Task: Create a due date automation trigger when advanced on, on the monday before a card is due add fields with custom field "Resume" set to a date less than 1 days from now at 11:00 AM.
Action: Mouse moved to (1094, 328)
Screenshot: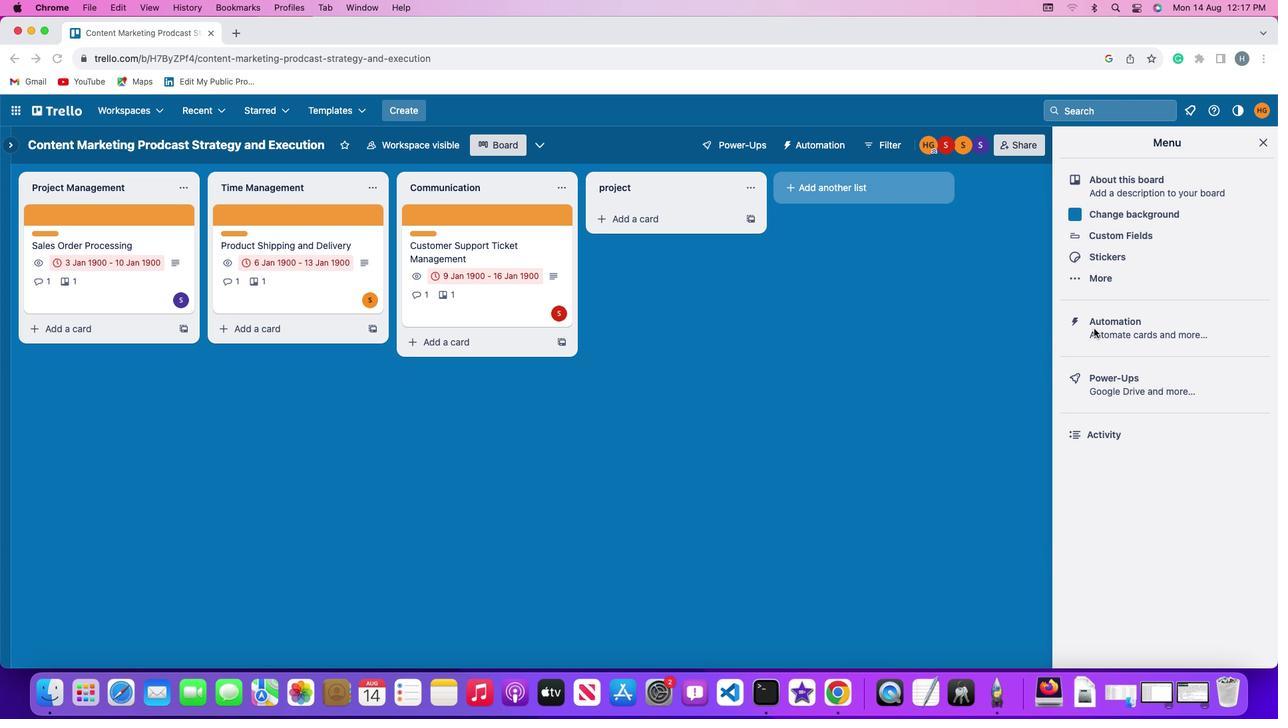 
Action: Mouse pressed left at (1094, 328)
Screenshot: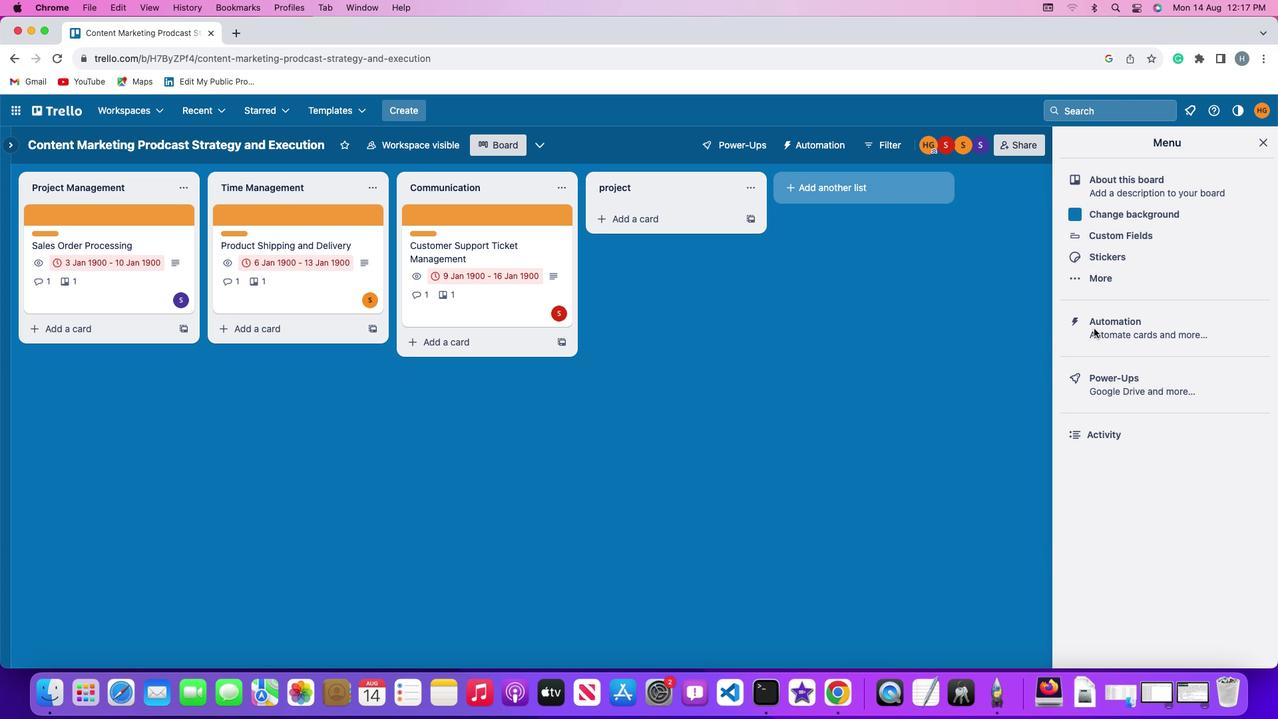 
Action: Mouse pressed left at (1094, 328)
Screenshot: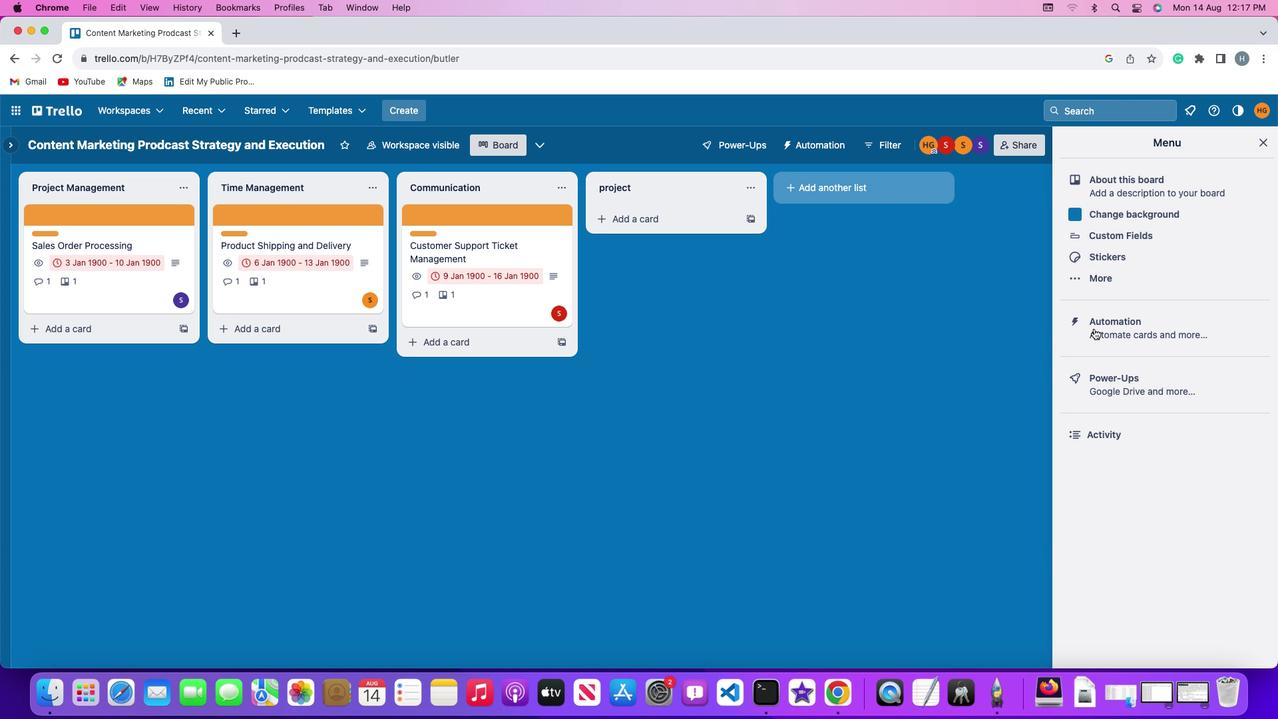 
Action: Mouse moved to (83, 316)
Screenshot: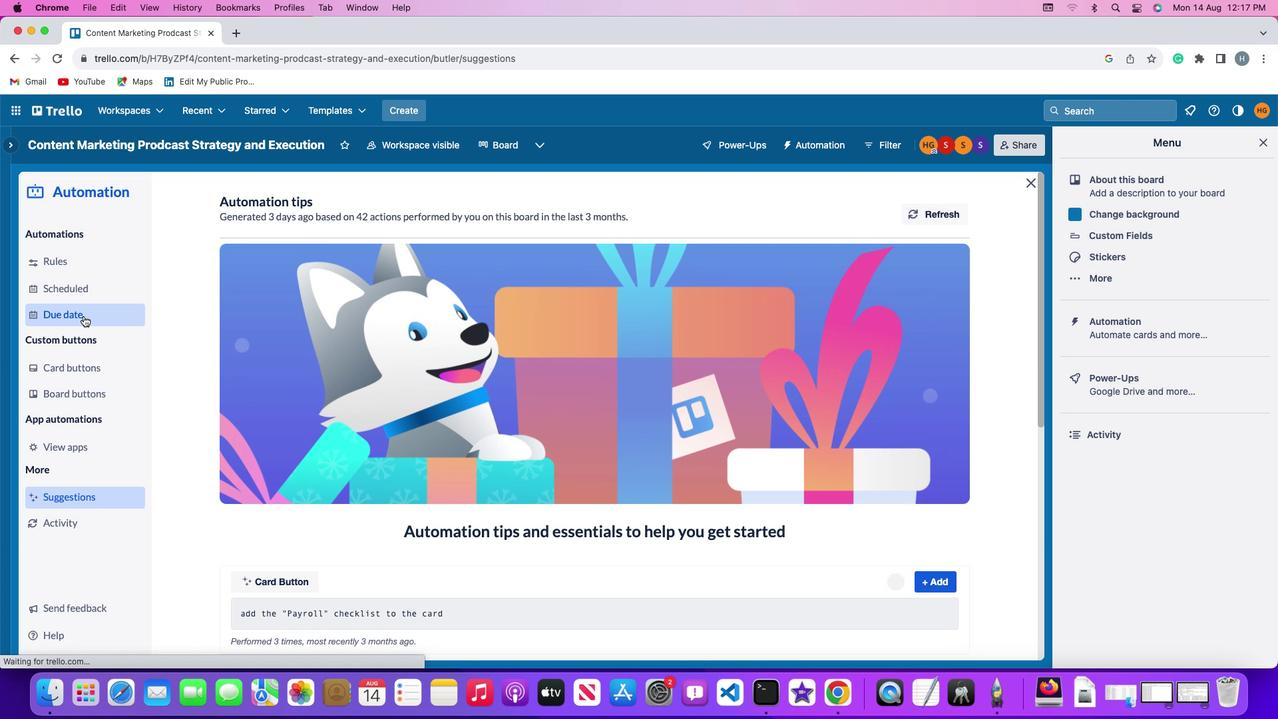 
Action: Mouse pressed left at (83, 316)
Screenshot: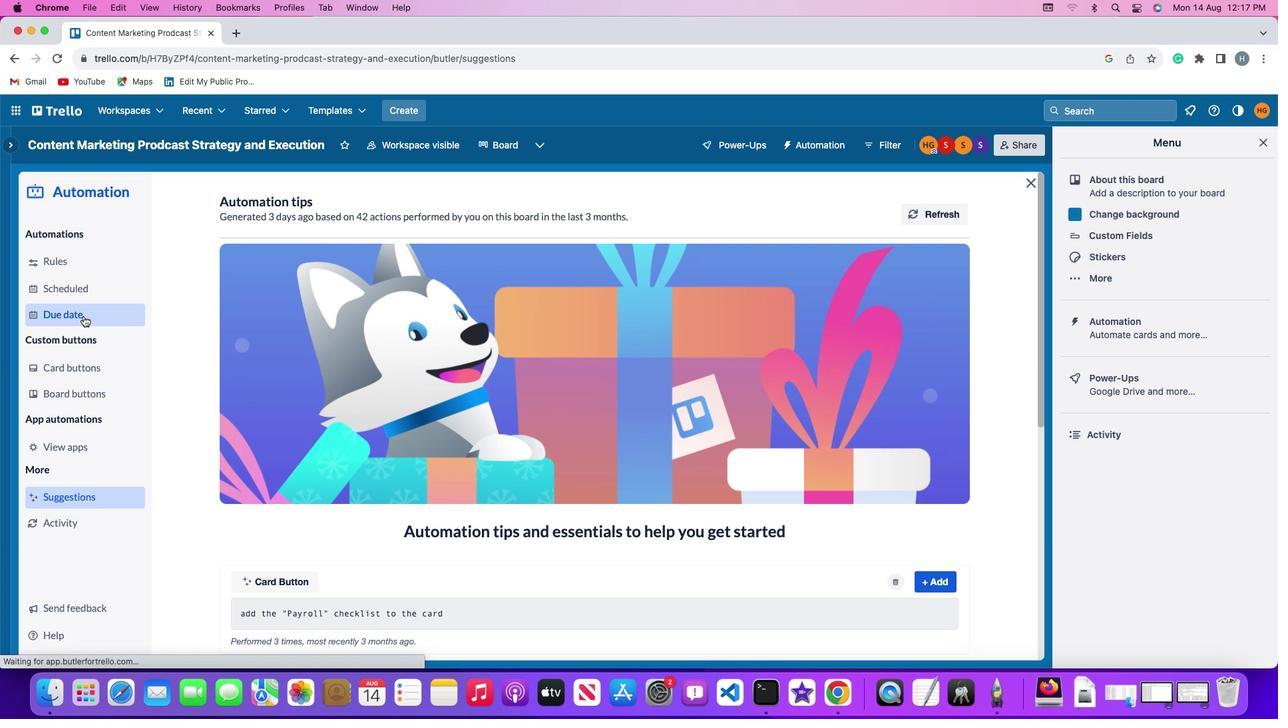 
Action: Mouse moved to (911, 204)
Screenshot: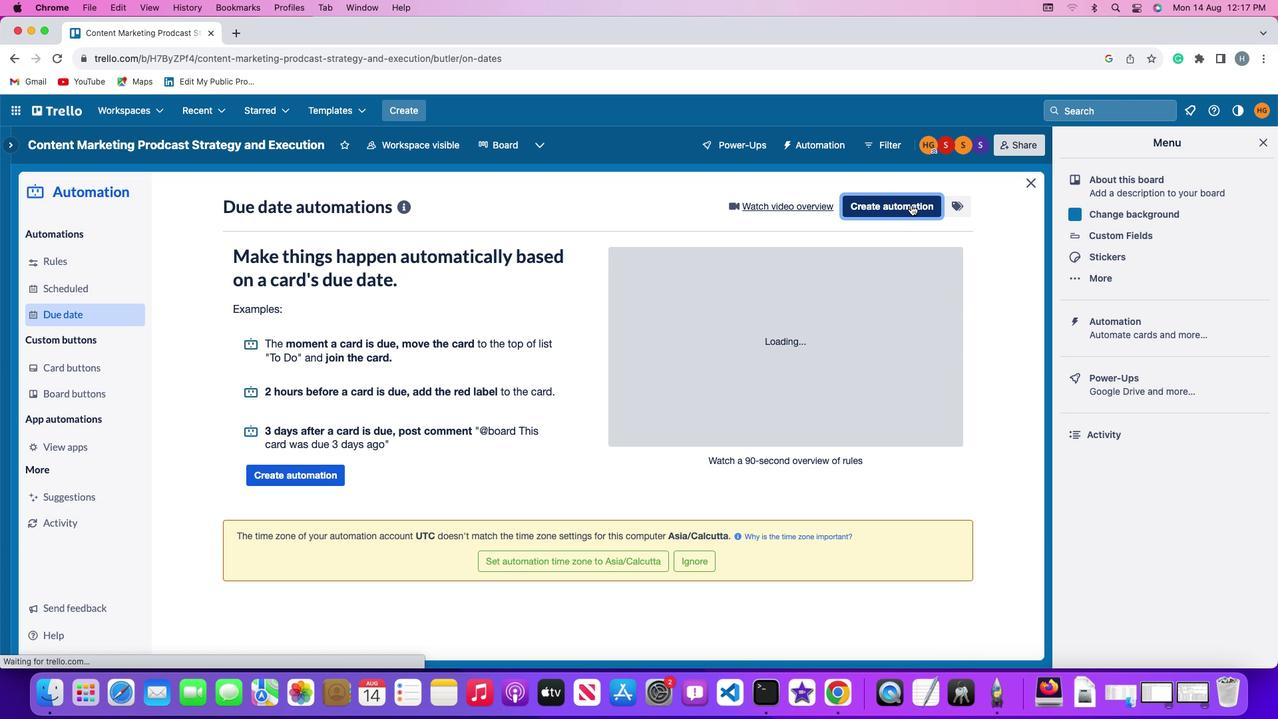 
Action: Mouse pressed left at (911, 204)
Screenshot: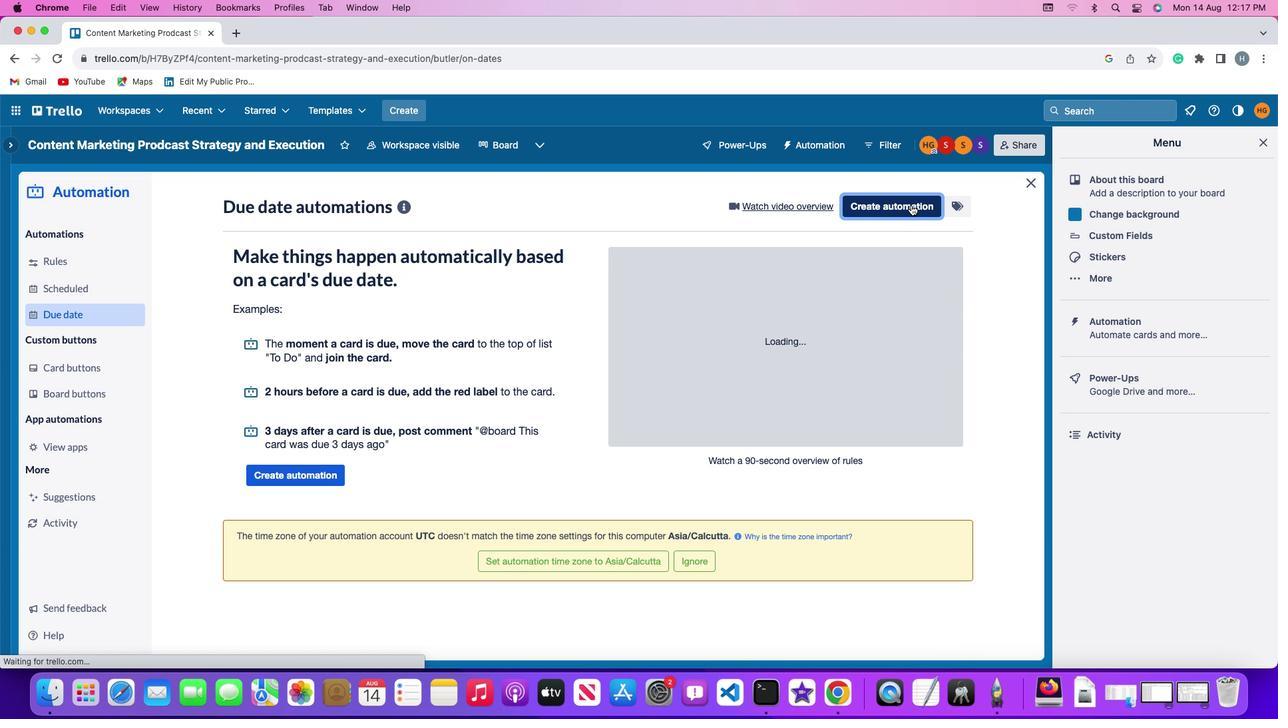 
Action: Mouse moved to (261, 334)
Screenshot: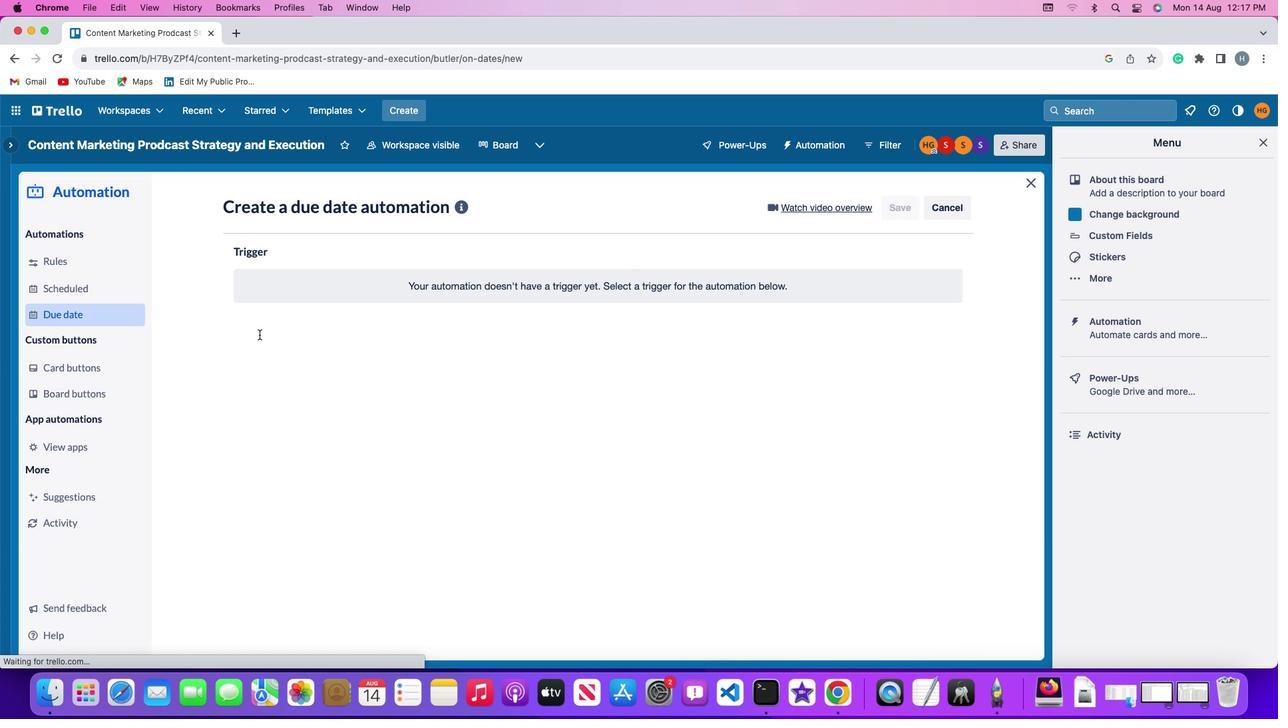 
Action: Mouse pressed left at (261, 334)
Screenshot: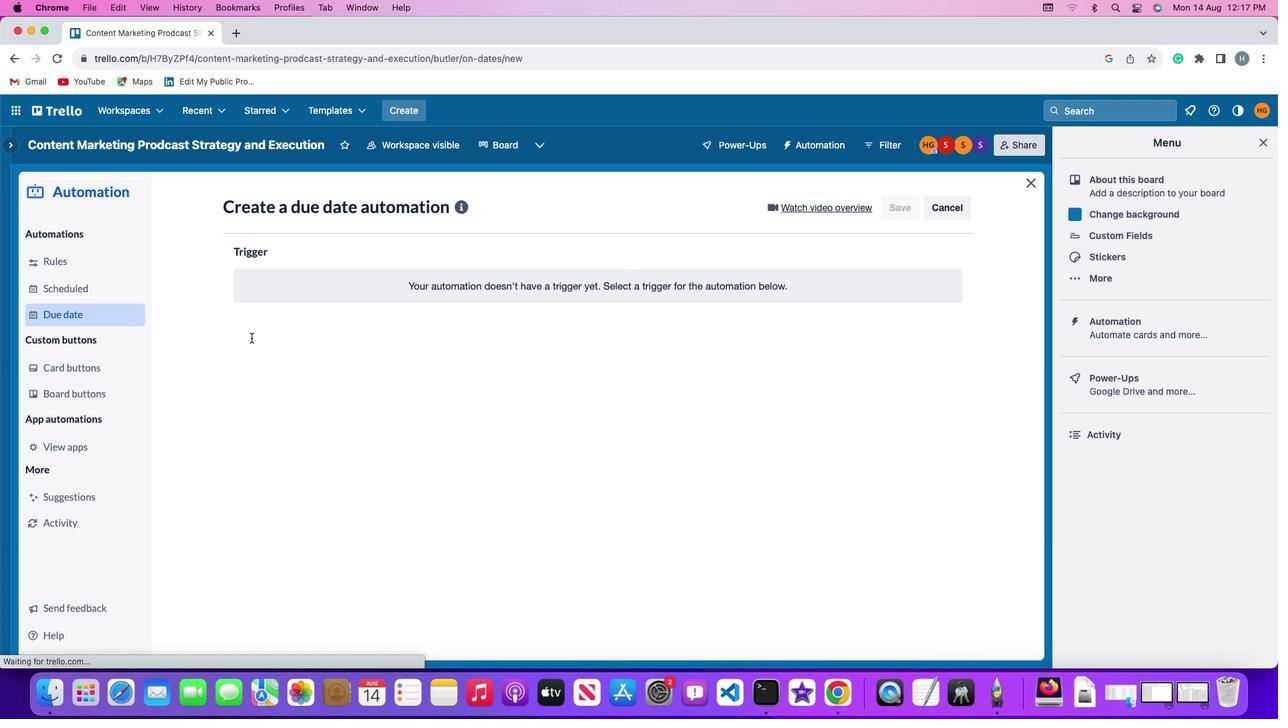 
Action: Mouse moved to (277, 582)
Screenshot: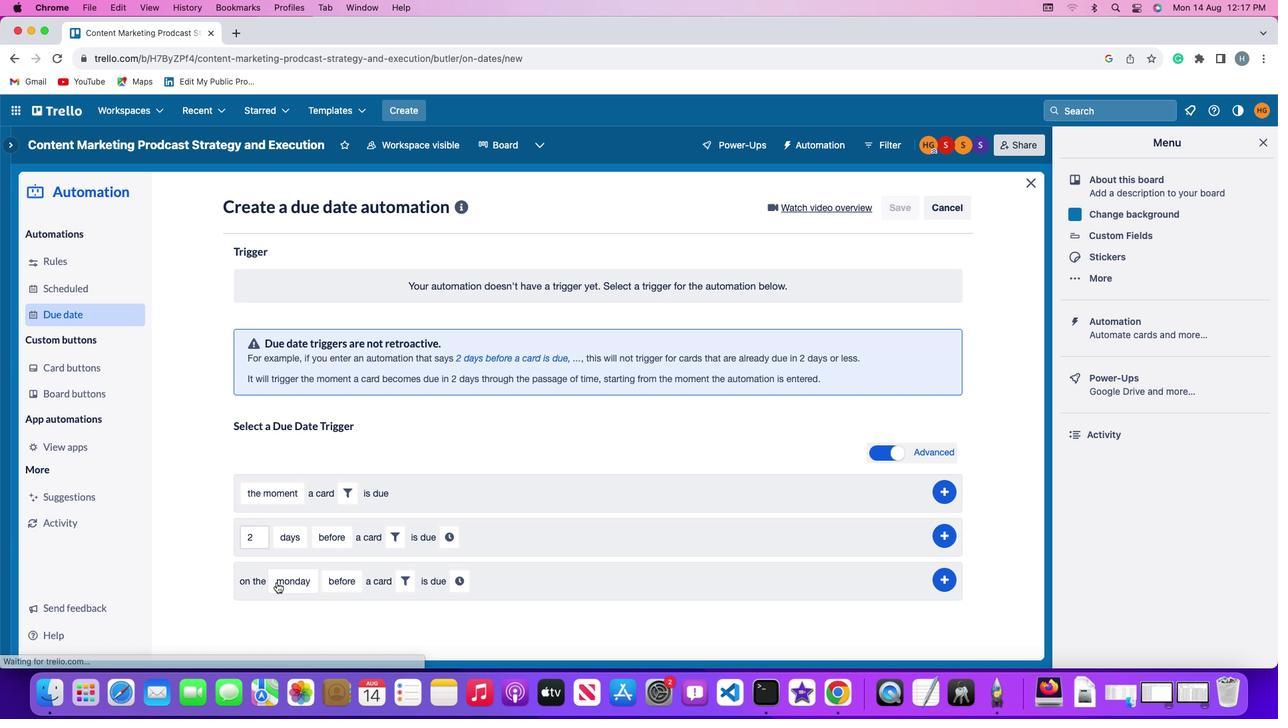 
Action: Mouse pressed left at (277, 582)
Screenshot: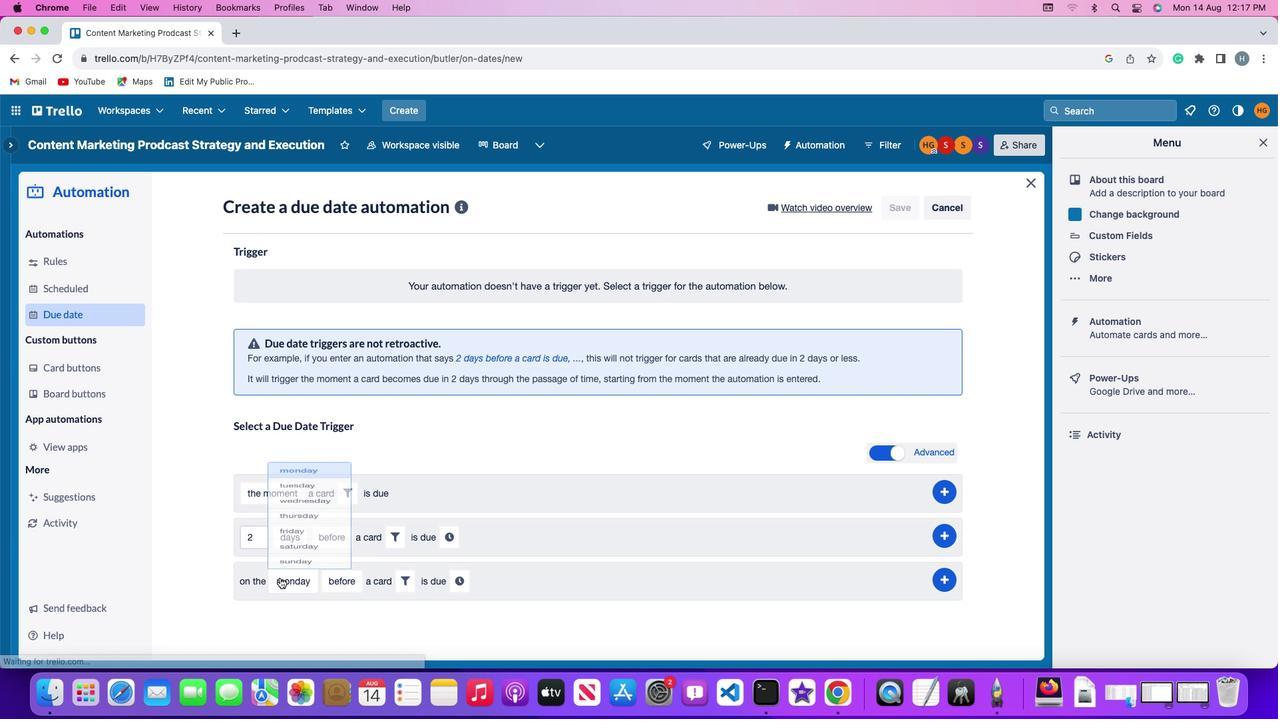 
Action: Mouse moved to (297, 399)
Screenshot: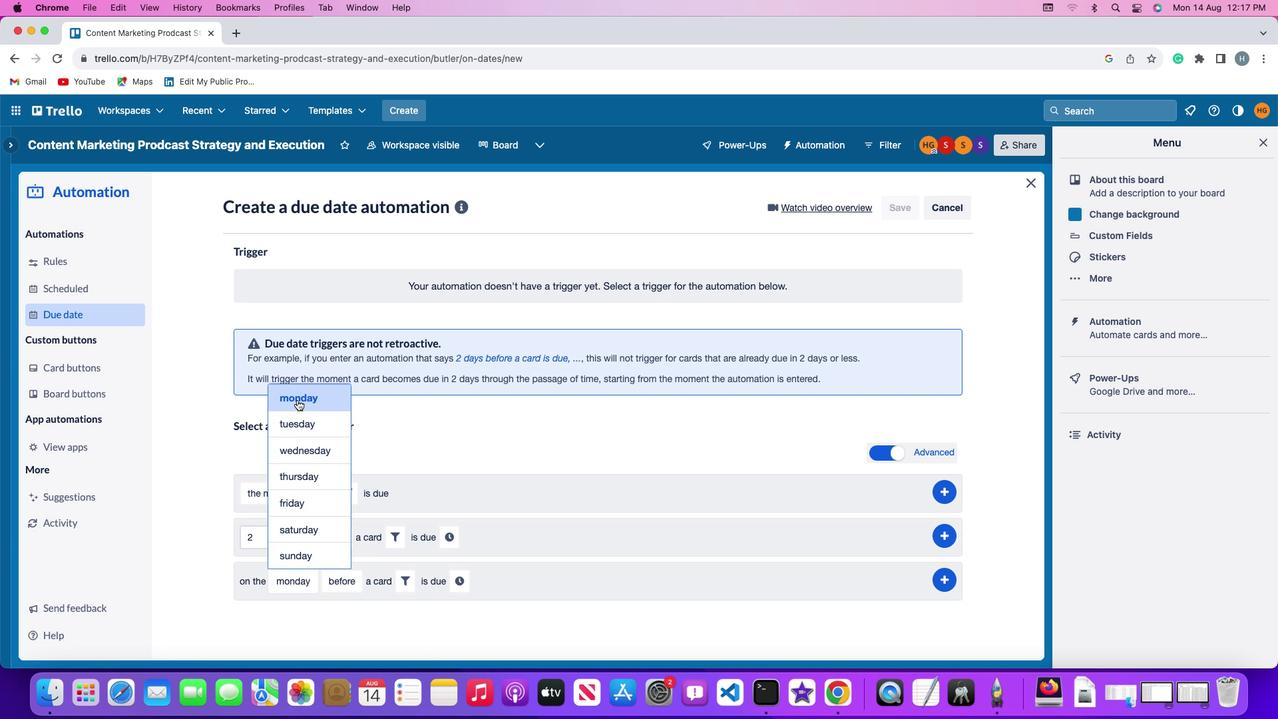 
Action: Mouse pressed left at (297, 399)
Screenshot: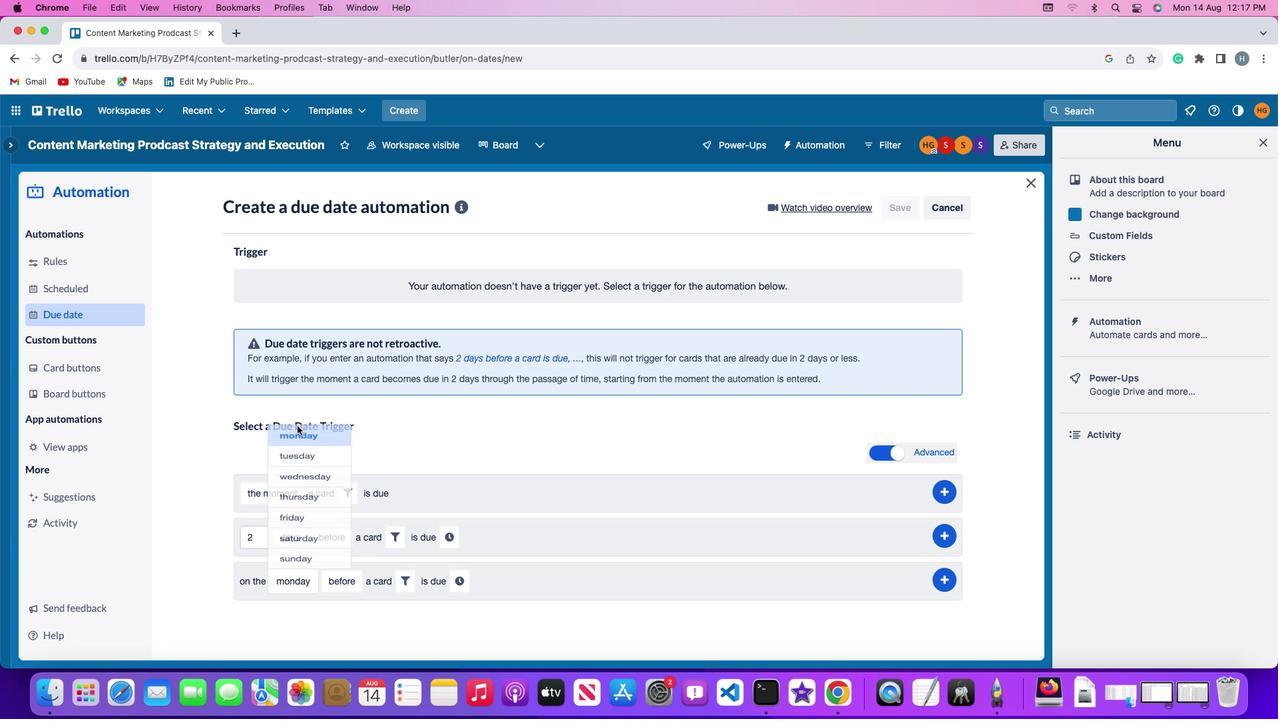 
Action: Mouse moved to (342, 585)
Screenshot: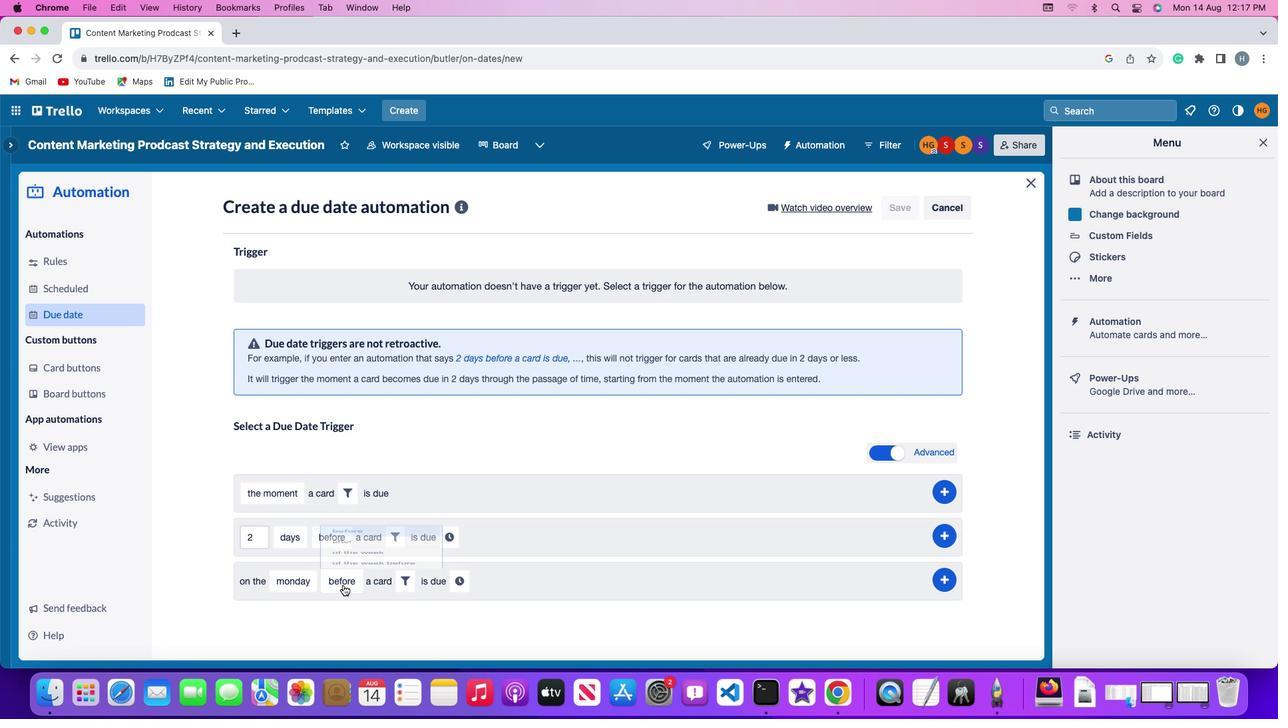 
Action: Mouse pressed left at (342, 585)
Screenshot: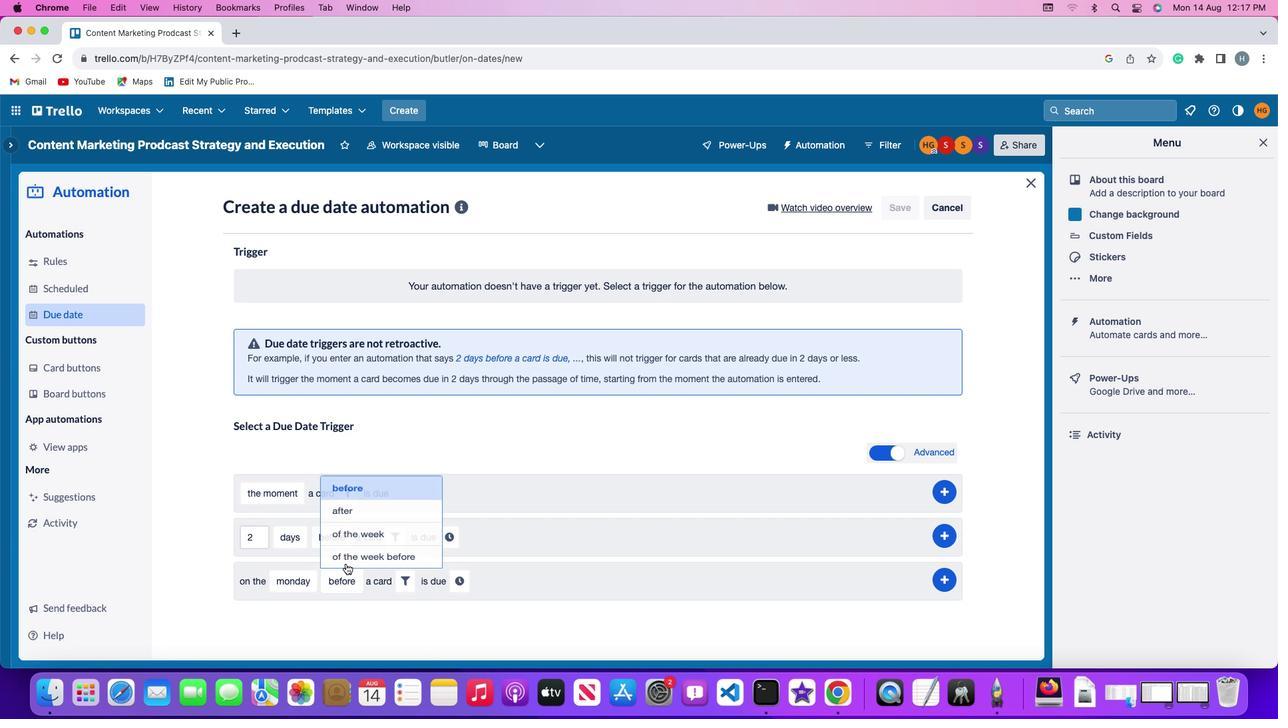 
Action: Mouse moved to (360, 472)
Screenshot: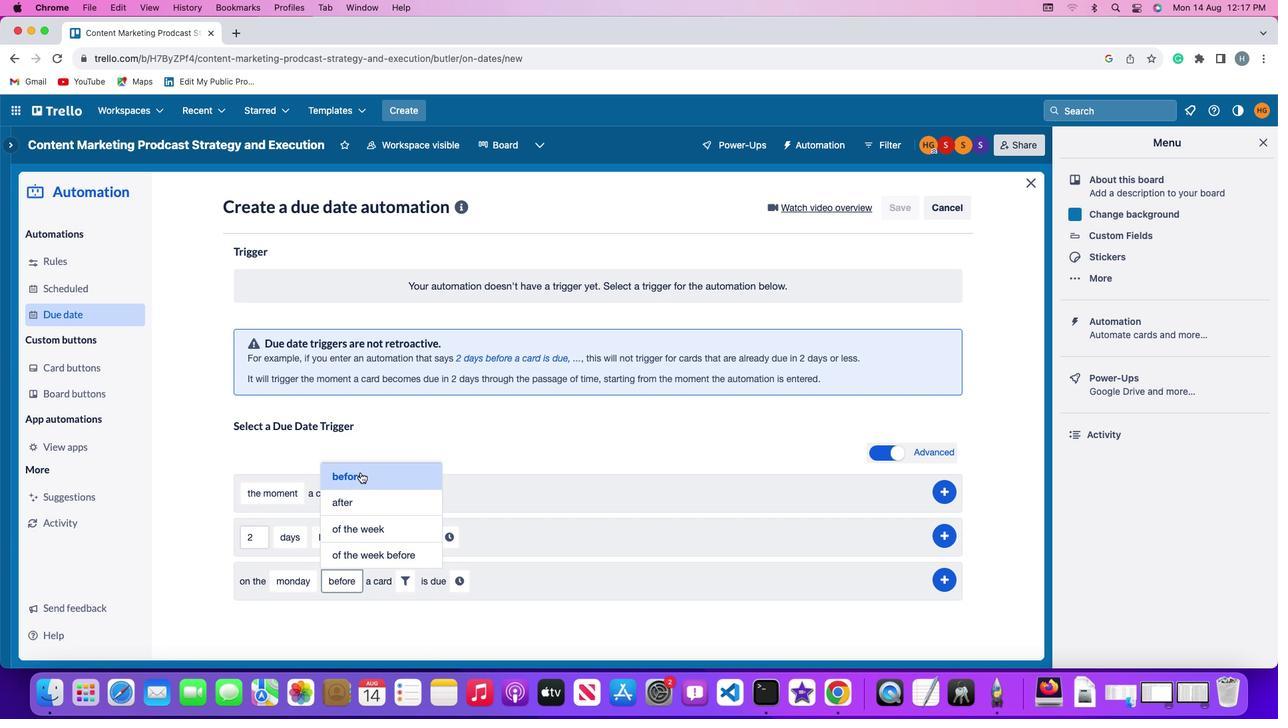 
Action: Mouse pressed left at (360, 472)
Screenshot: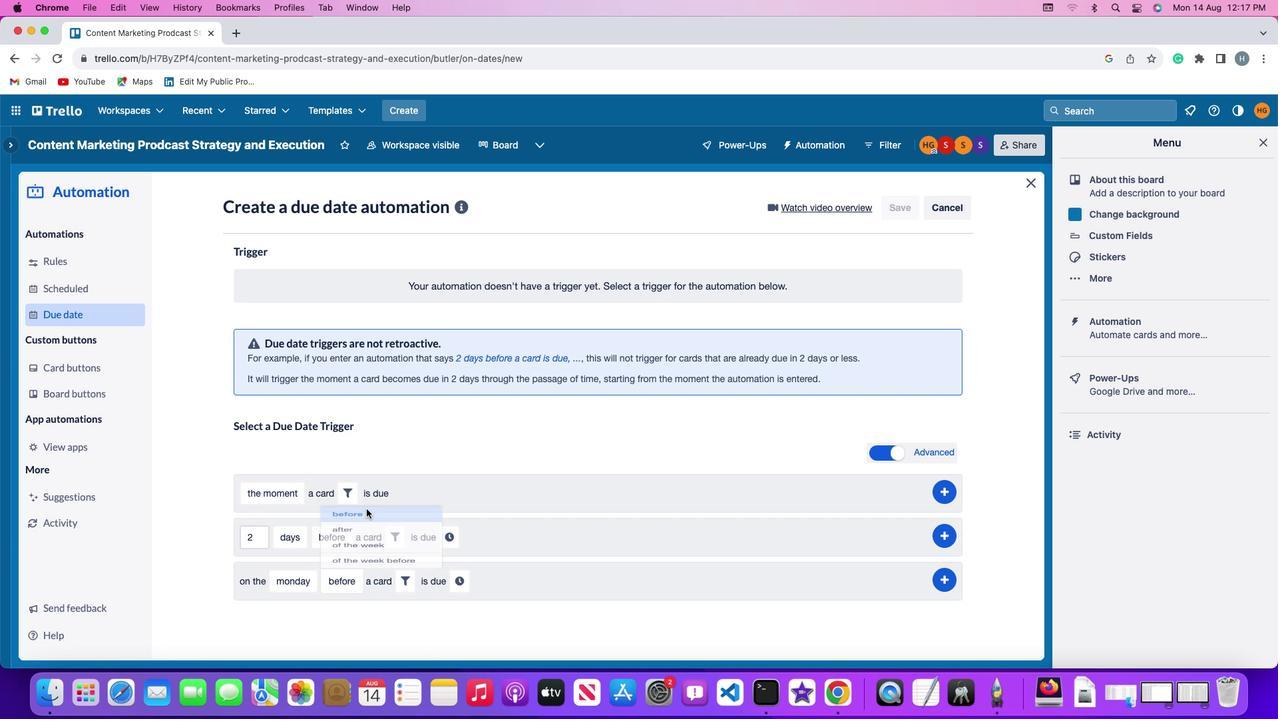 
Action: Mouse moved to (407, 577)
Screenshot: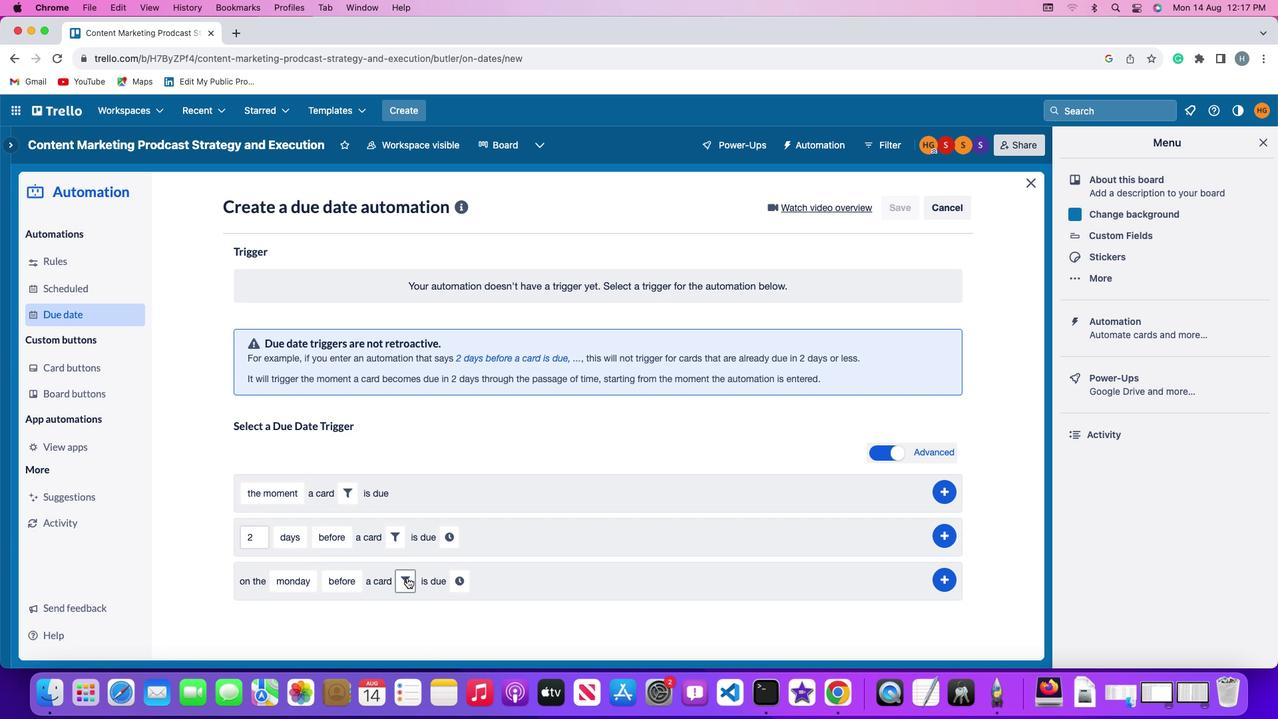 
Action: Mouse pressed left at (407, 577)
Screenshot: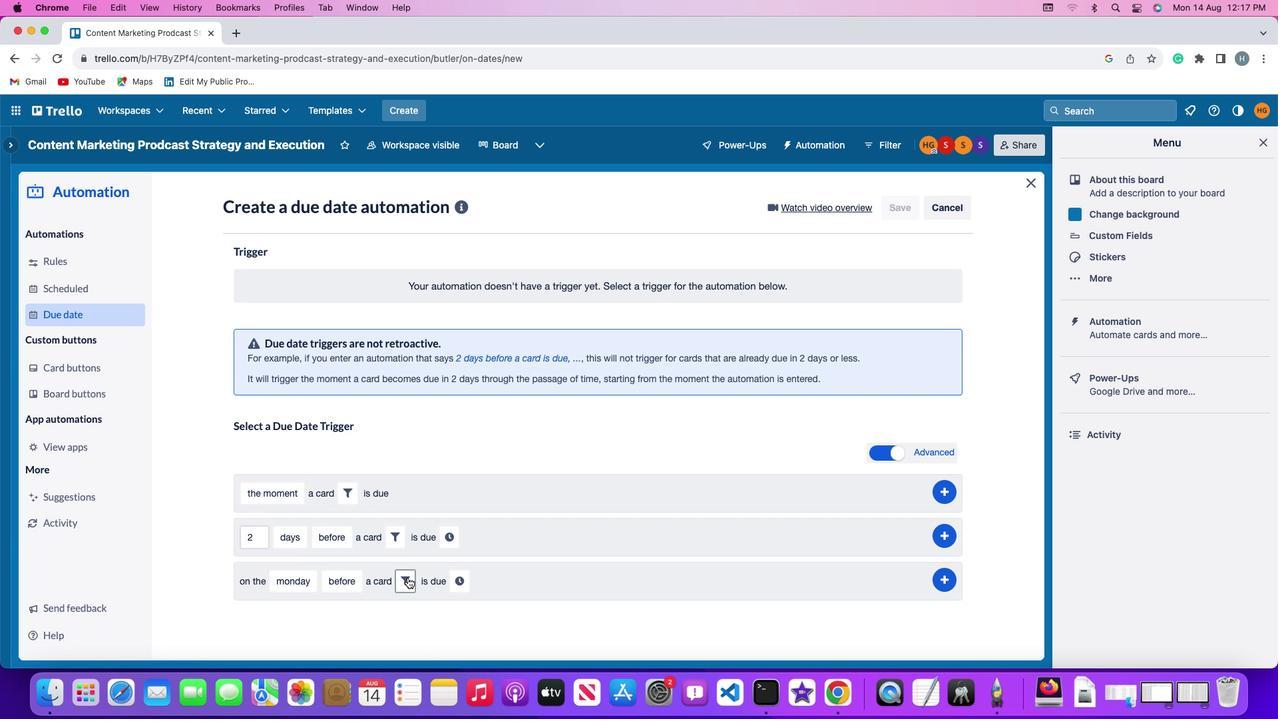 
Action: Mouse moved to (629, 619)
Screenshot: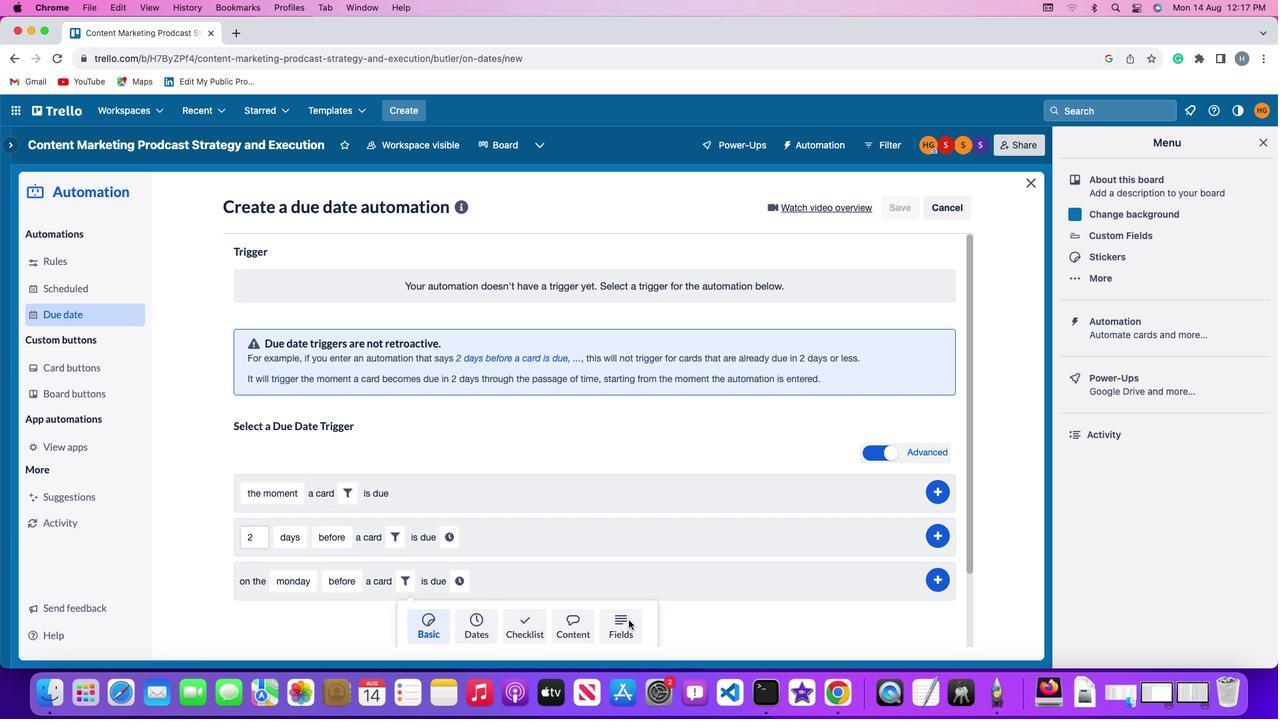 
Action: Mouse pressed left at (629, 619)
Screenshot: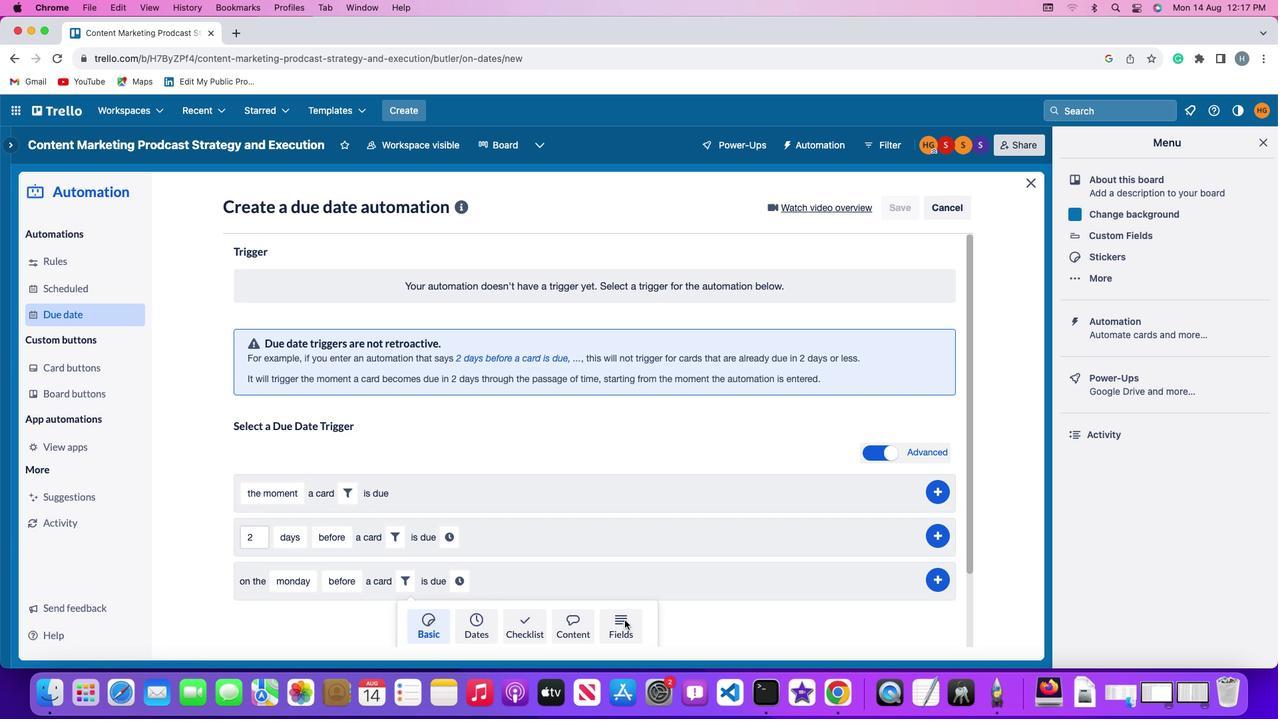 
Action: Mouse moved to (334, 618)
Screenshot: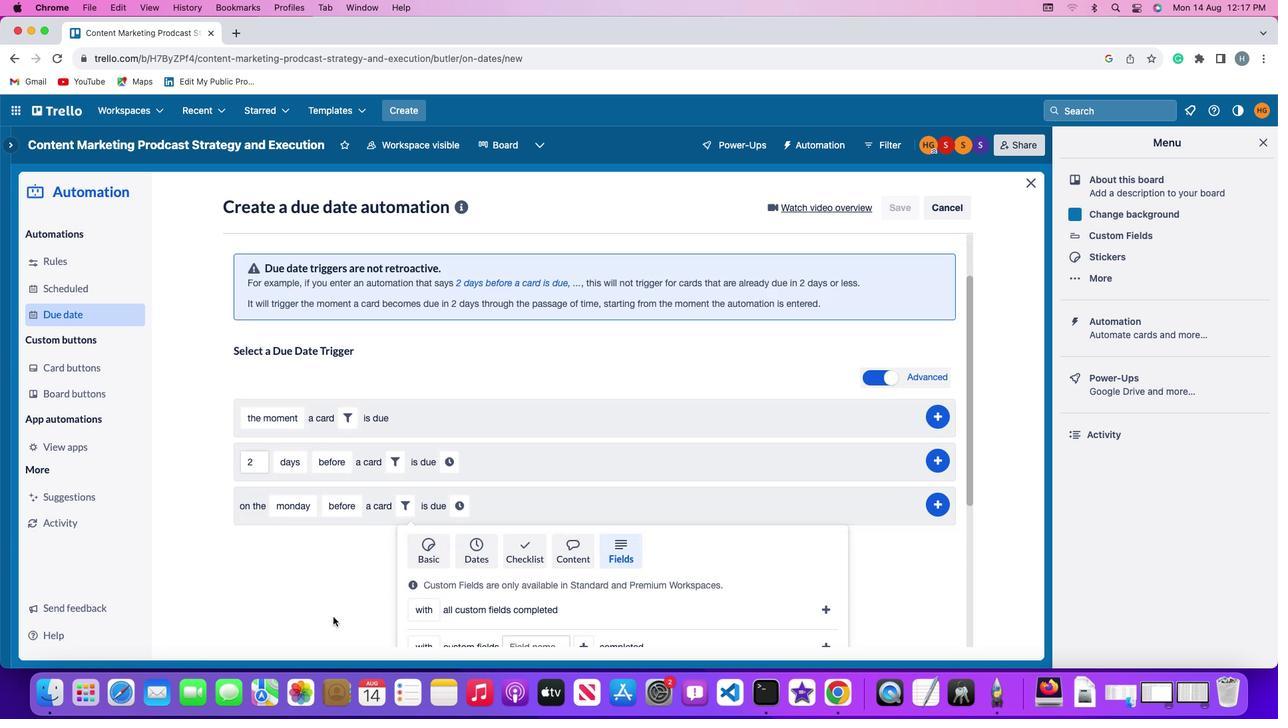 
Action: Mouse scrolled (334, 618) with delta (0, 0)
Screenshot: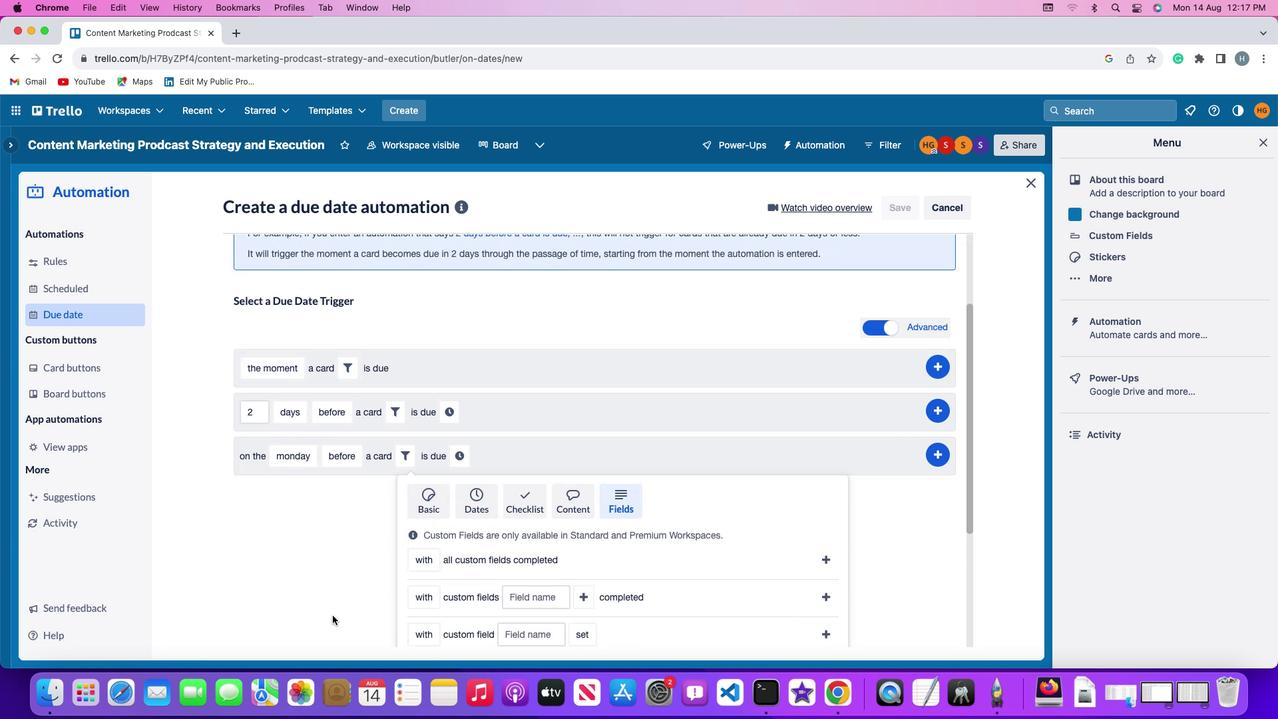 
Action: Mouse scrolled (334, 618) with delta (0, 0)
Screenshot: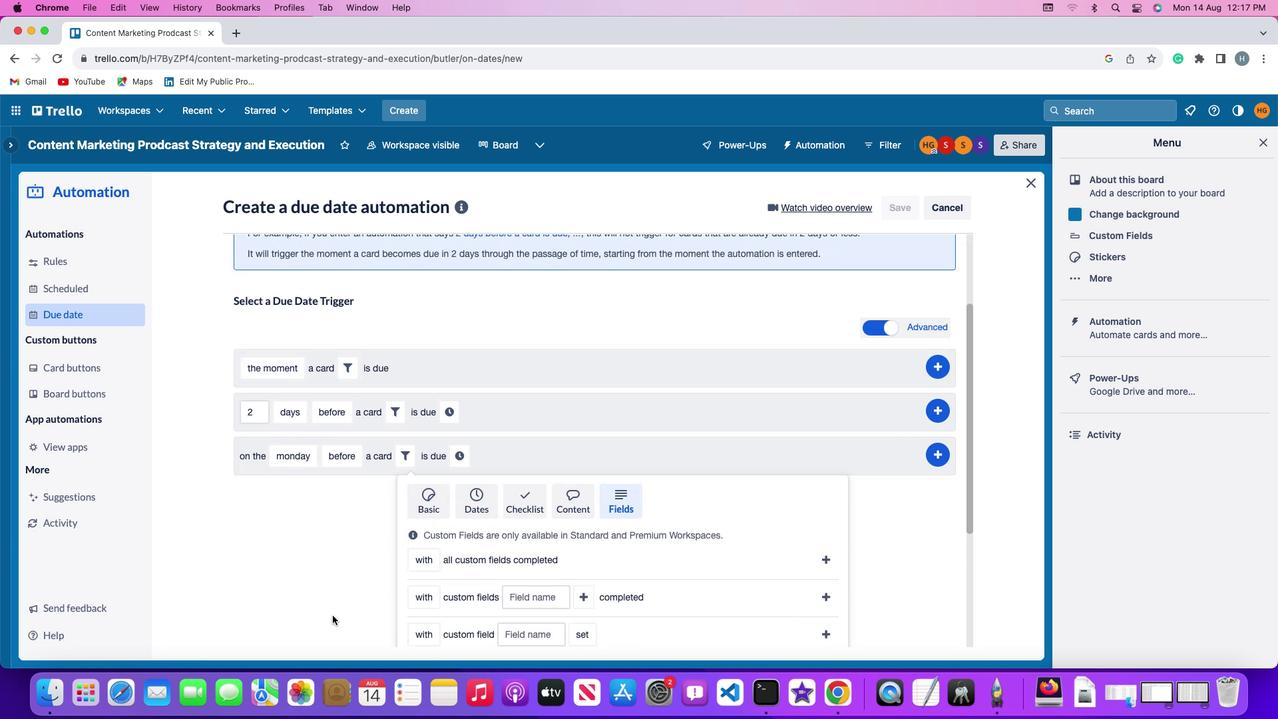 
Action: Mouse scrolled (334, 618) with delta (0, -1)
Screenshot: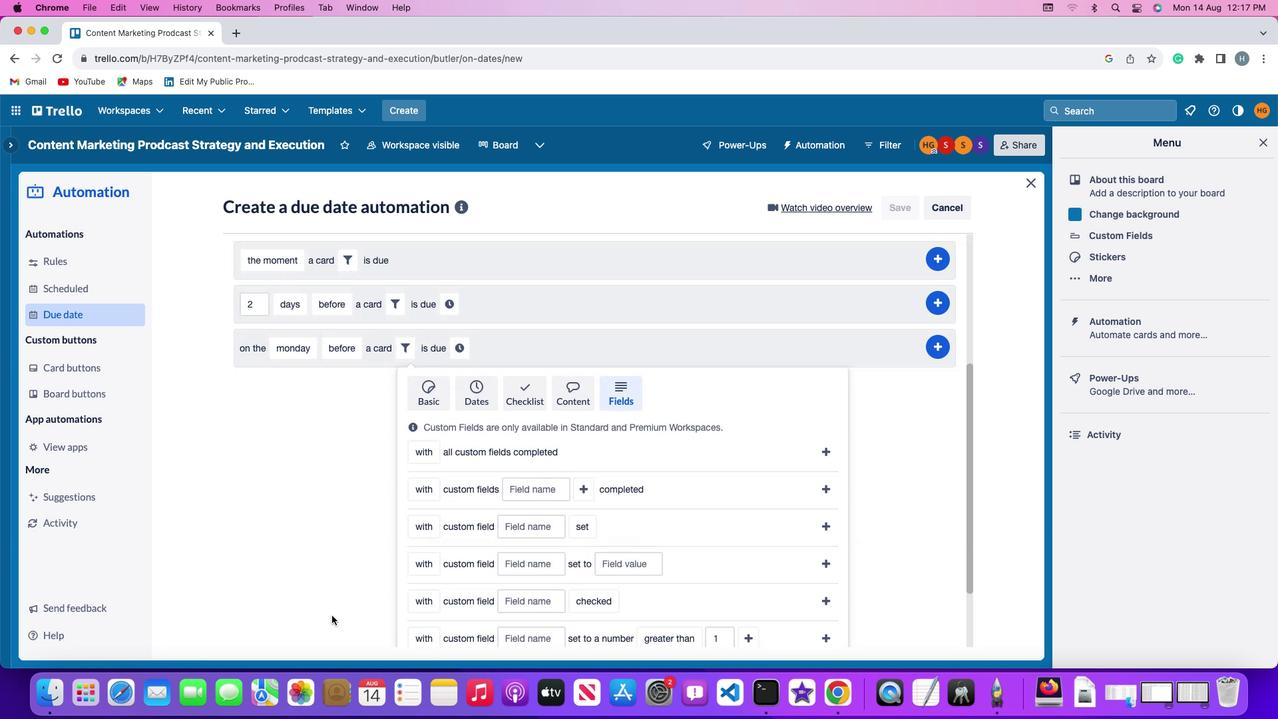 
Action: Mouse moved to (334, 618)
Screenshot: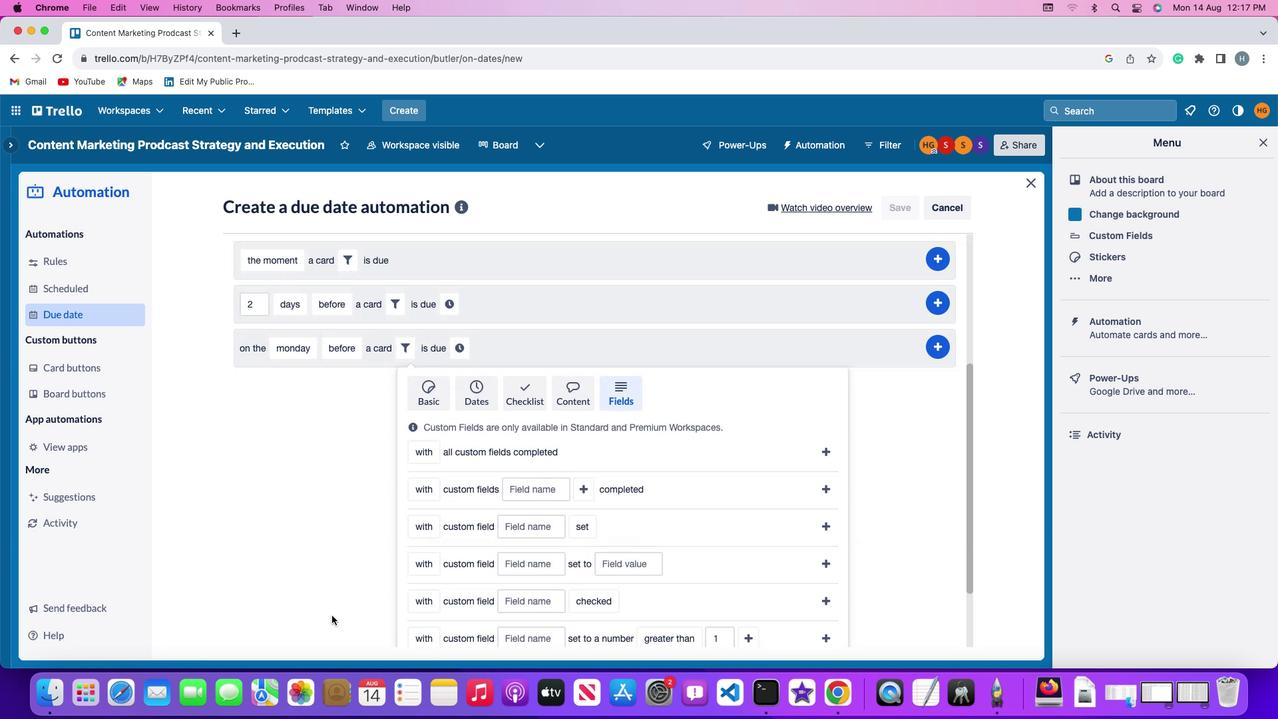 
Action: Mouse scrolled (334, 618) with delta (0, -3)
Screenshot: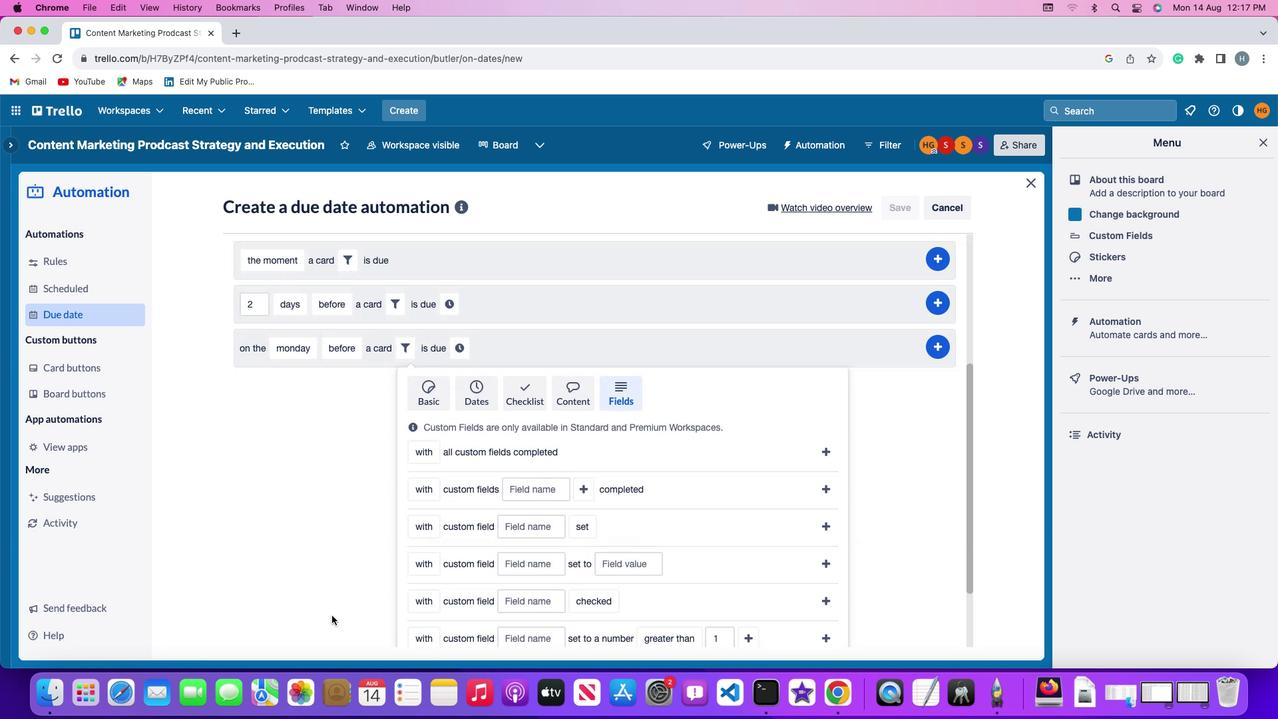 
Action: Mouse moved to (333, 617)
Screenshot: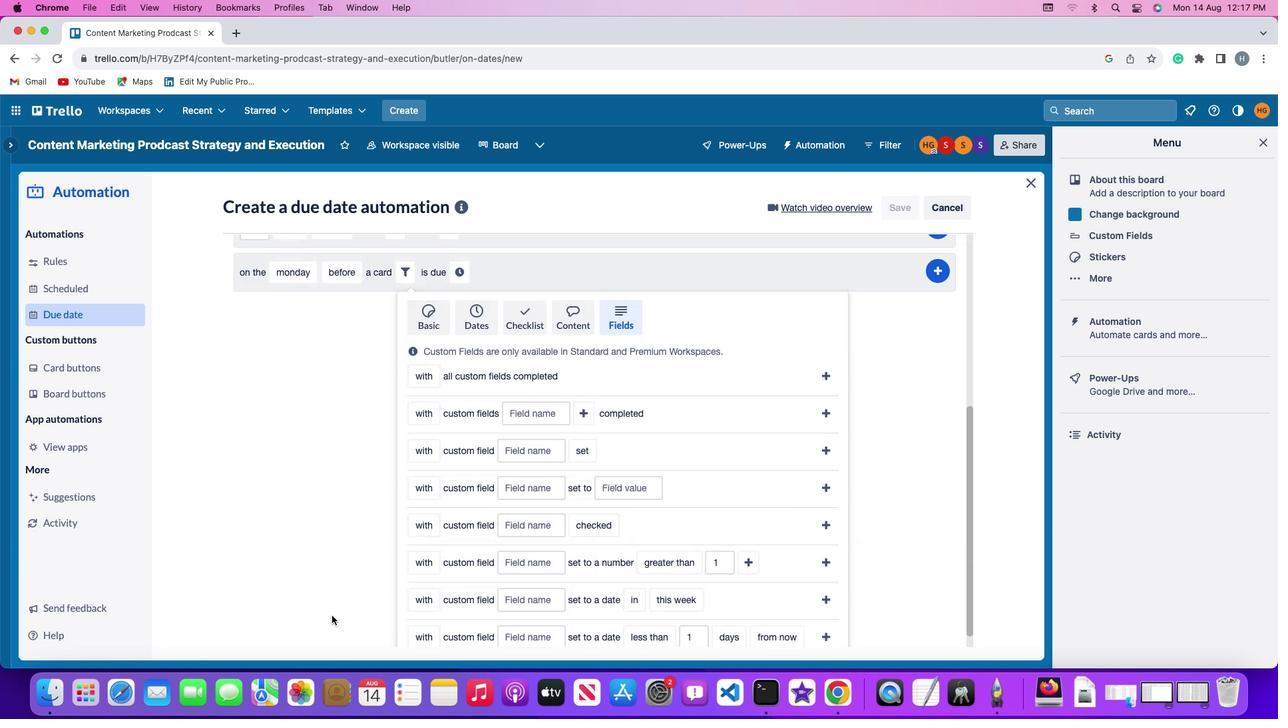 
Action: Mouse scrolled (333, 617) with delta (0, -3)
Screenshot: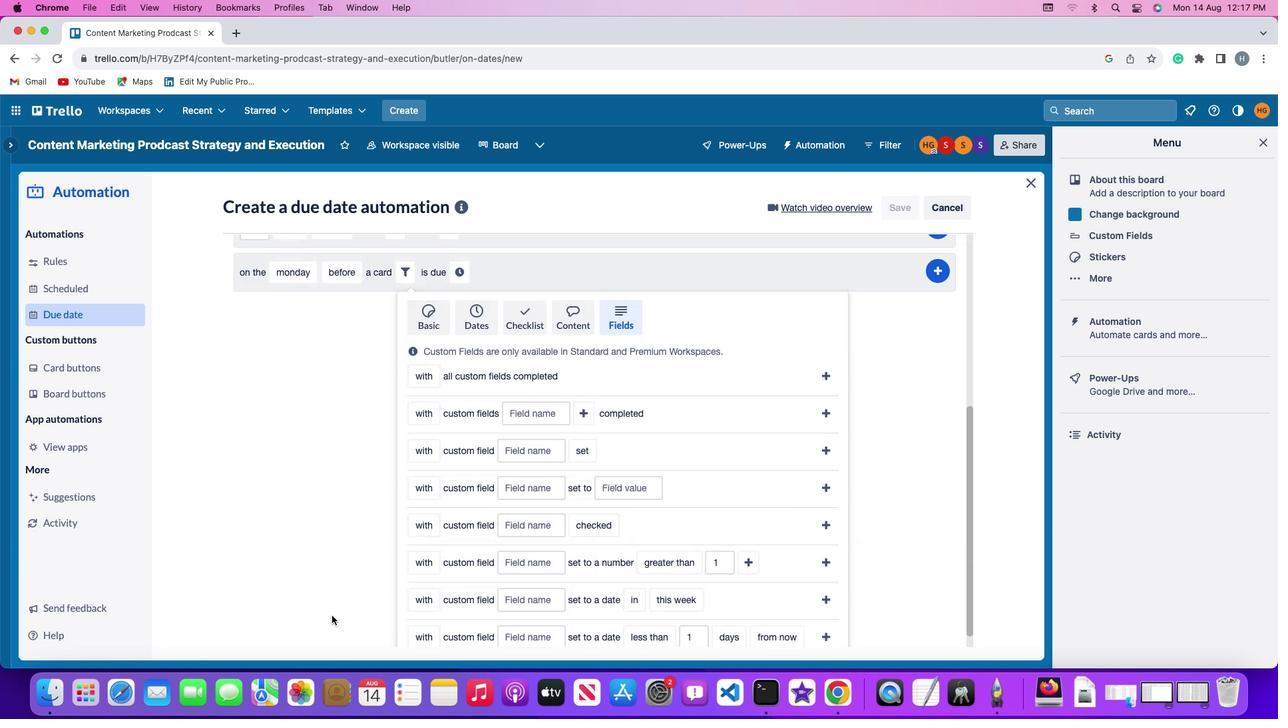 
Action: Mouse moved to (328, 602)
Screenshot: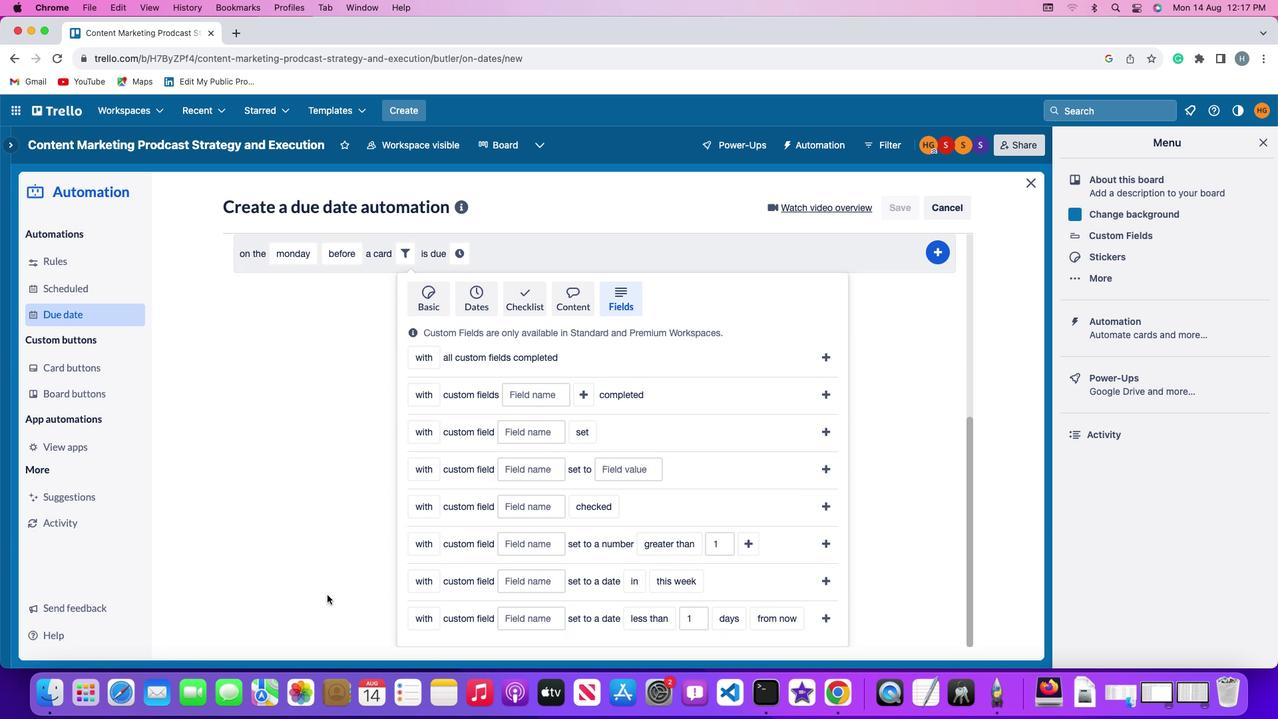 
Action: Mouse scrolled (328, 602) with delta (0, 0)
Screenshot: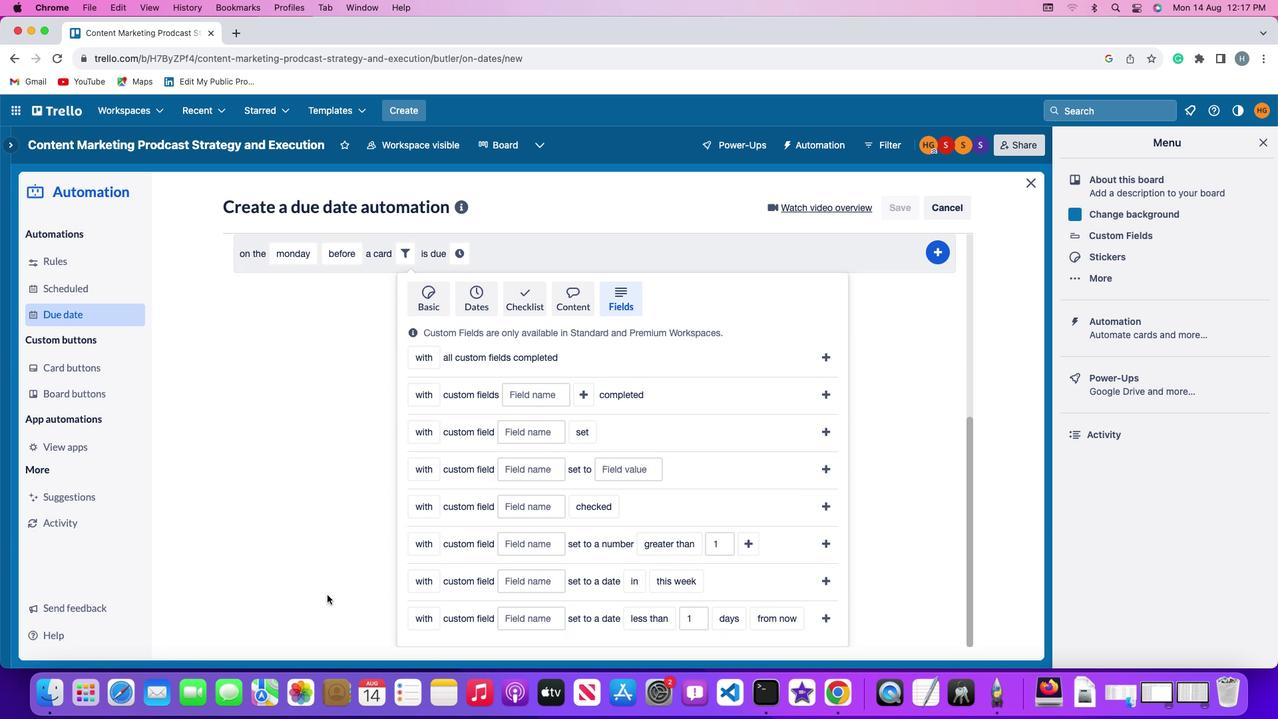 
Action: Mouse moved to (328, 602)
Screenshot: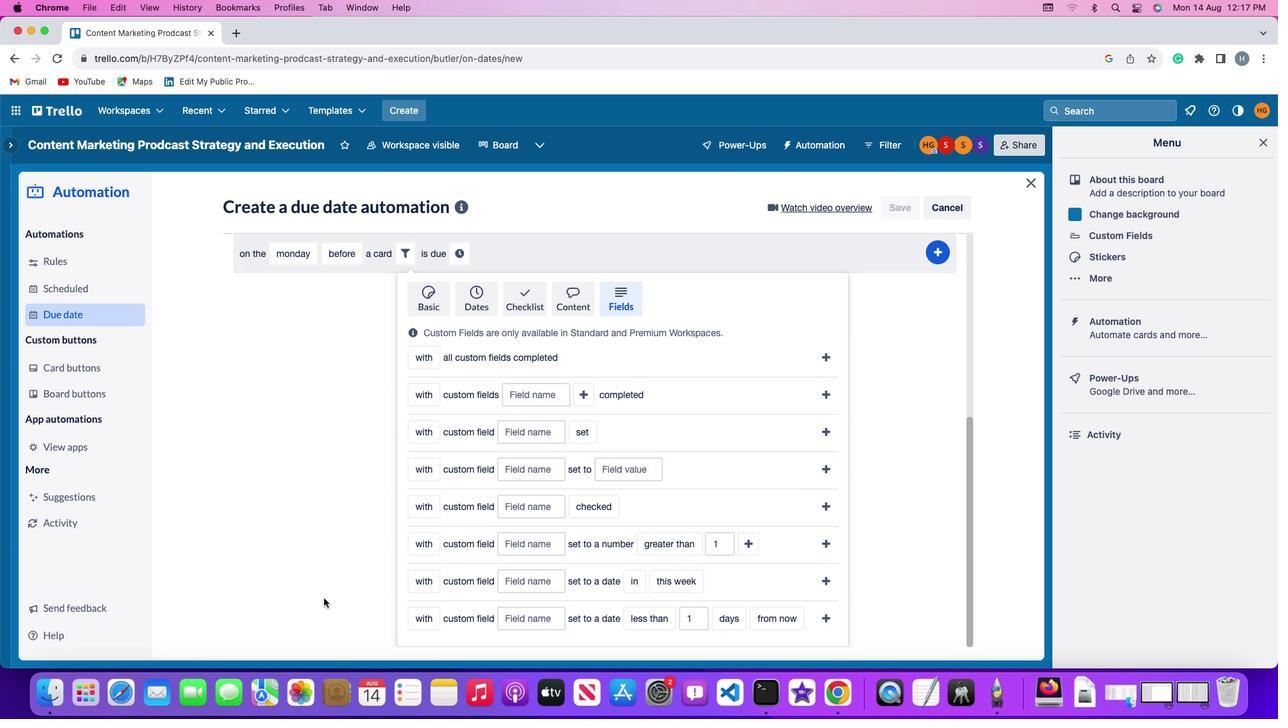 
Action: Mouse scrolled (328, 602) with delta (0, 0)
Screenshot: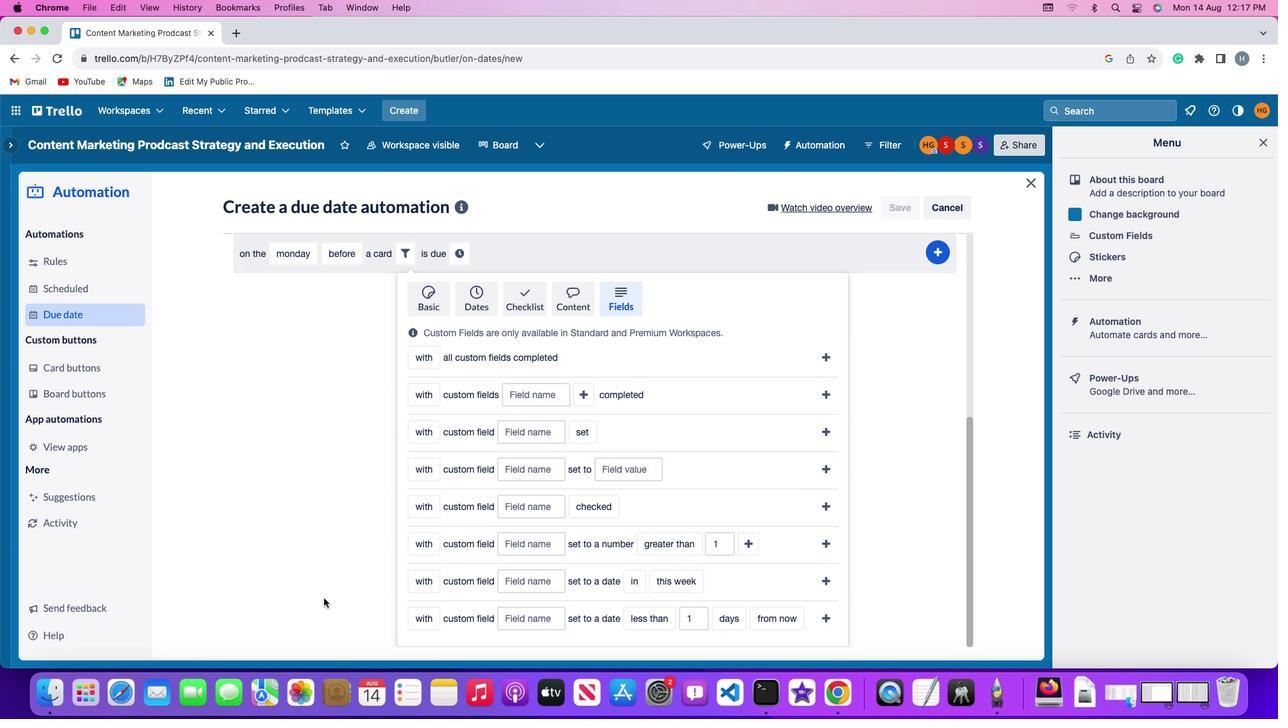 
Action: Mouse moved to (328, 600)
Screenshot: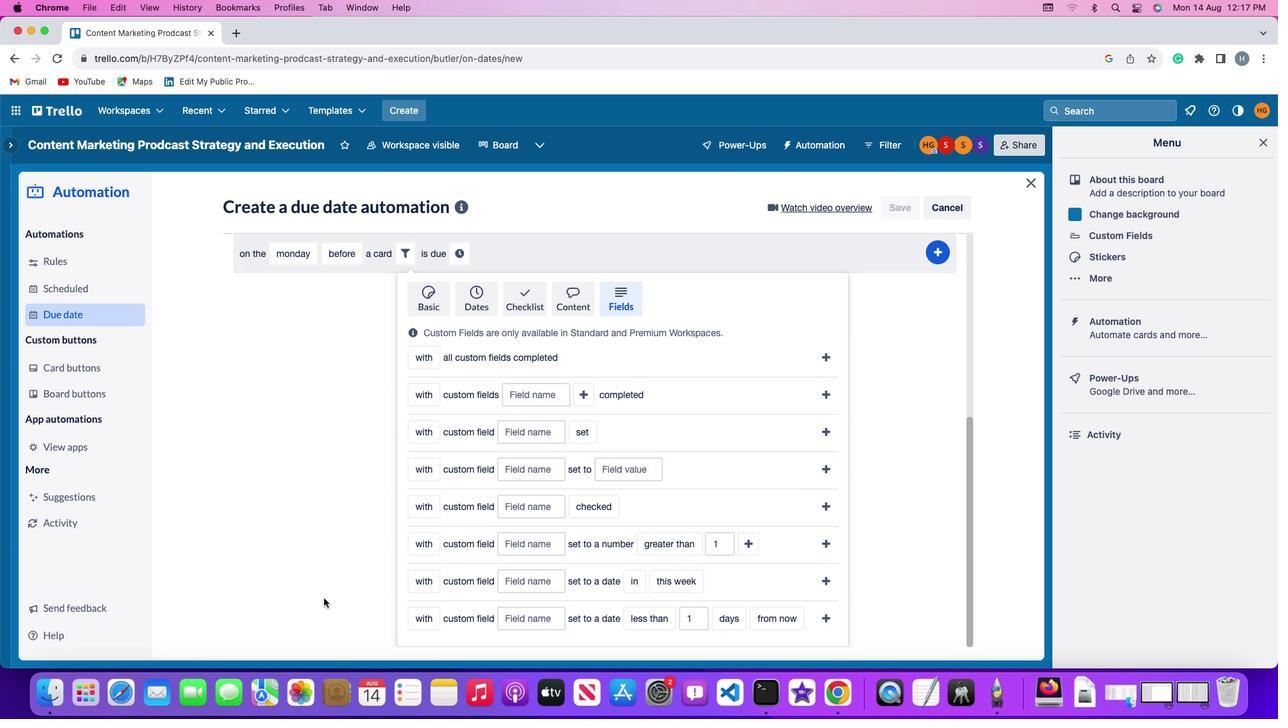 
Action: Mouse scrolled (328, 600) with delta (0, -1)
Screenshot: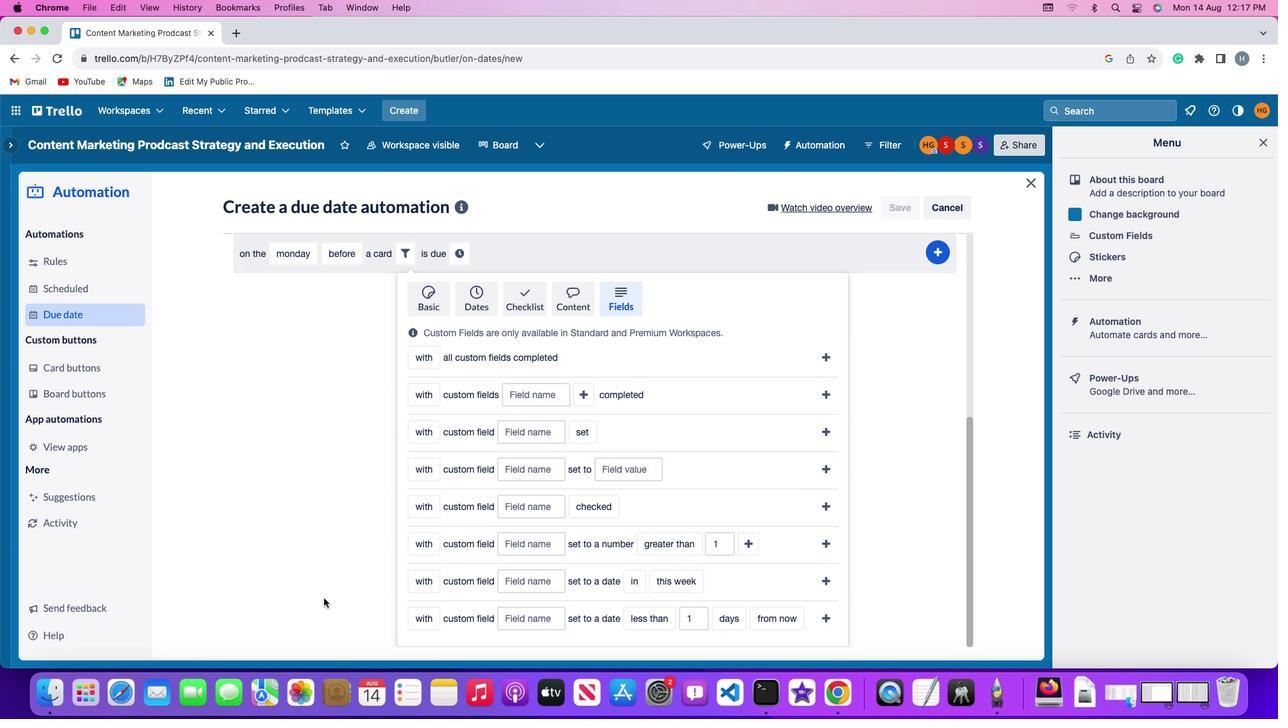 
Action: Mouse moved to (328, 600)
Screenshot: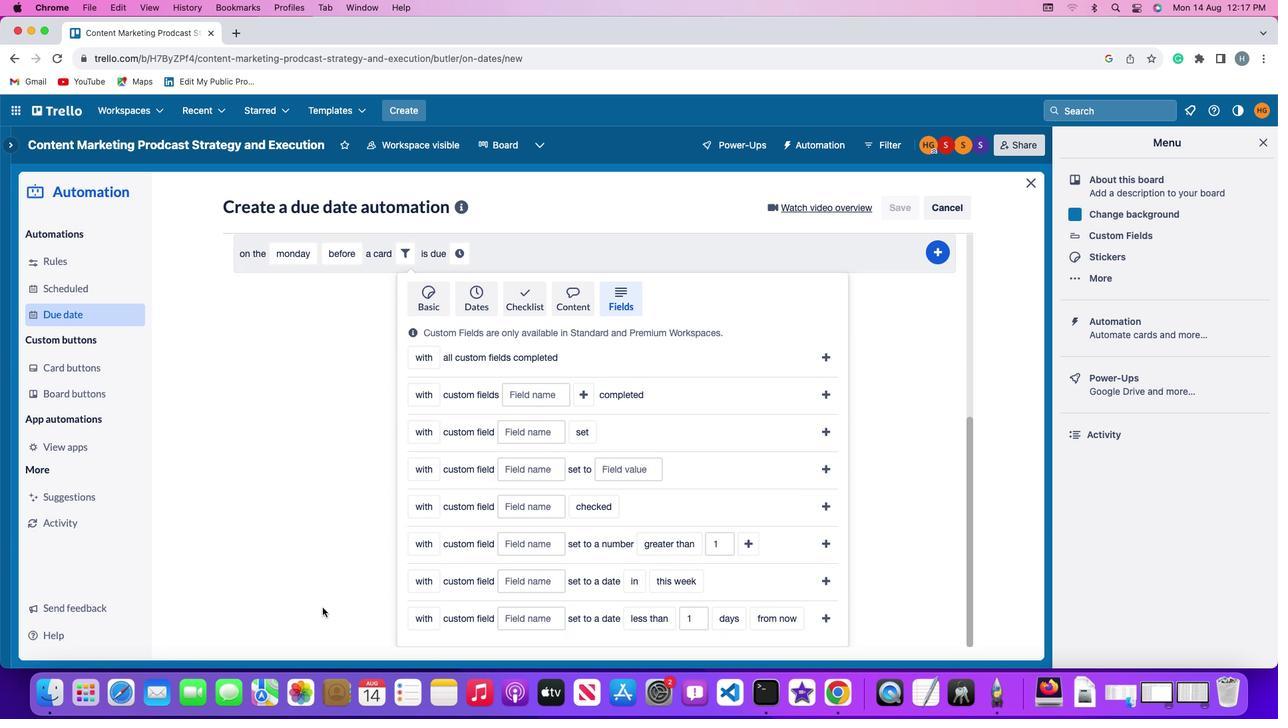 
Action: Mouse scrolled (328, 600) with delta (0, -3)
Screenshot: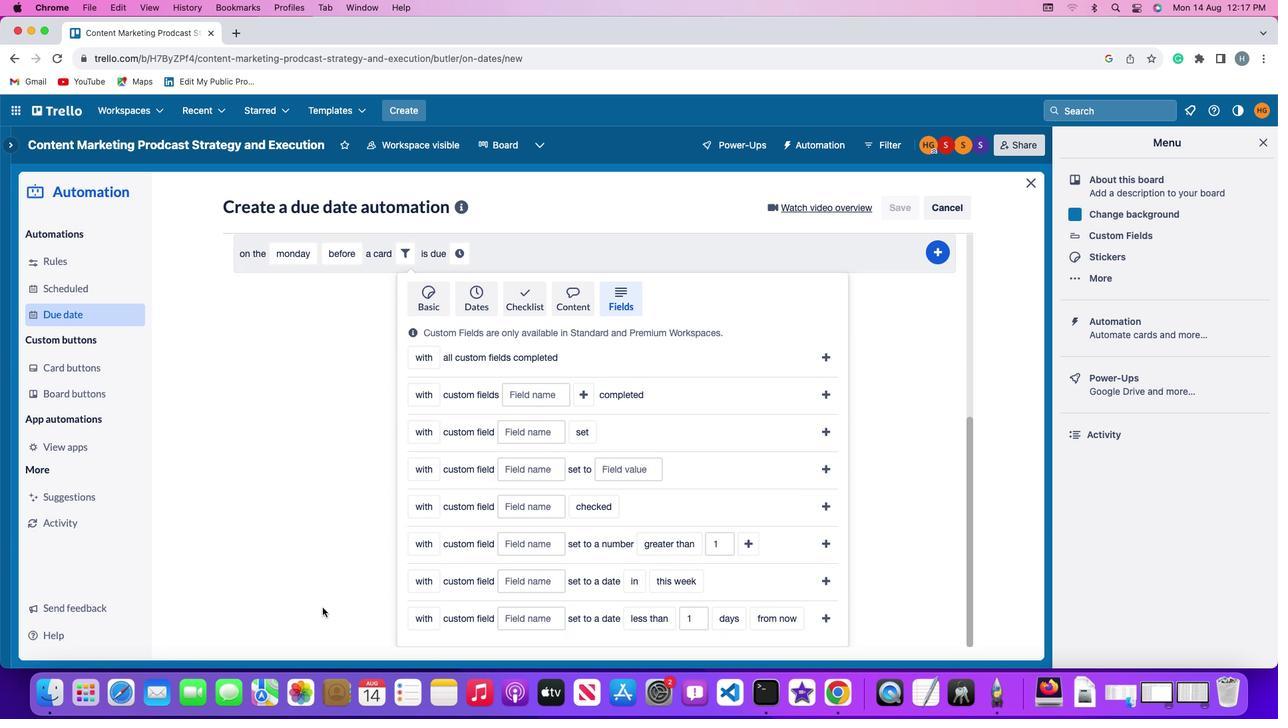 
Action: Mouse moved to (326, 595)
Screenshot: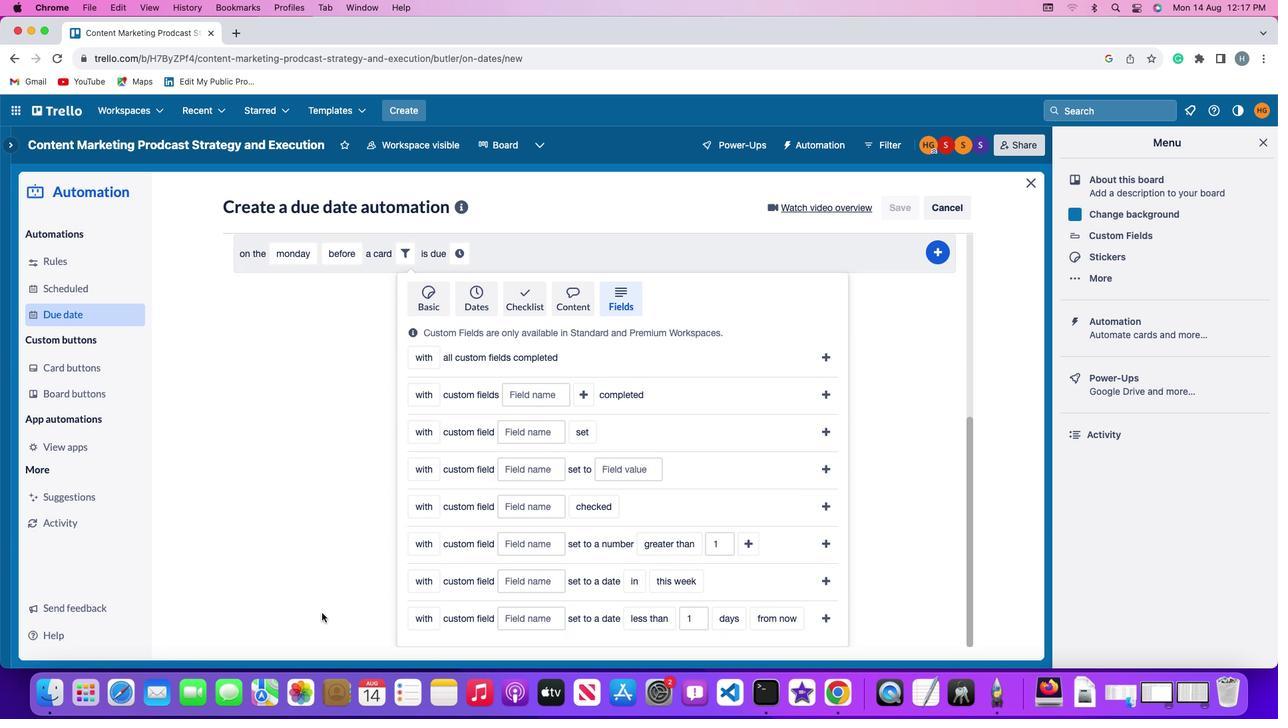 
Action: Mouse scrolled (326, 595) with delta (0, -3)
Screenshot: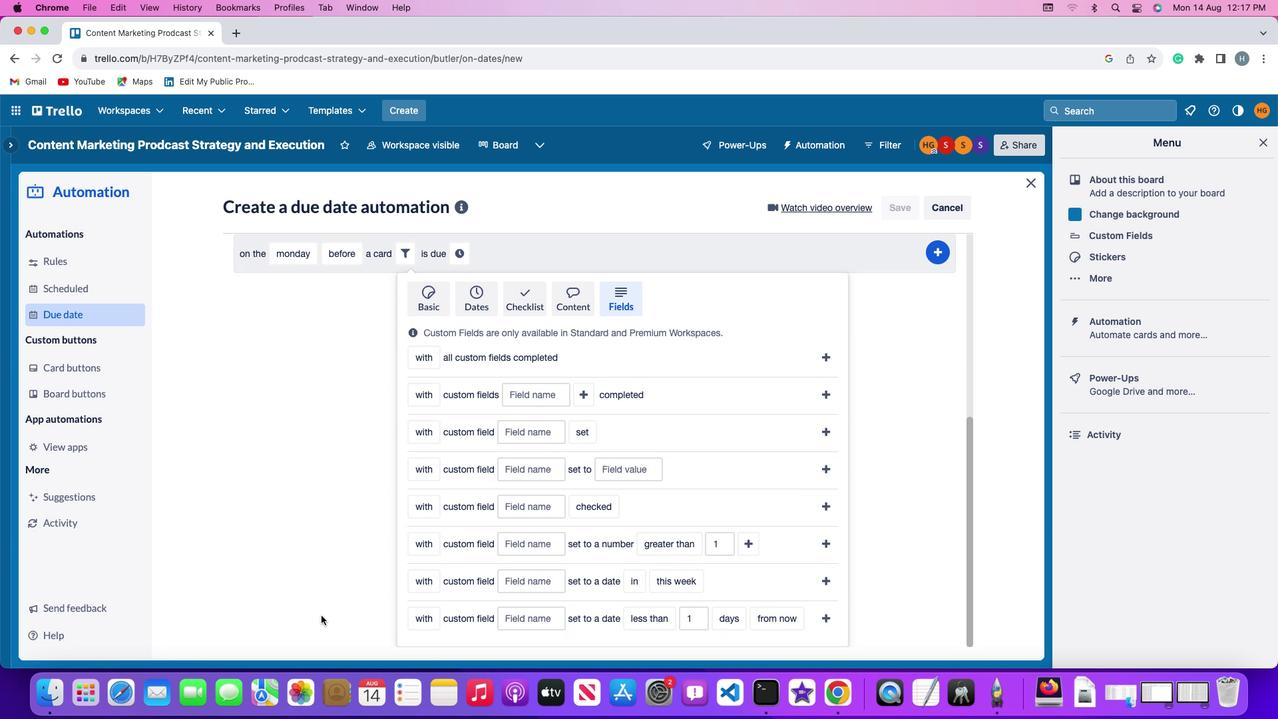 
Action: Mouse moved to (415, 619)
Screenshot: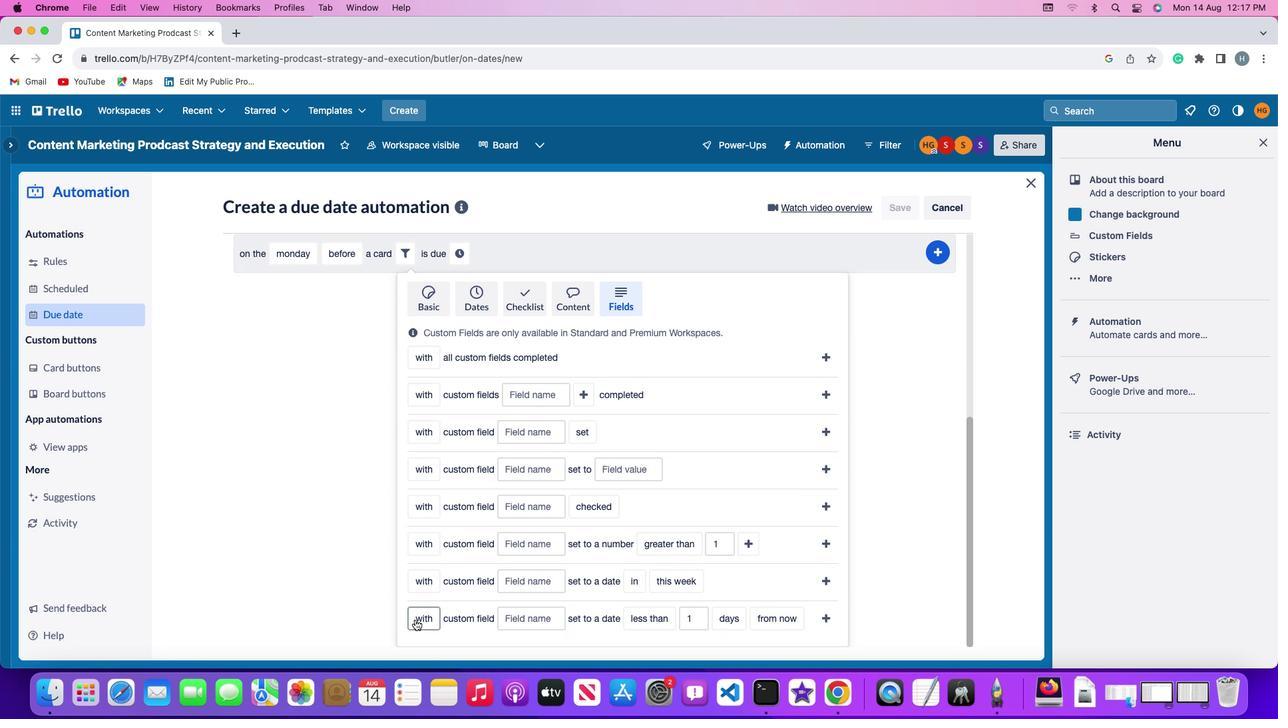 
Action: Mouse pressed left at (415, 619)
Screenshot: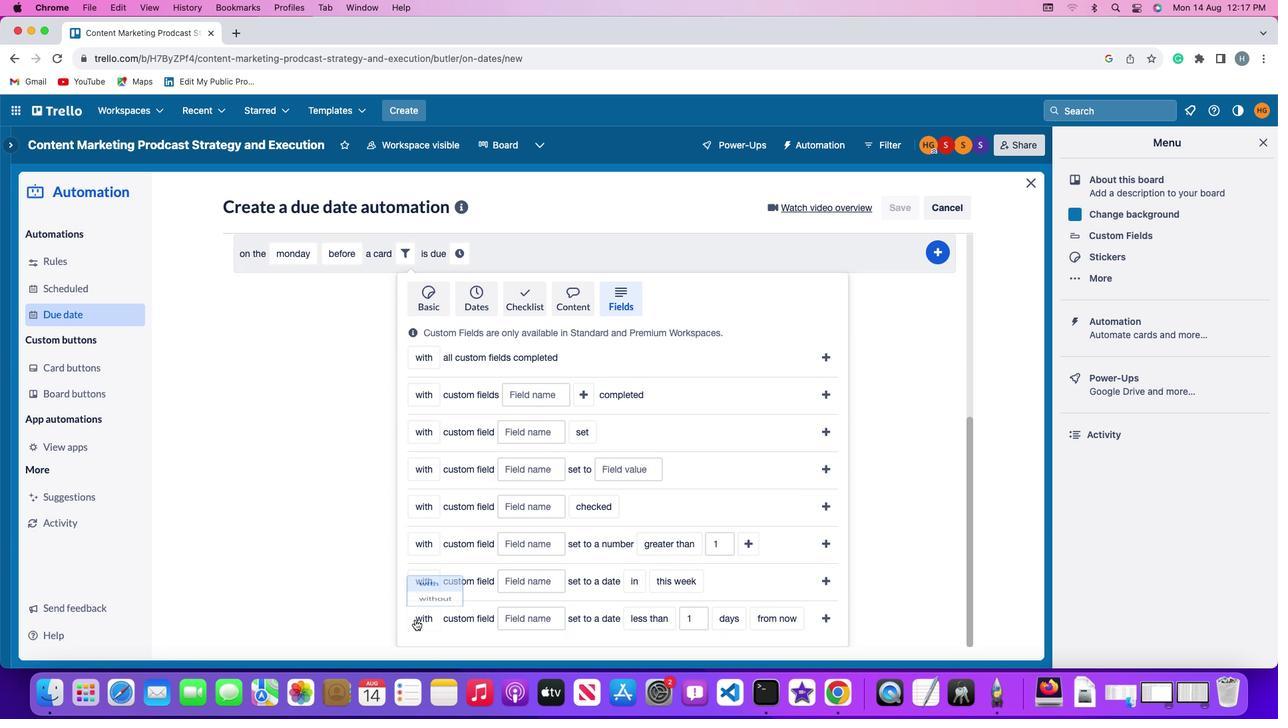 
Action: Mouse moved to (434, 567)
Screenshot: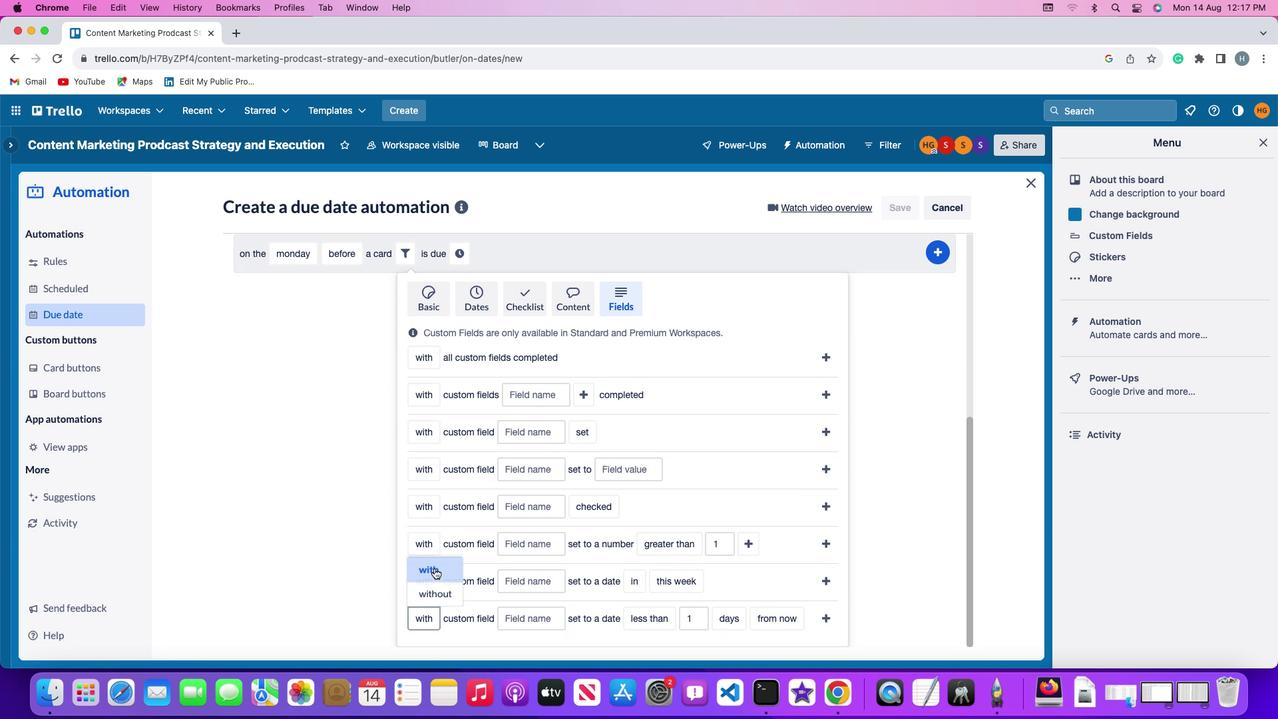 
Action: Mouse pressed left at (434, 567)
Screenshot: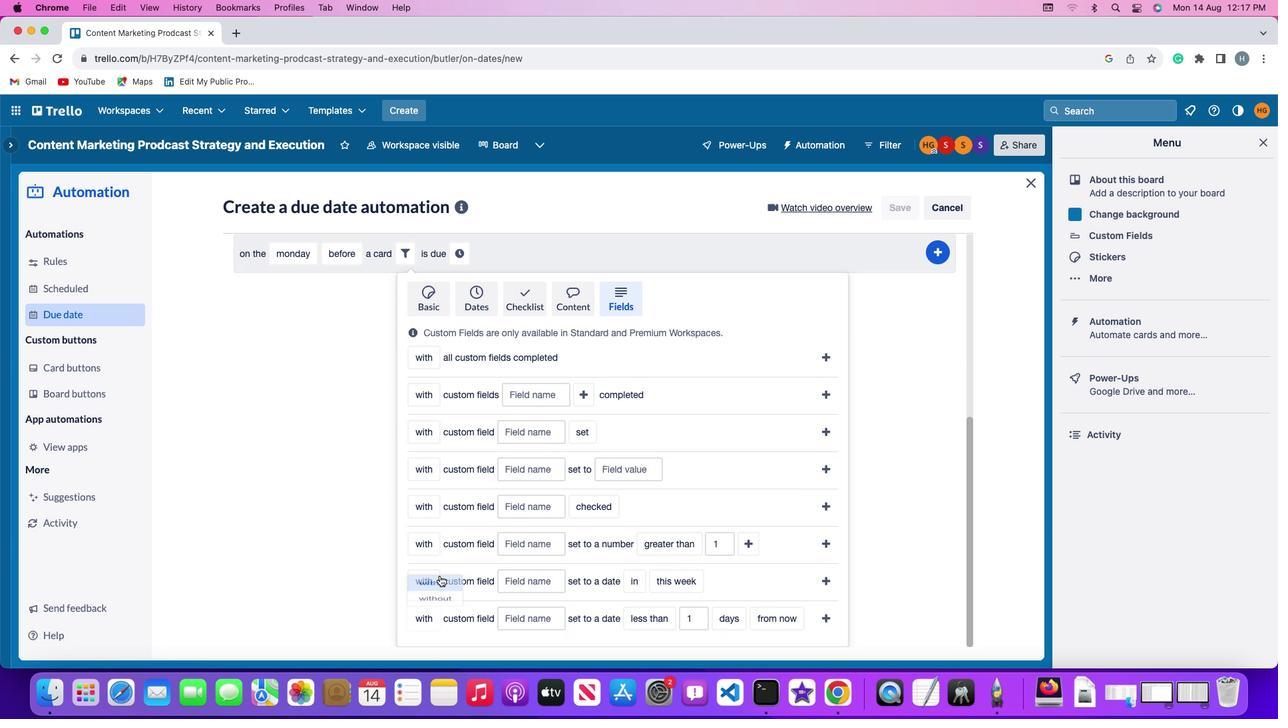 
Action: Mouse moved to (521, 621)
Screenshot: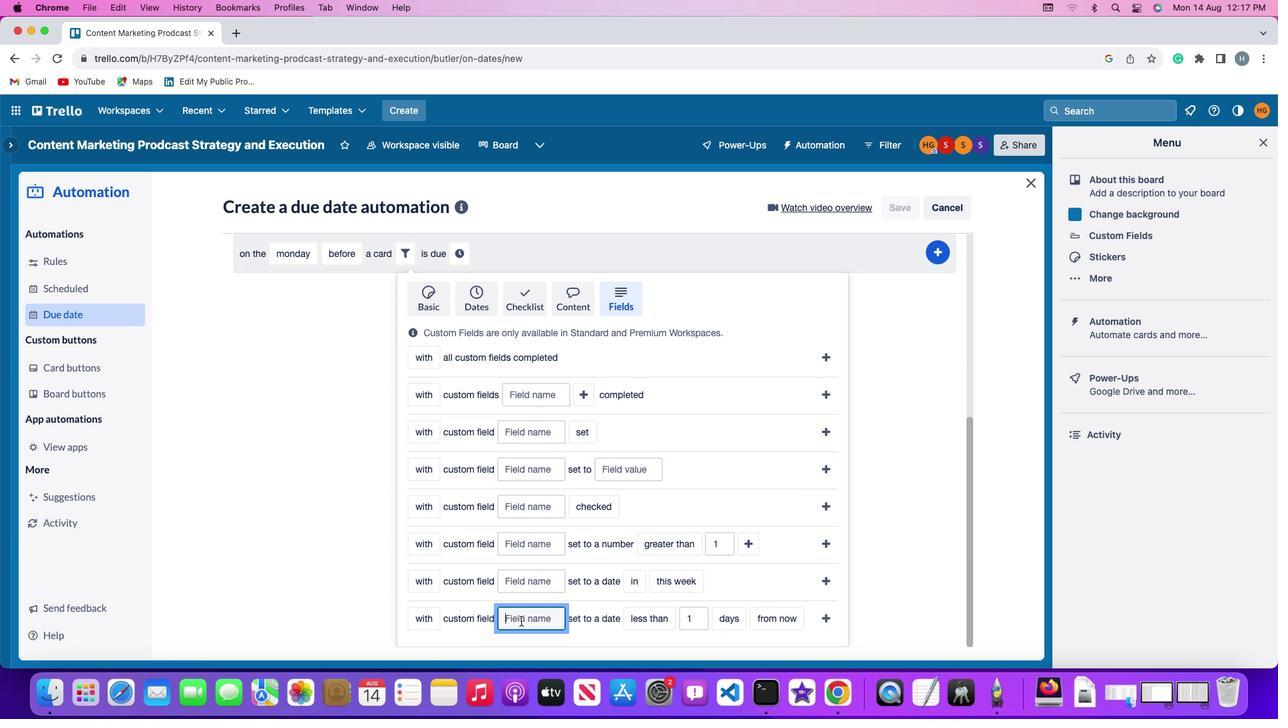 
Action: Mouse pressed left at (521, 621)
Screenshot: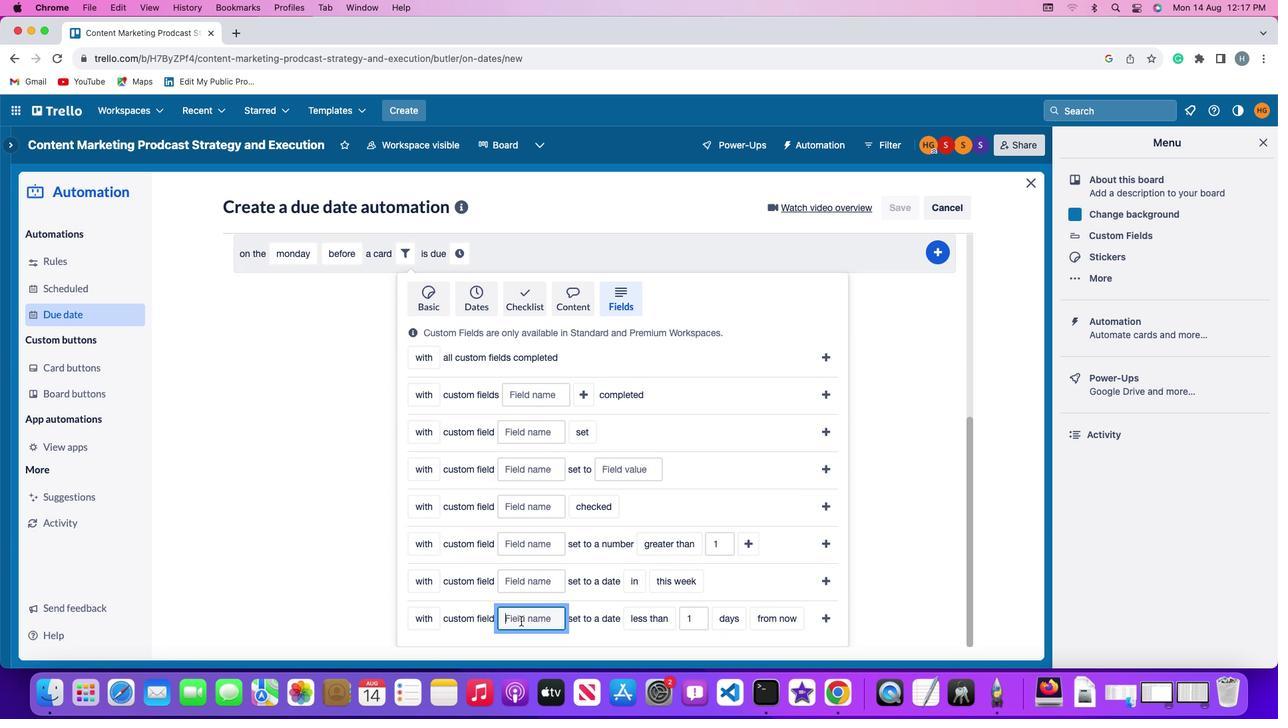 
Action: Mouse moved to (522, 622)
Screenshot: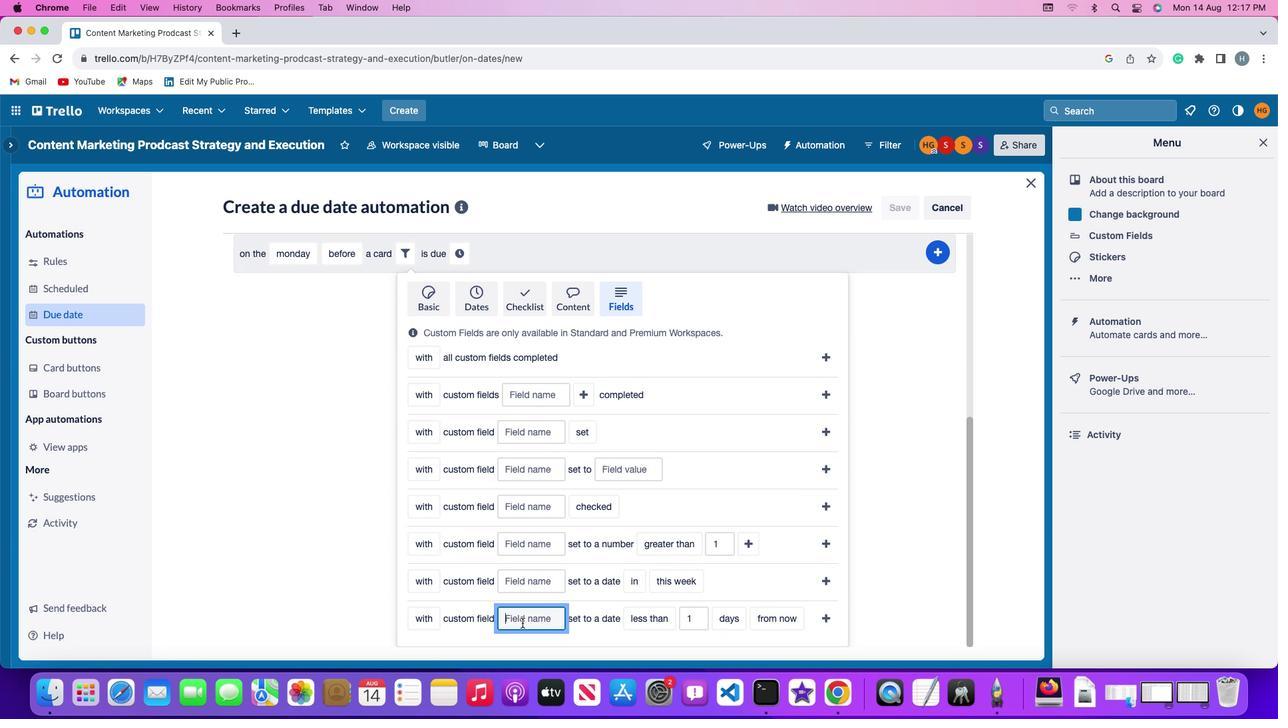 
Action: Key pressed Key.shift'R''e''s''u''m''e'
Screenshot: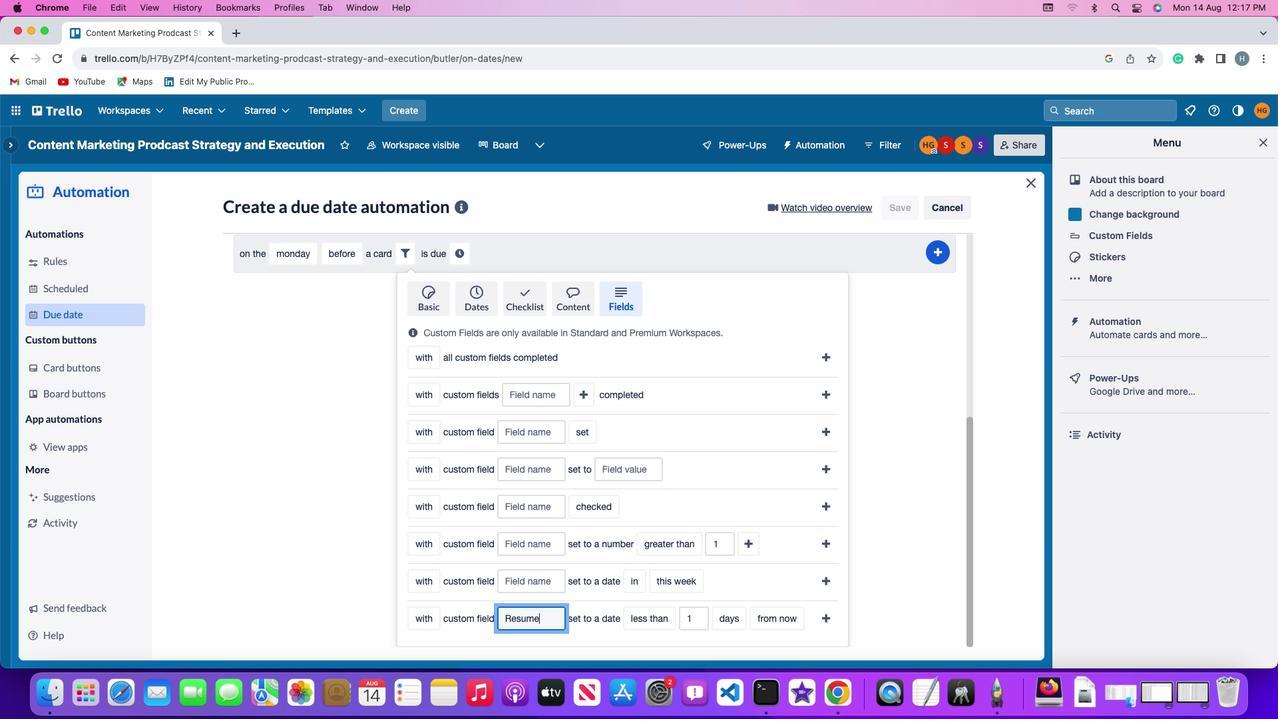 
Action: Mouse moved to (633, 618)
Screenshot: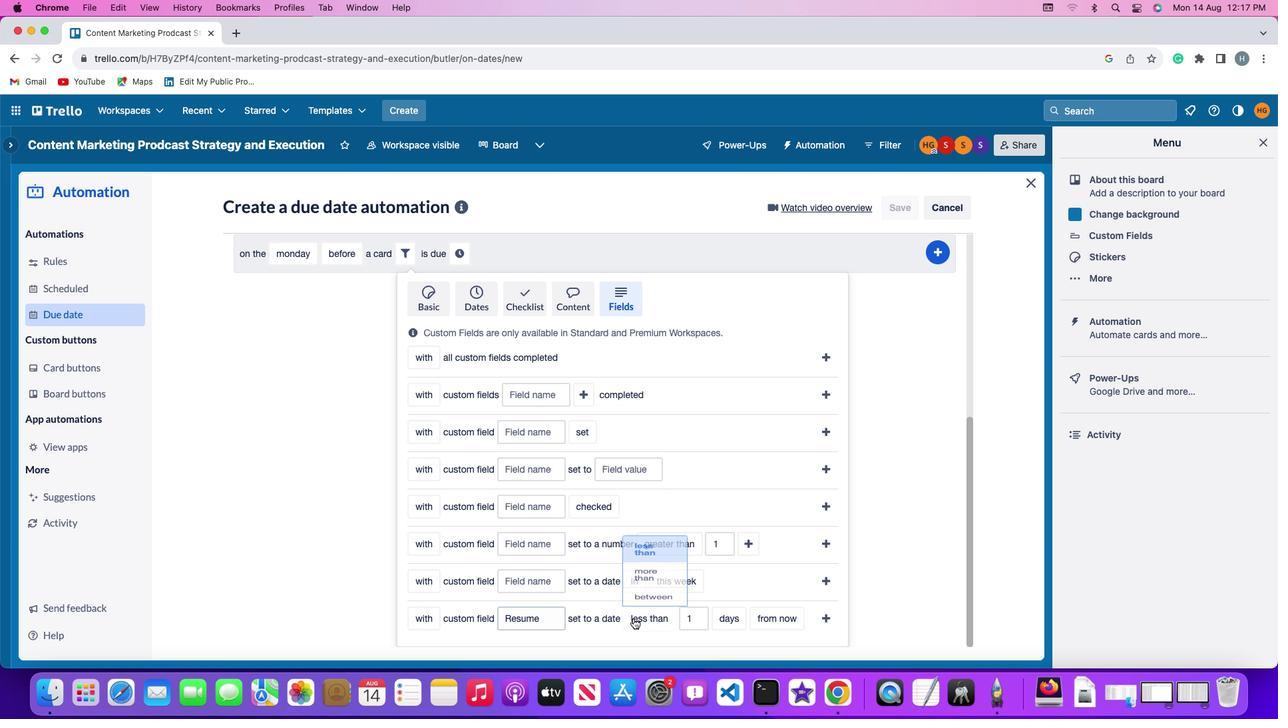 
Action: Mouse pressed left at (633, 618)
Screenshot: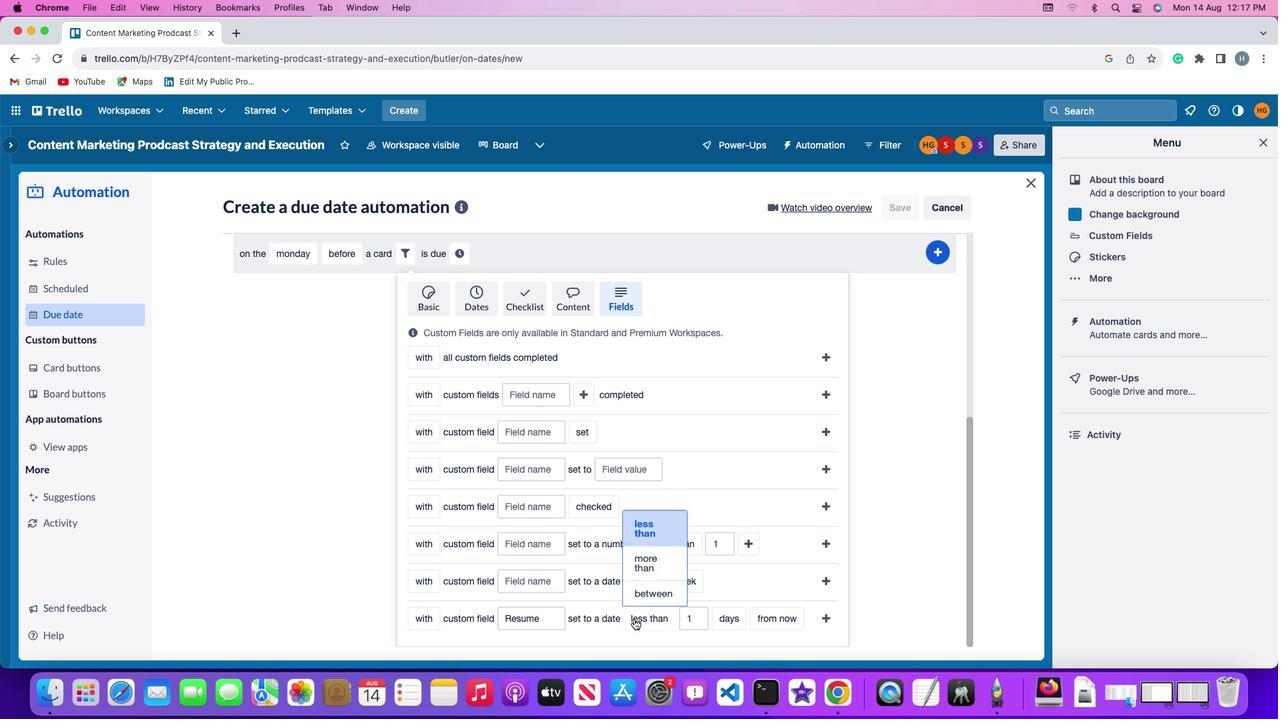 
Action: Mouse moved to (659, 527)
Screenshot: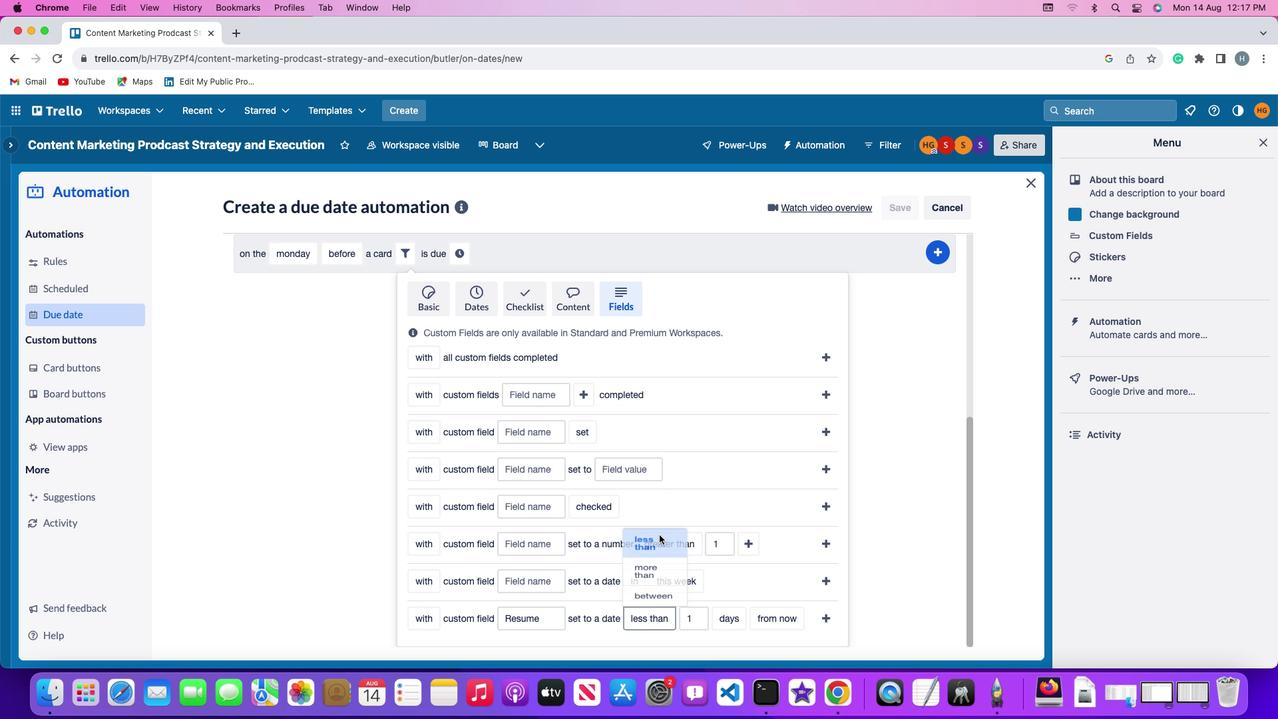 
Action: Mouse pressed left at (659, 527)
Screenshot: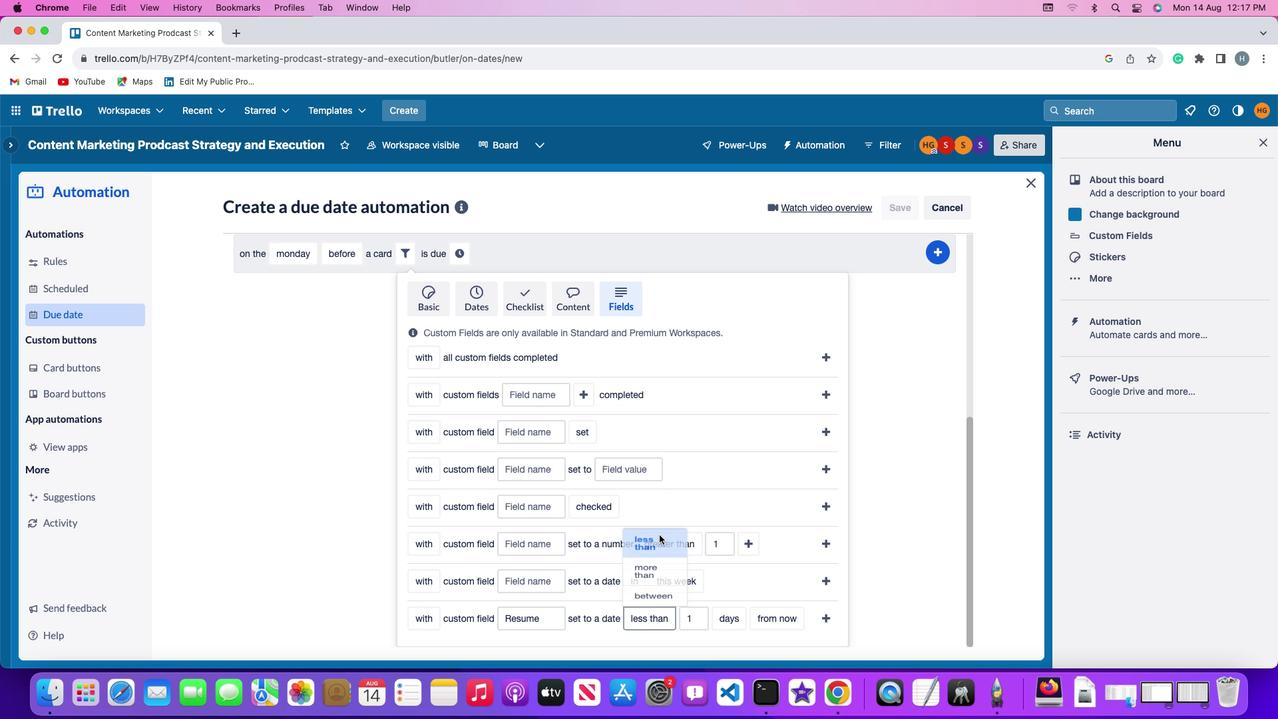 
Action: Mouse moved to (691, 612)
Screenshot: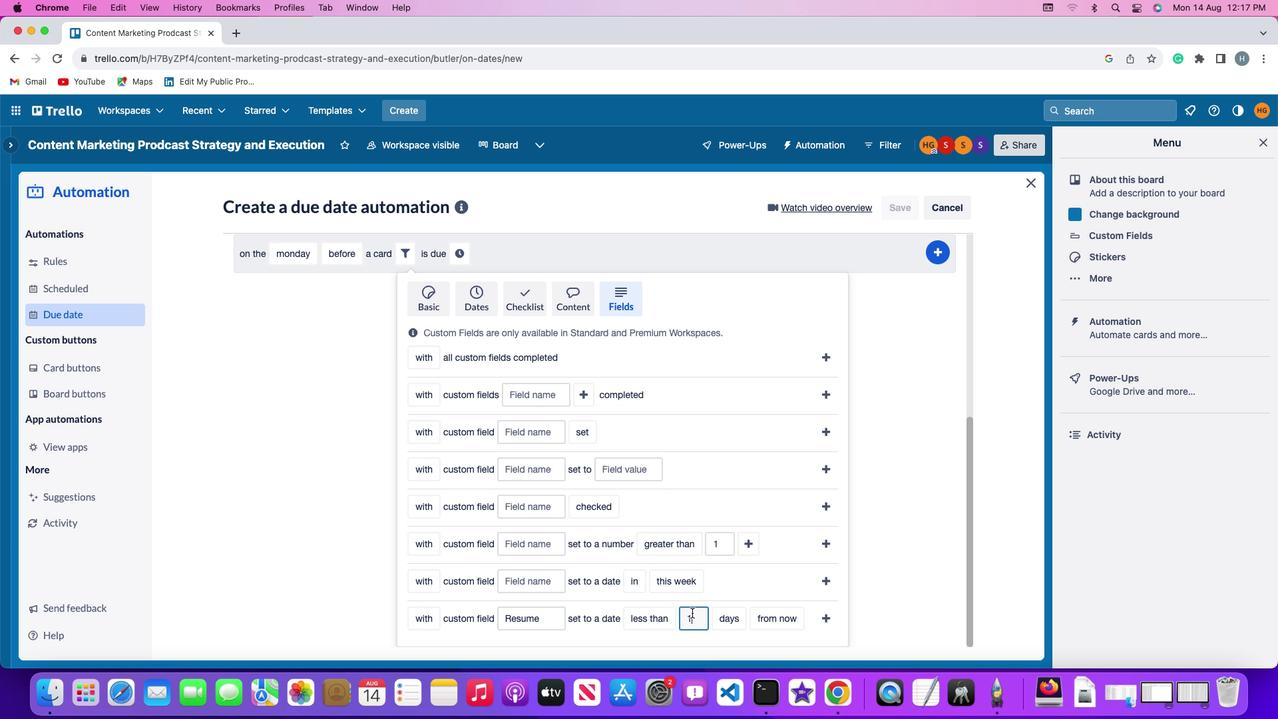 
Action: Mouse pressed left at (691, 612)
Screenshot: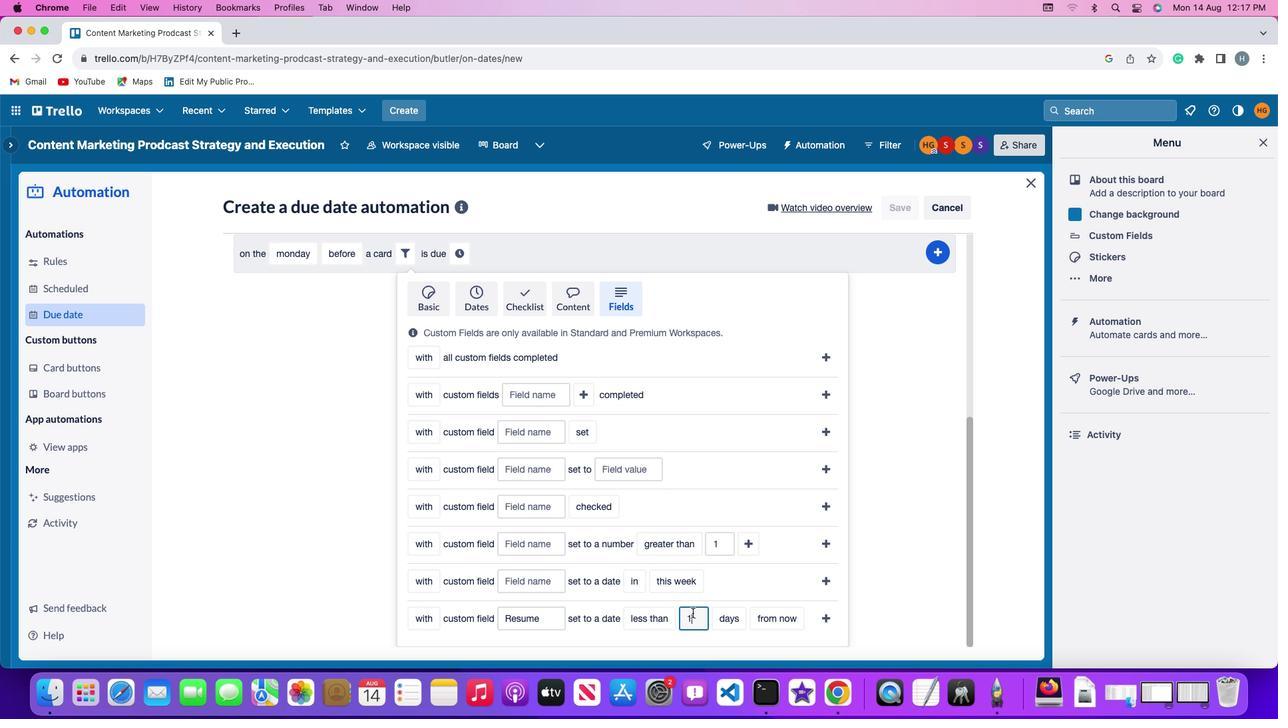 
Action: Mouse moved to (694, 613)
Screenshot: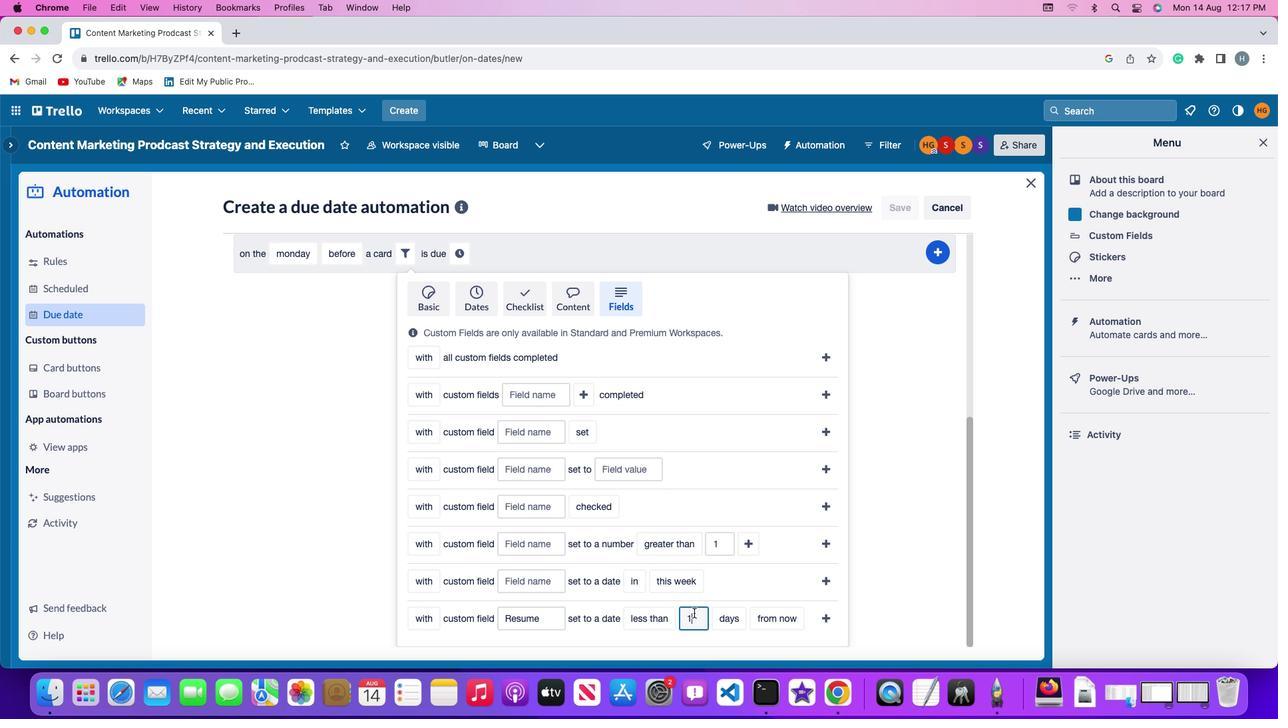 
Action: Key pressed Key.backspace
Screenshot: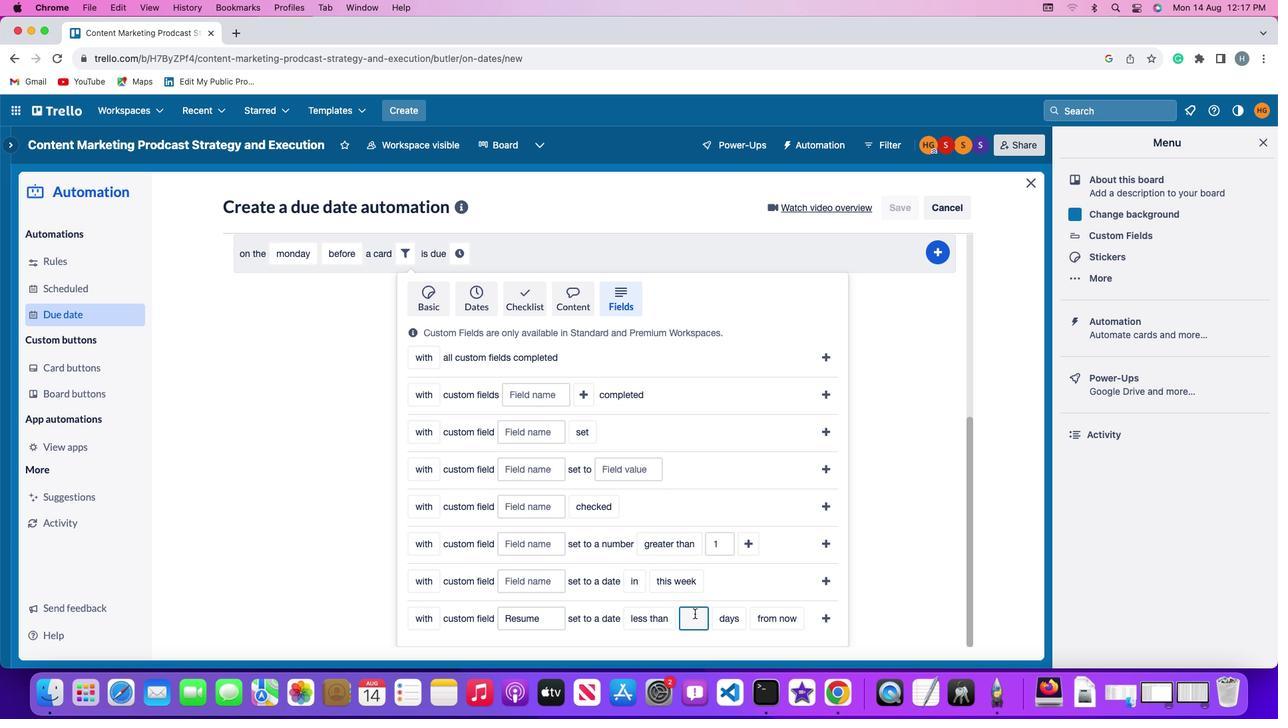 
Action: Mouse moved to (695, 614)
Screenshot: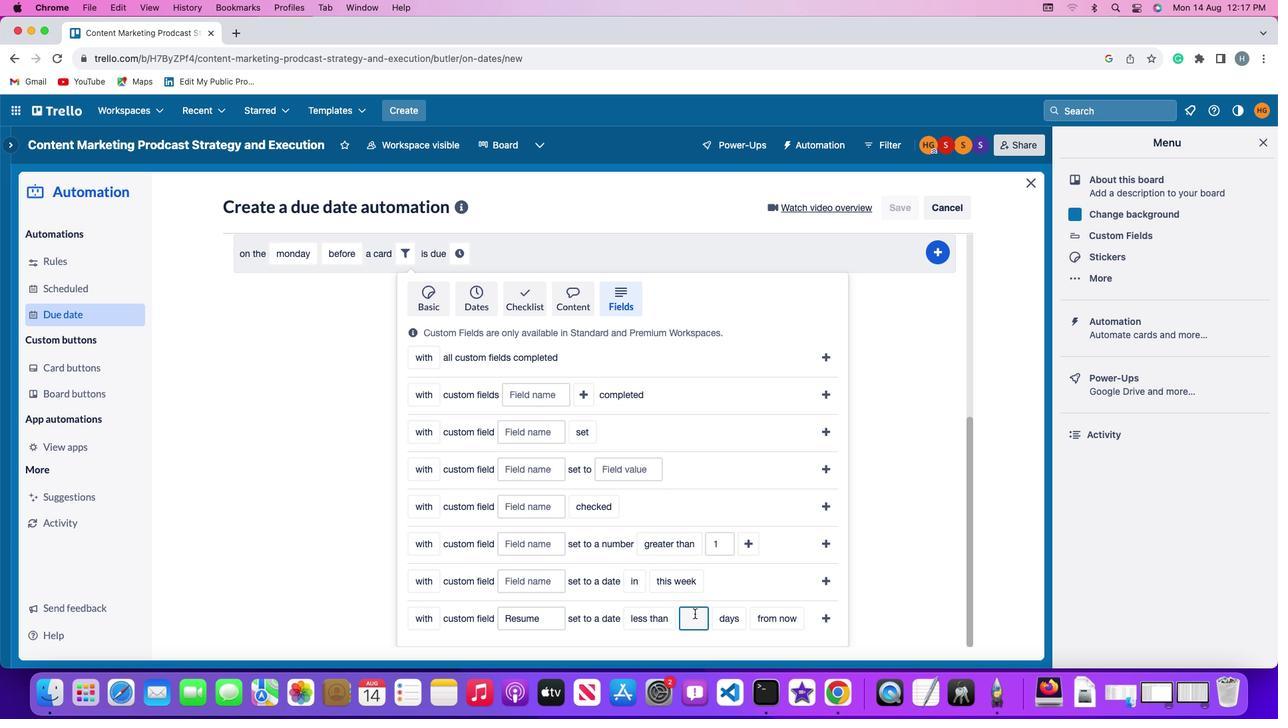
Action: Key pressed '1'
Screenshot: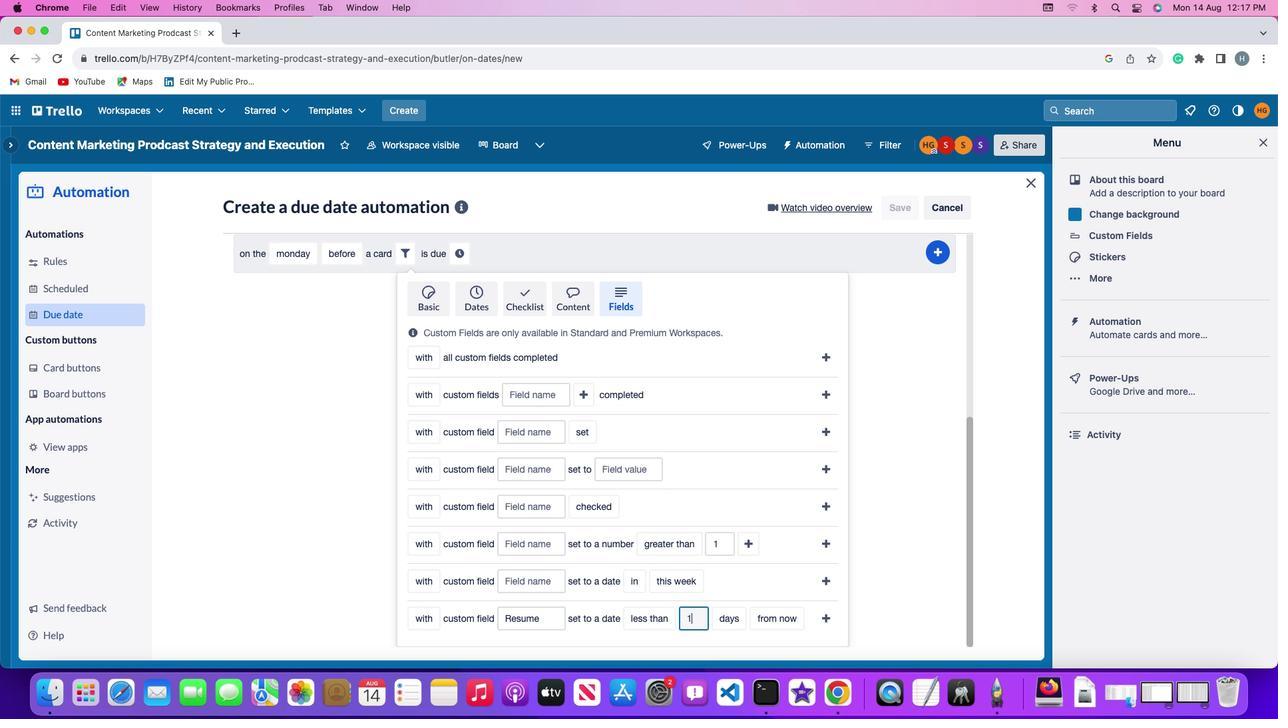 
Action: Mouse moved to (725, 614)
Screenshot: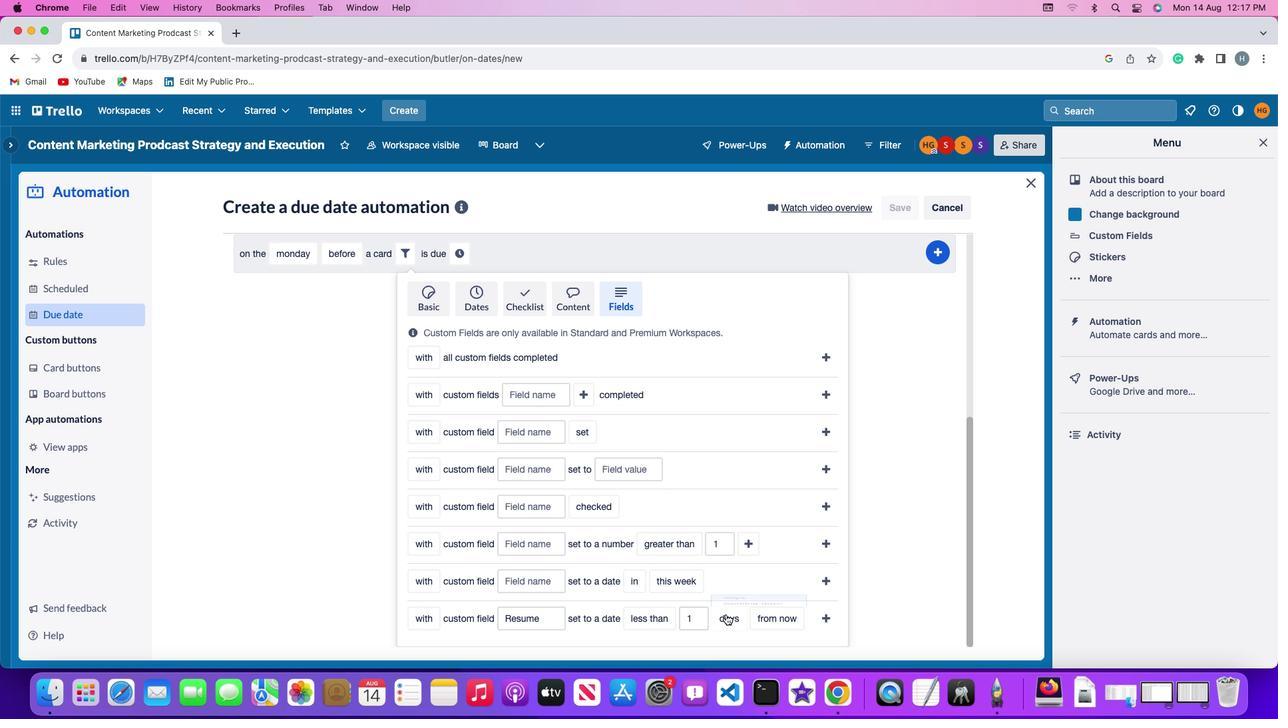 
Action: Mouse pressed left at (725, 614)
Screenshot: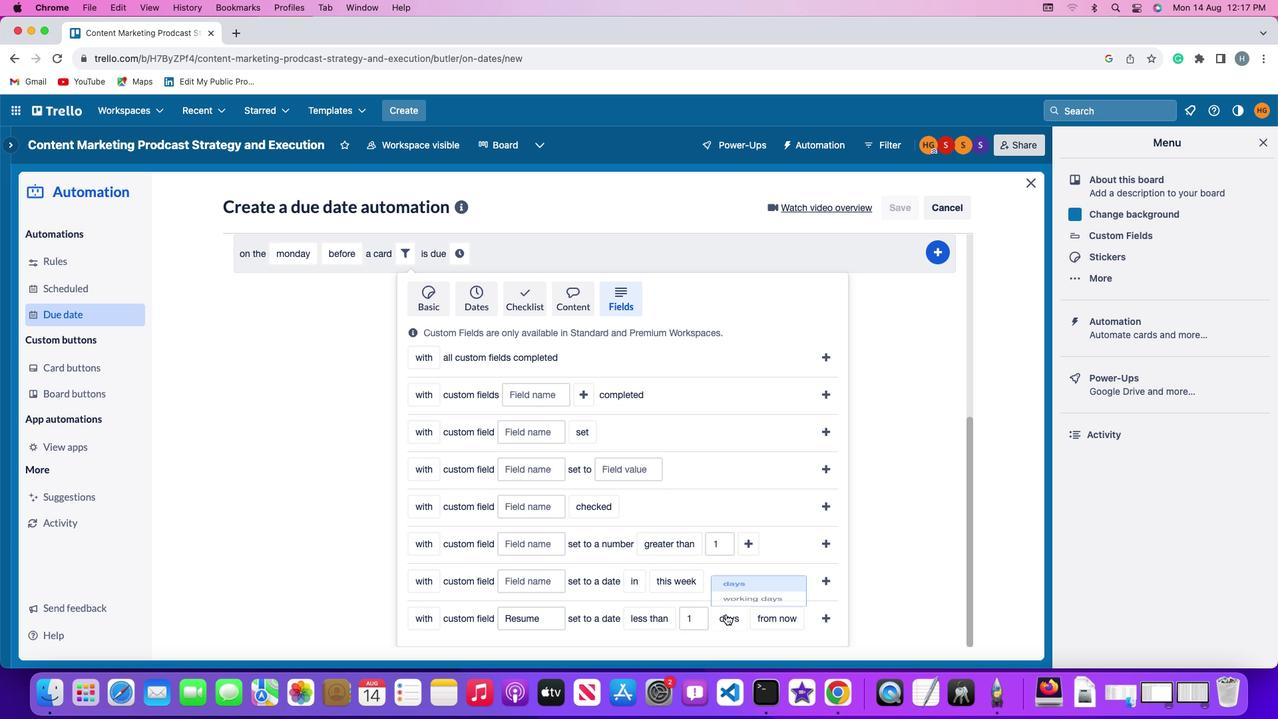 
Action: Mouse moved to (733, 573)
Screenshot: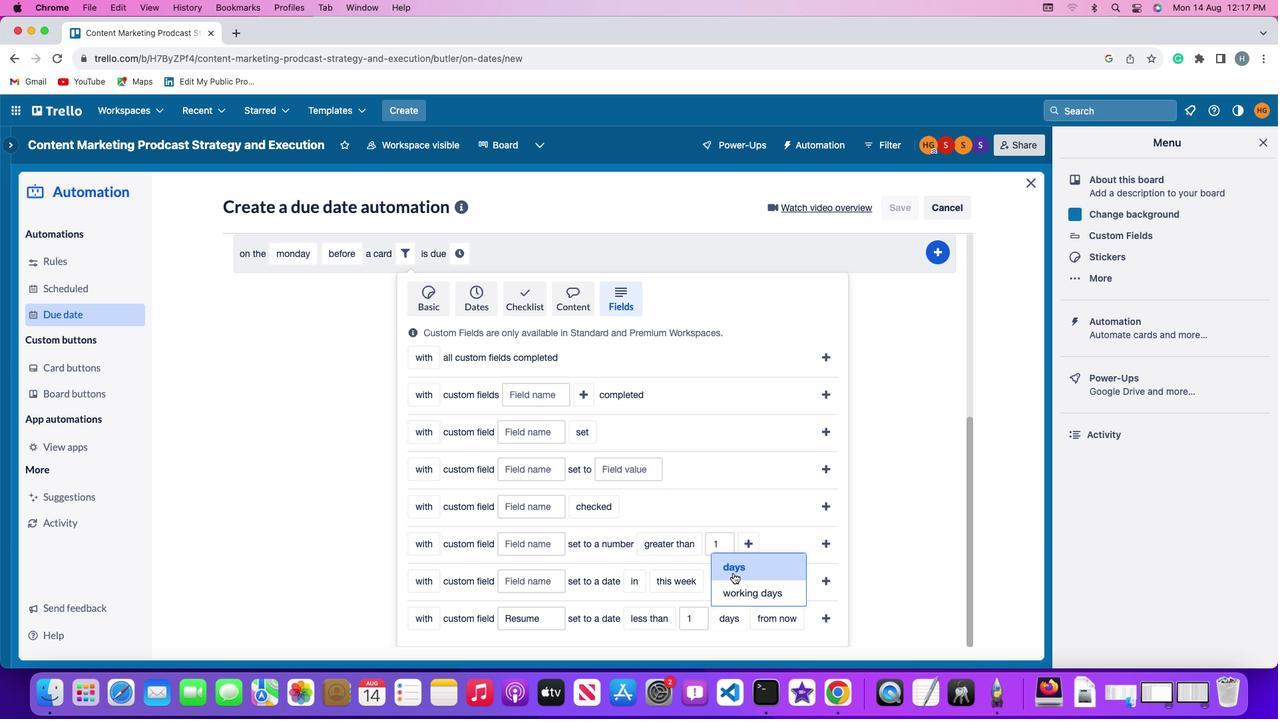 
Action: Mouse pressed left at (733, 573)
Screenshot: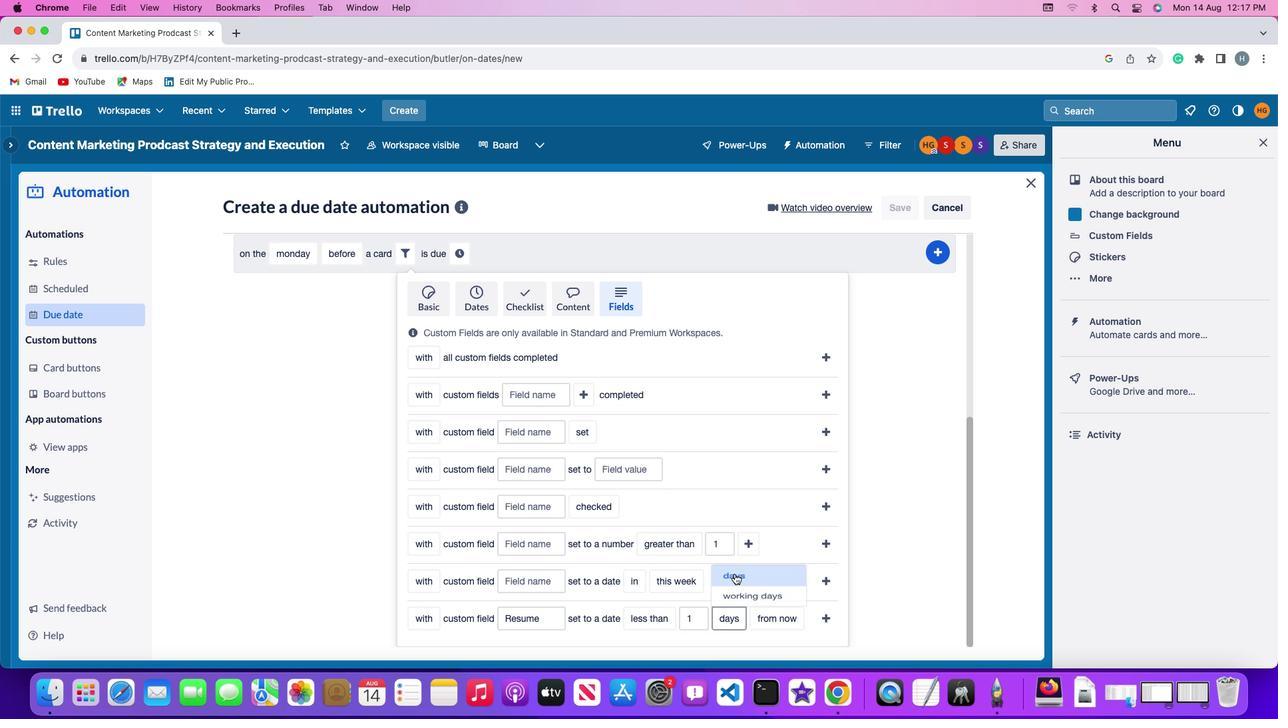 
Action: Mouse moved to (778, 615)
Screenshot: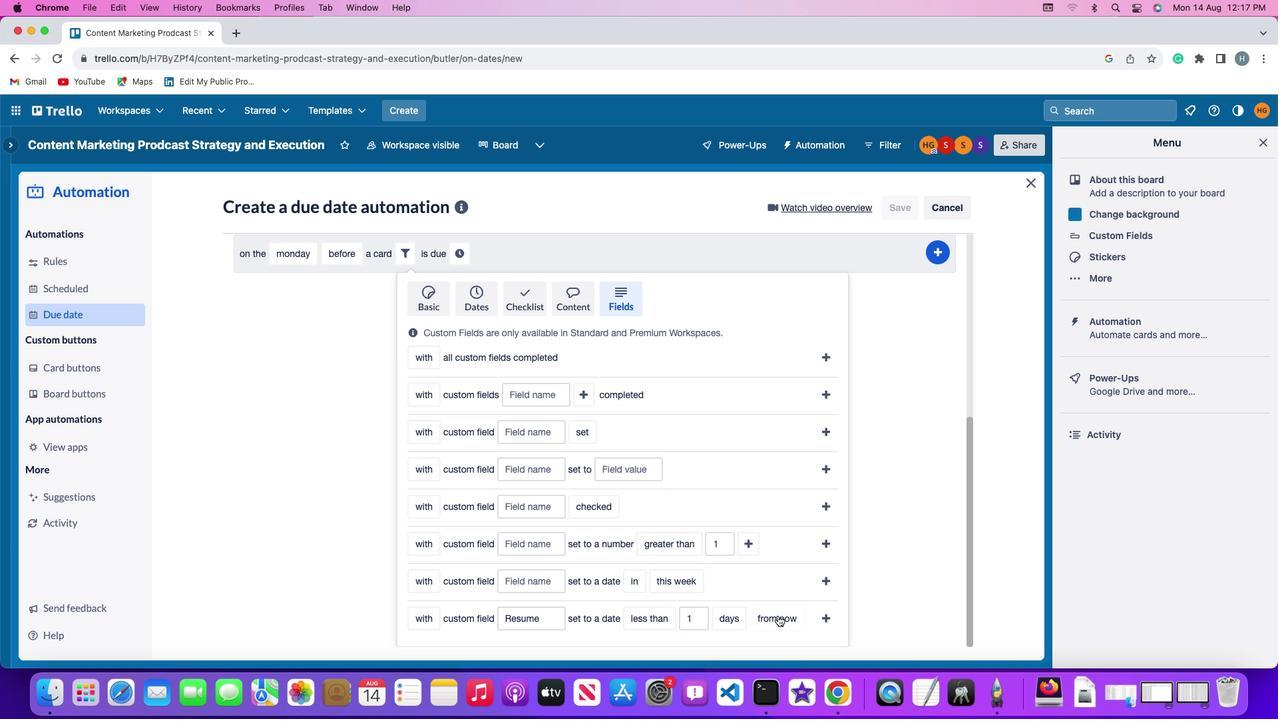 
Action: Mouse pressed left at (778, 615)
Screenshot: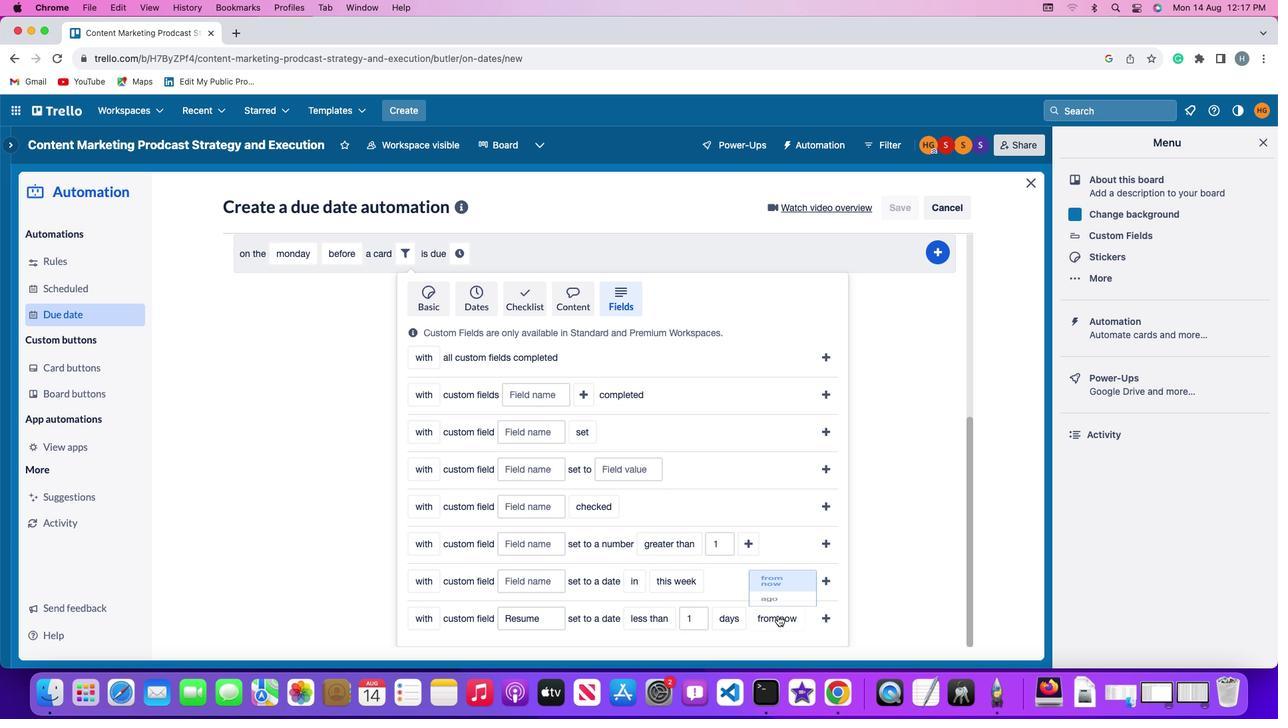 
Action: Mouse moved to (781, 564)
Screenshot: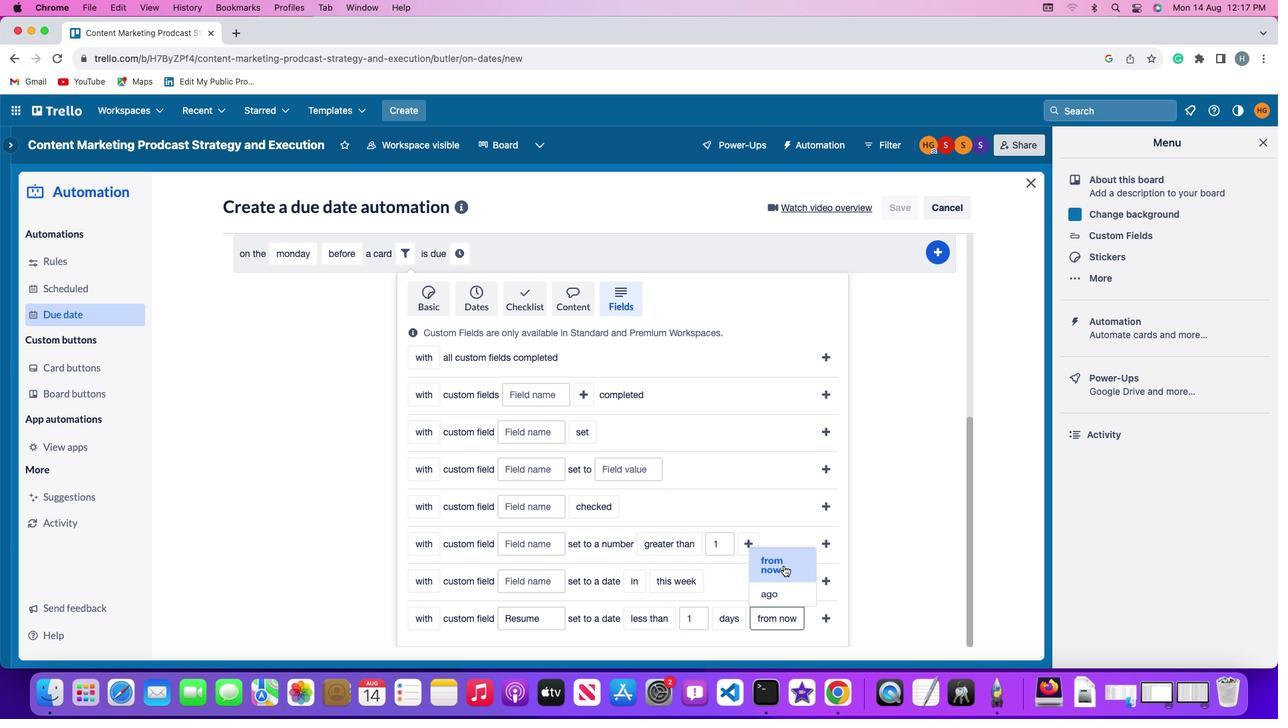 
Action: Mouse pressed left at (781, 564)
Screenshot: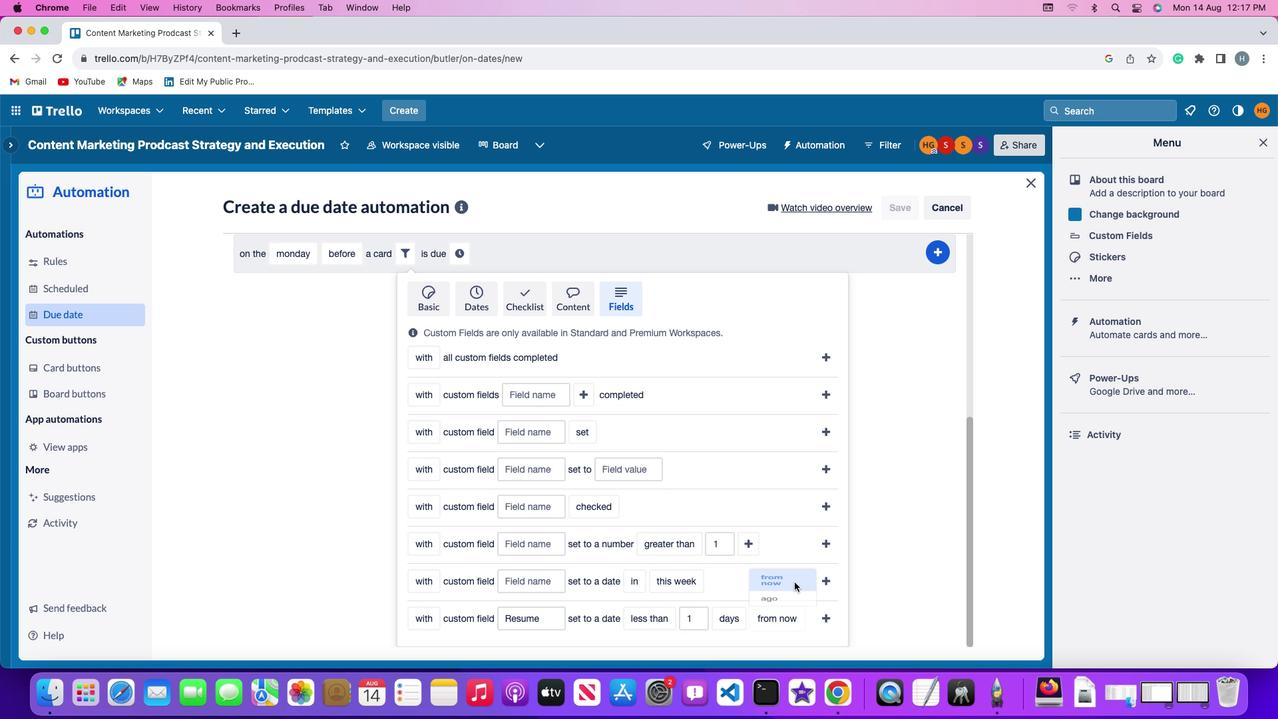
Action: Mouse moved to (822, 616)
Screenshot: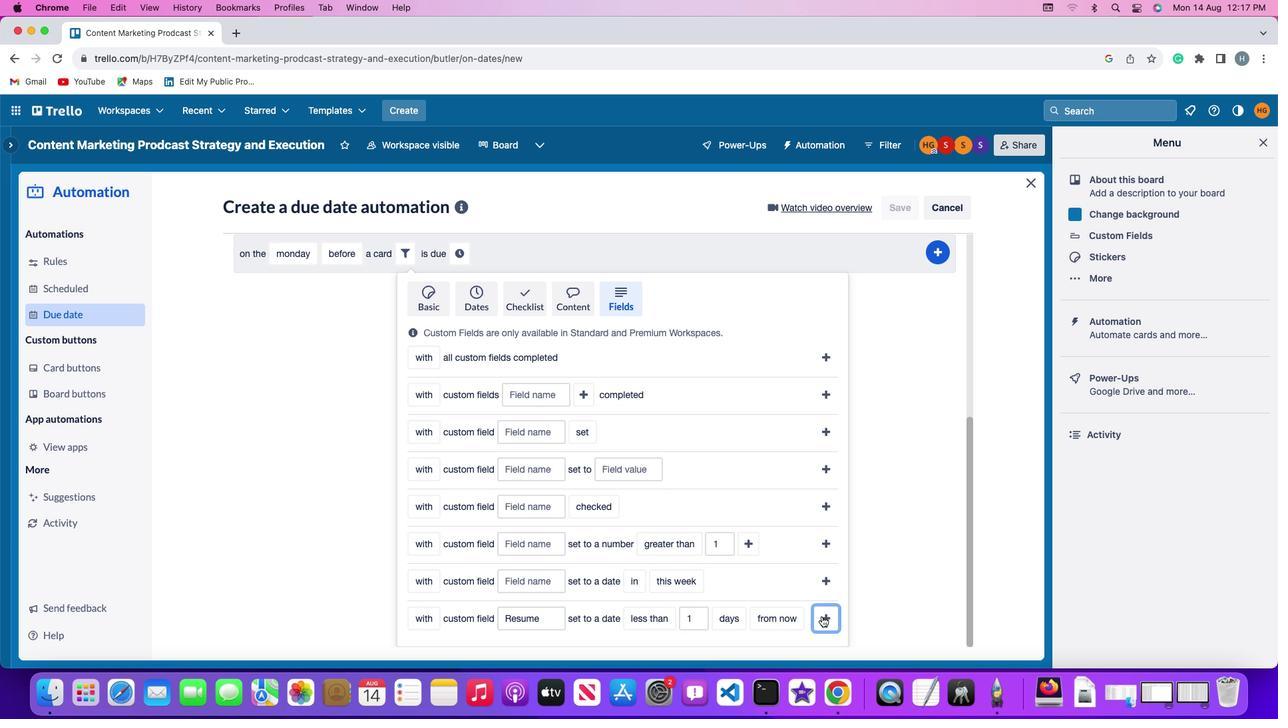 
Action: Mouse pressed left at (822, 616)
Screenshot: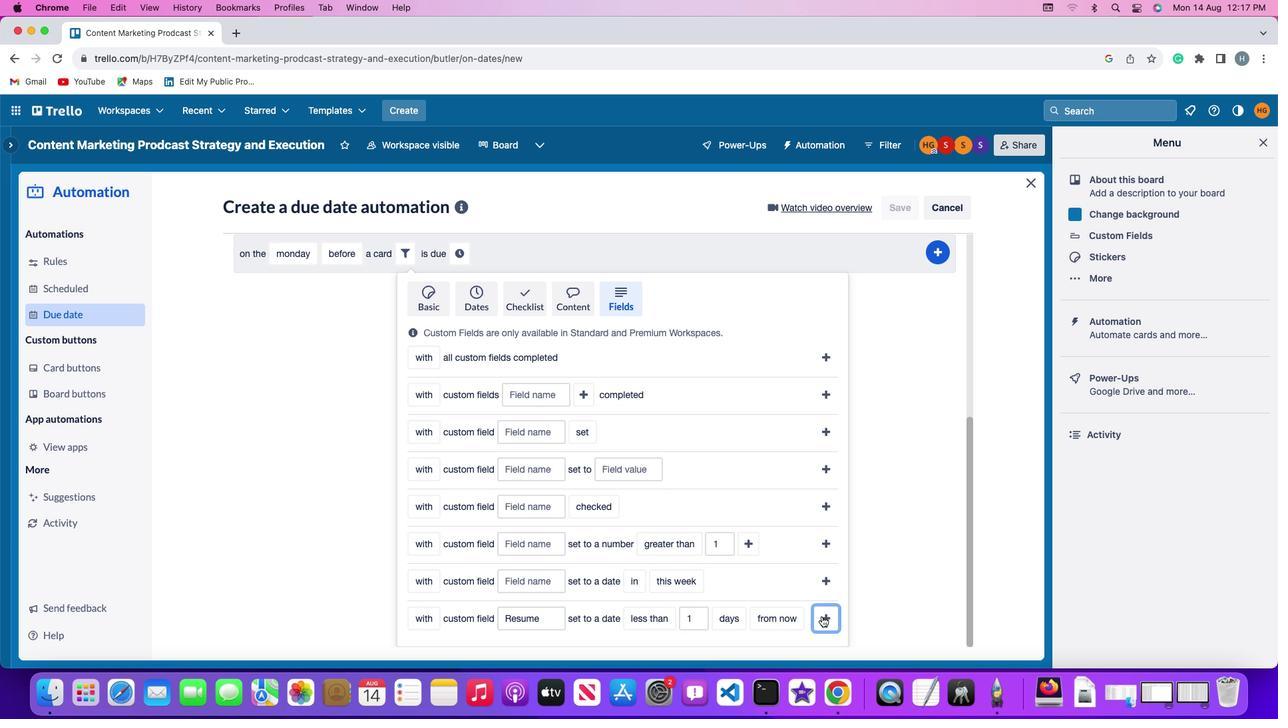 
Action: Mouse moved to (780, 580)
Screenshot: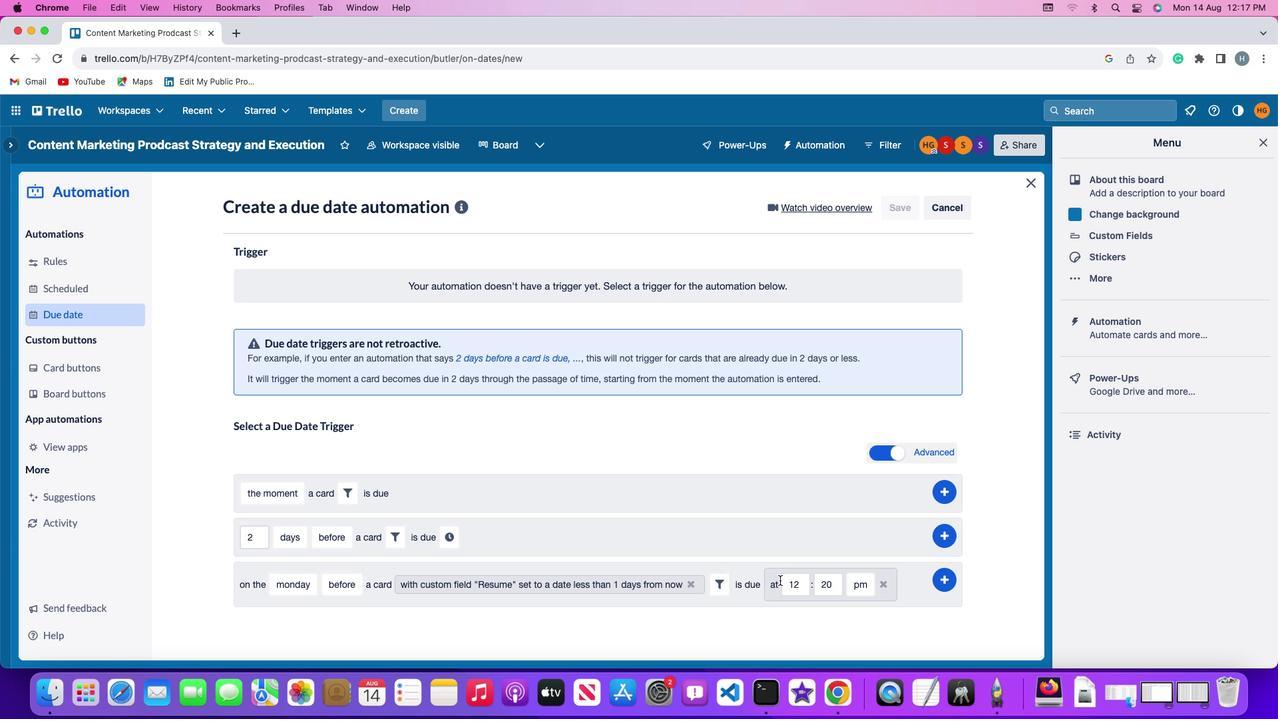 
Action: Mouse pressed left at (780, 580)
Screenshot: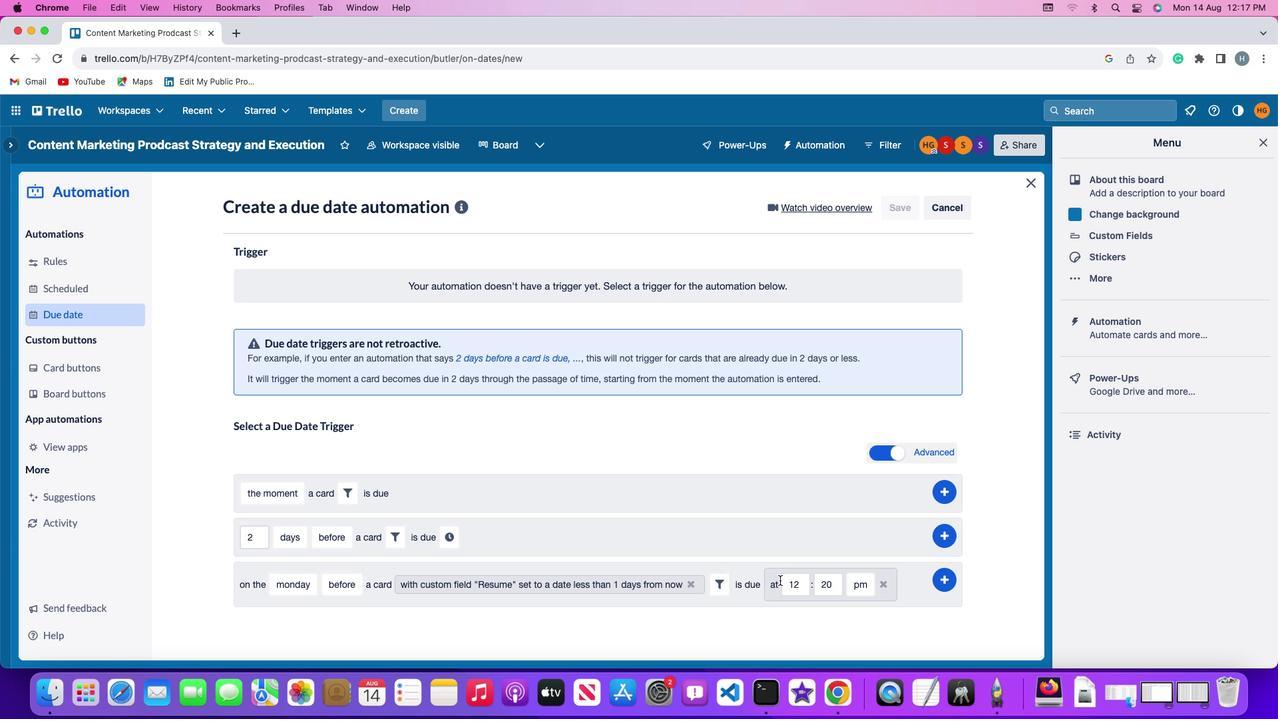 
Action: Mouse moved to (801, 584)
Screenshot: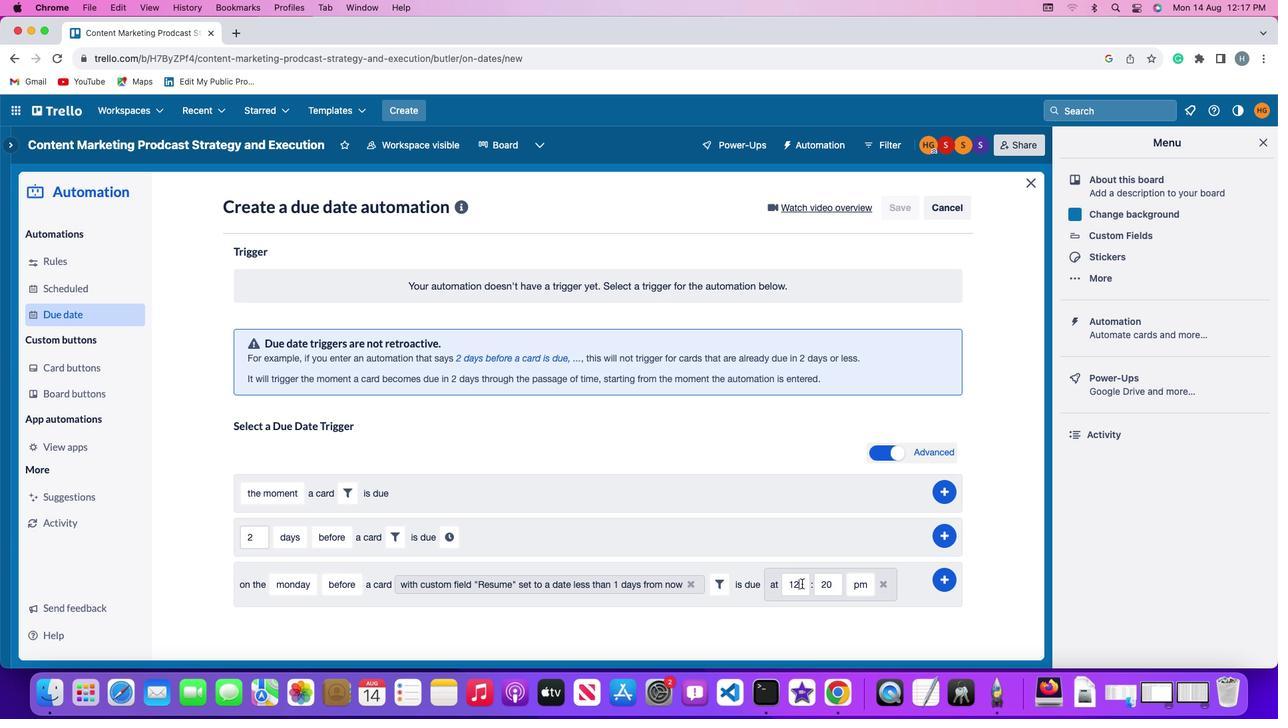 
Action: Mouse pressed left at (801, 584)
Screenshot: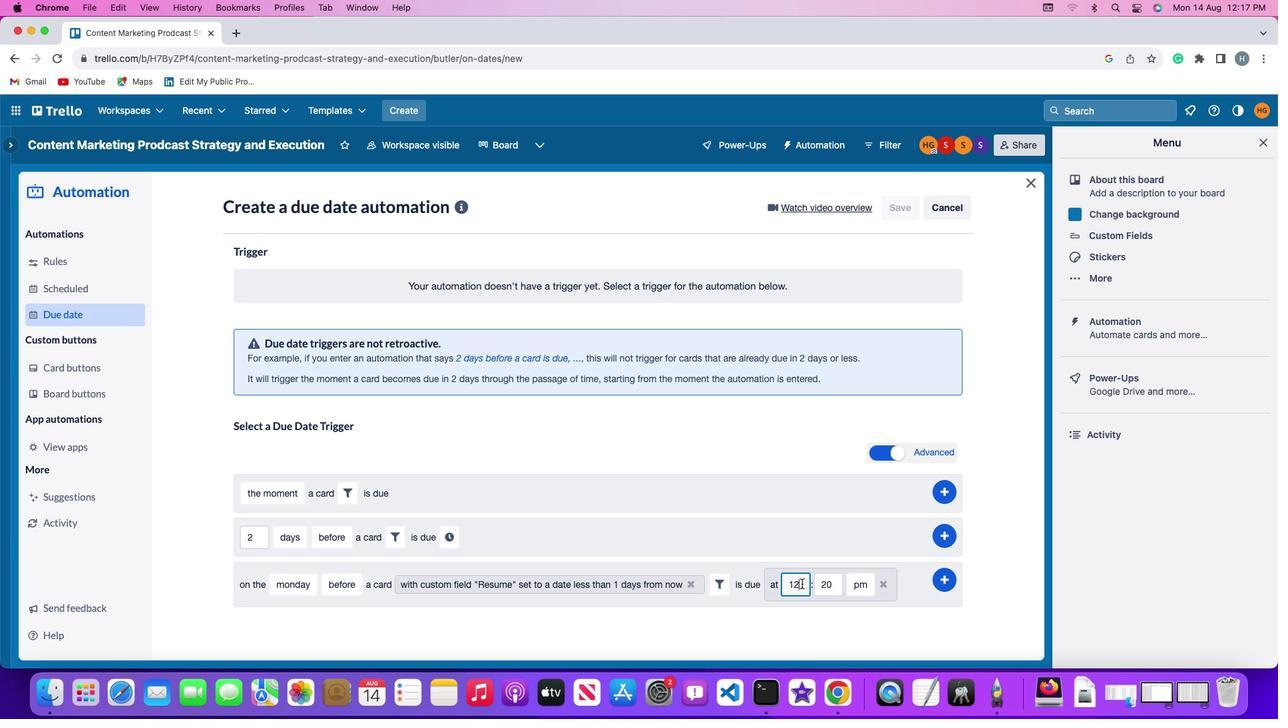 
Action: Mouse moved to (802, 584)
Screenshot: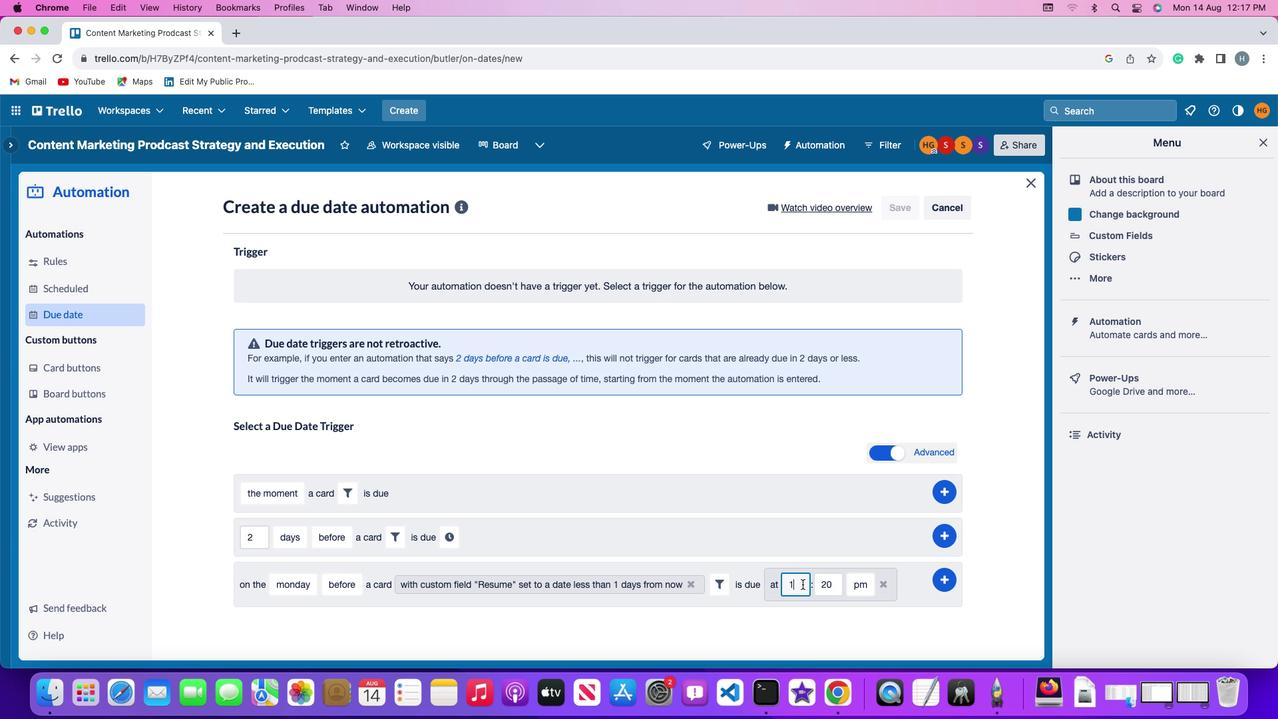 
Action: Key pressed Key.backspace
Screenshot: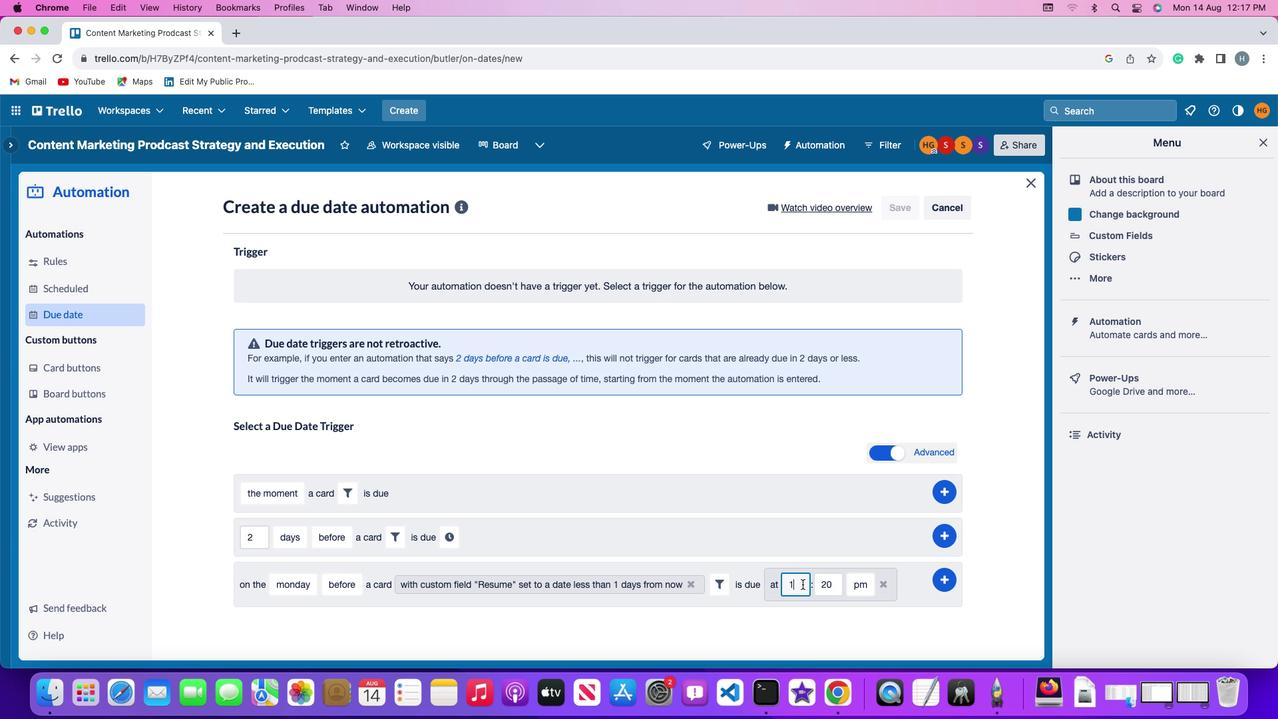 
Action: Mouse moved to (803, 584)
Screenshot: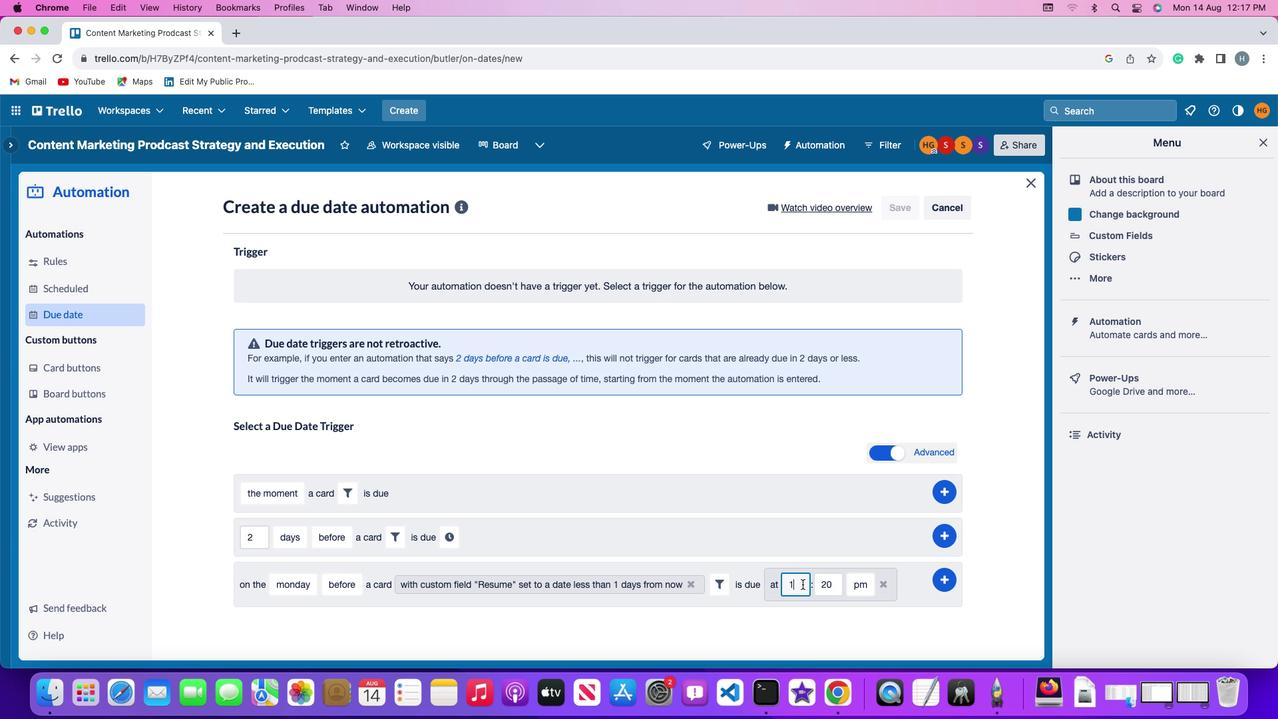 
Action: Key pressed Key.backspace'1''1'
Screenshot: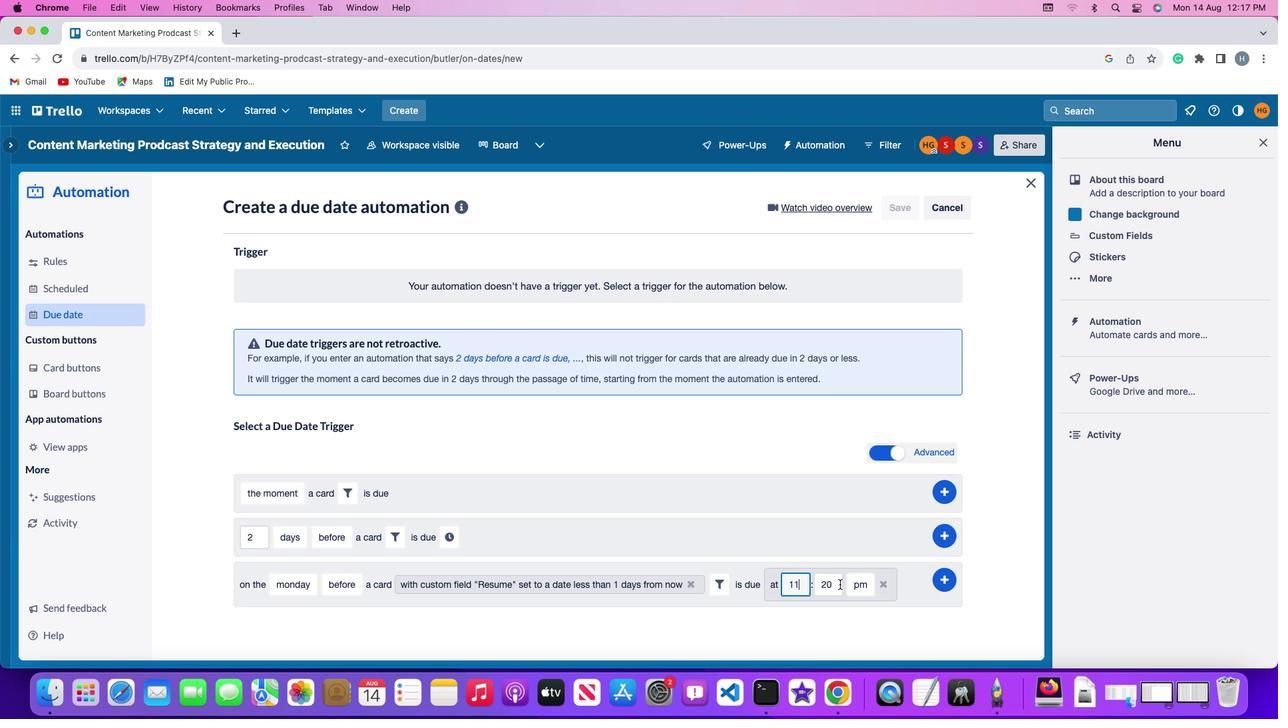 
Action: Mouse moved to (835, 584)
Screenshot: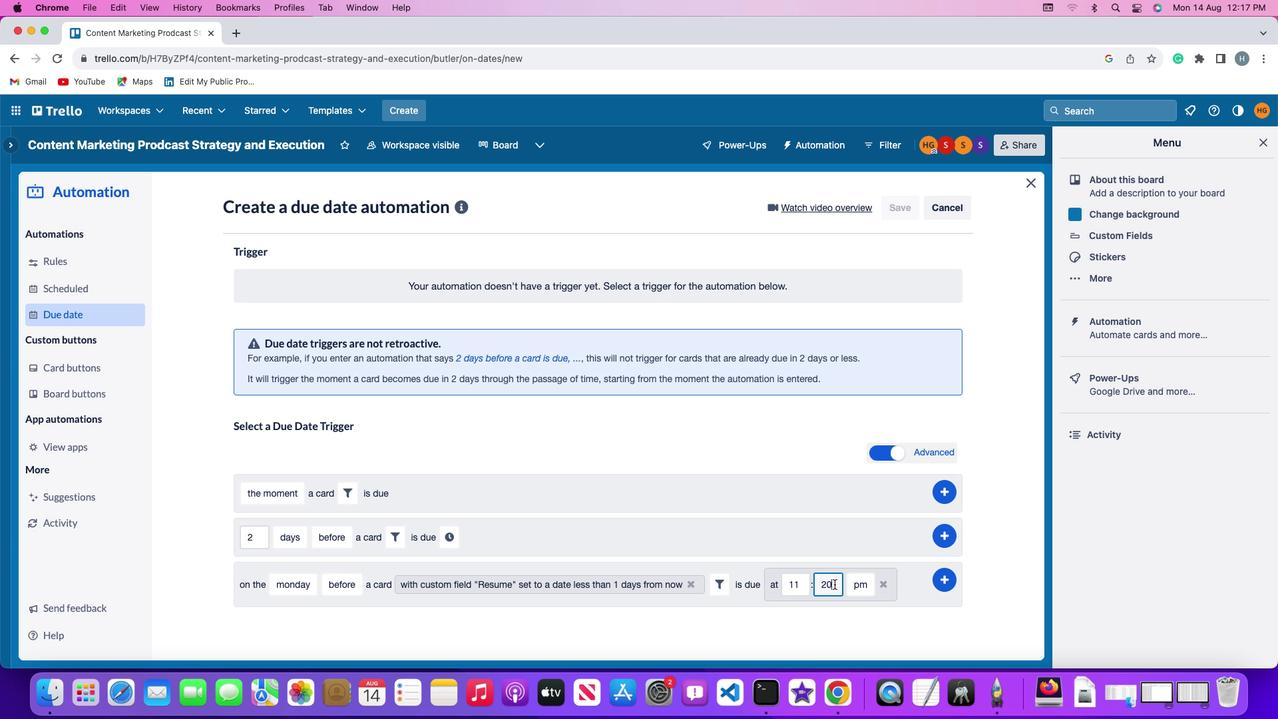 
Action: Mouse pressed left at (835, 584)
Screenshot: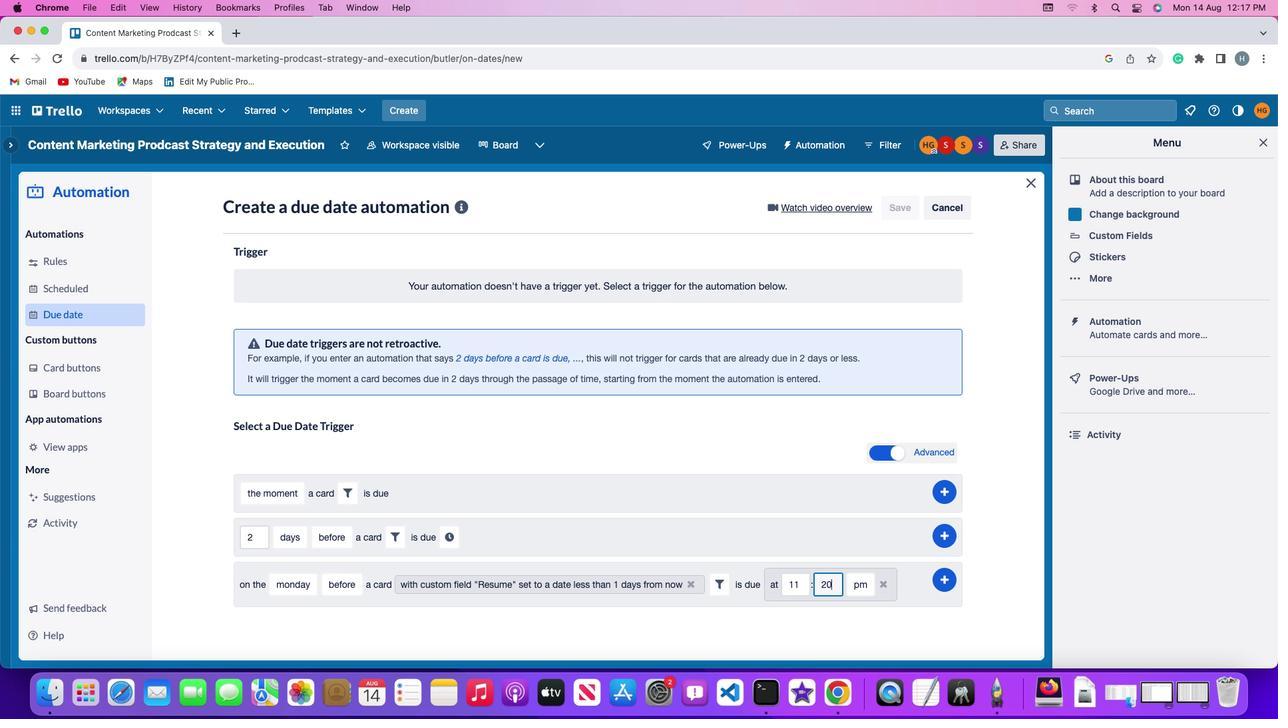 
Action: Key pressed Key.backspaceKey.backspace
Screenshot: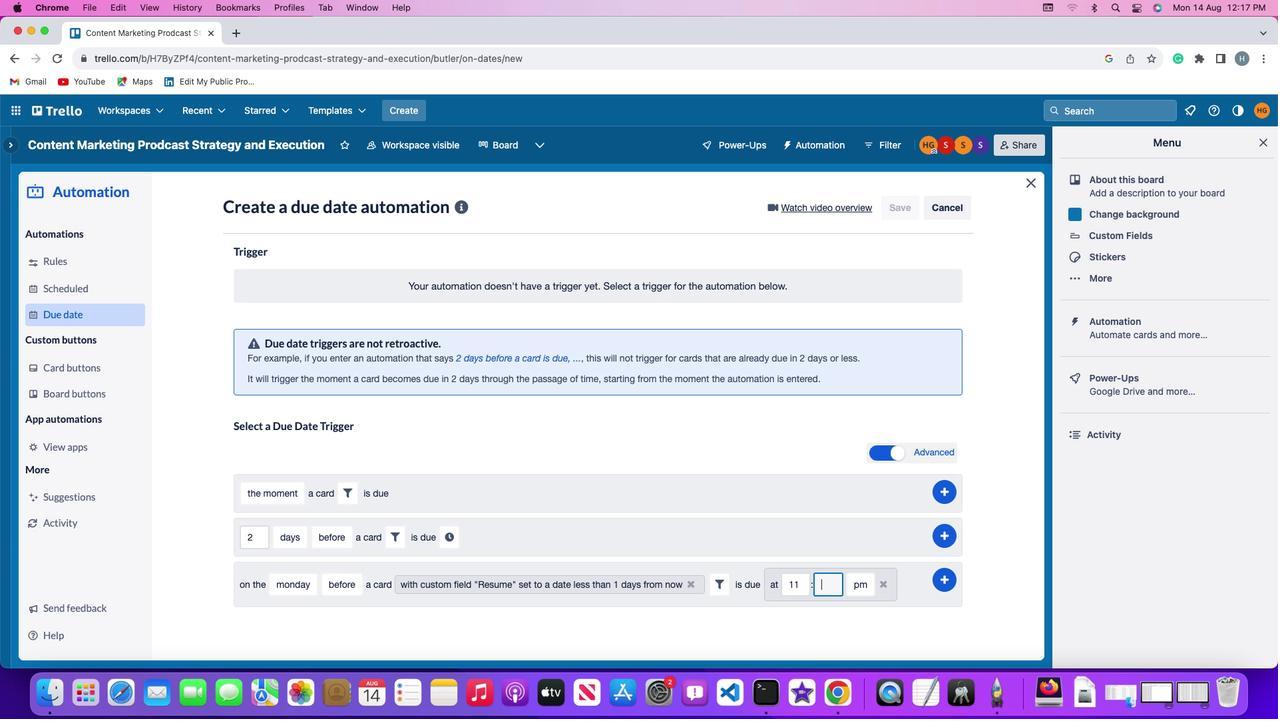 
Action: Mouse moved to (834, 585)
Screenshot: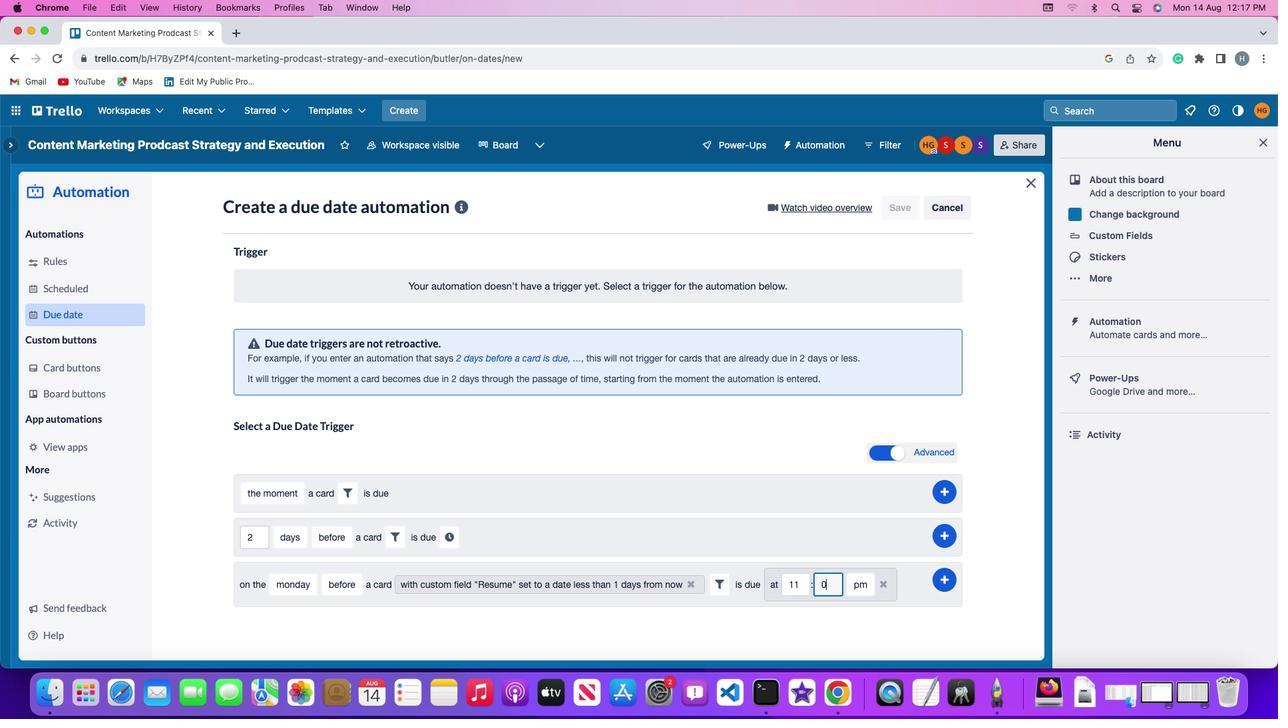 
Action: Key pressed '0'
Screenshot: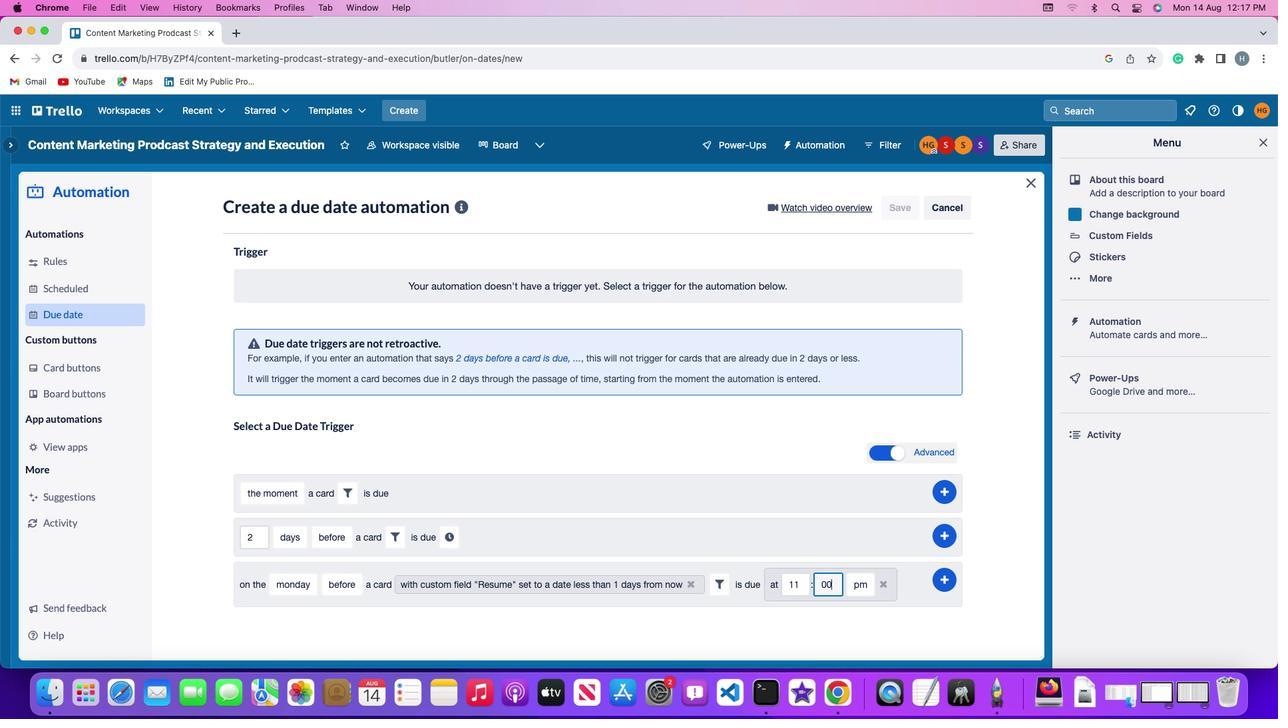 
Action: Mouse moved to (834, 586)
Screenshot: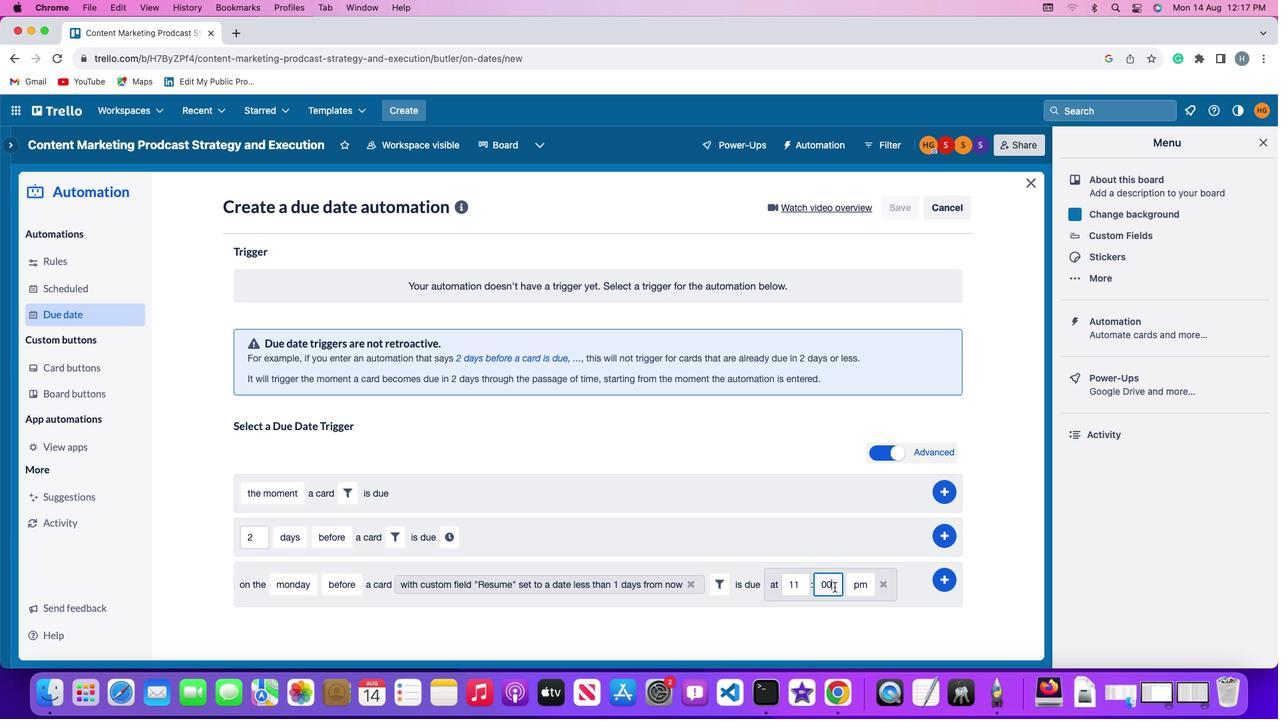 
Action: Key pressed '0'
Screenshot: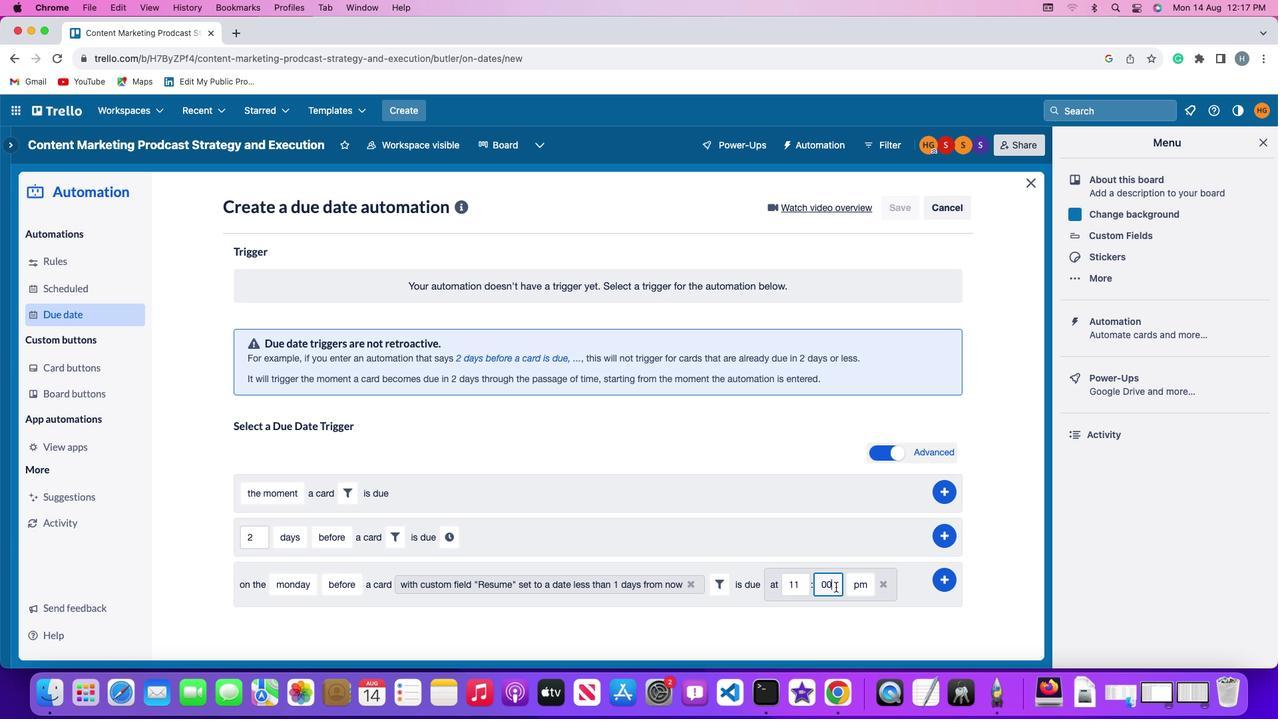 
Action: Mouse moved to (849, 585)
Screenshot: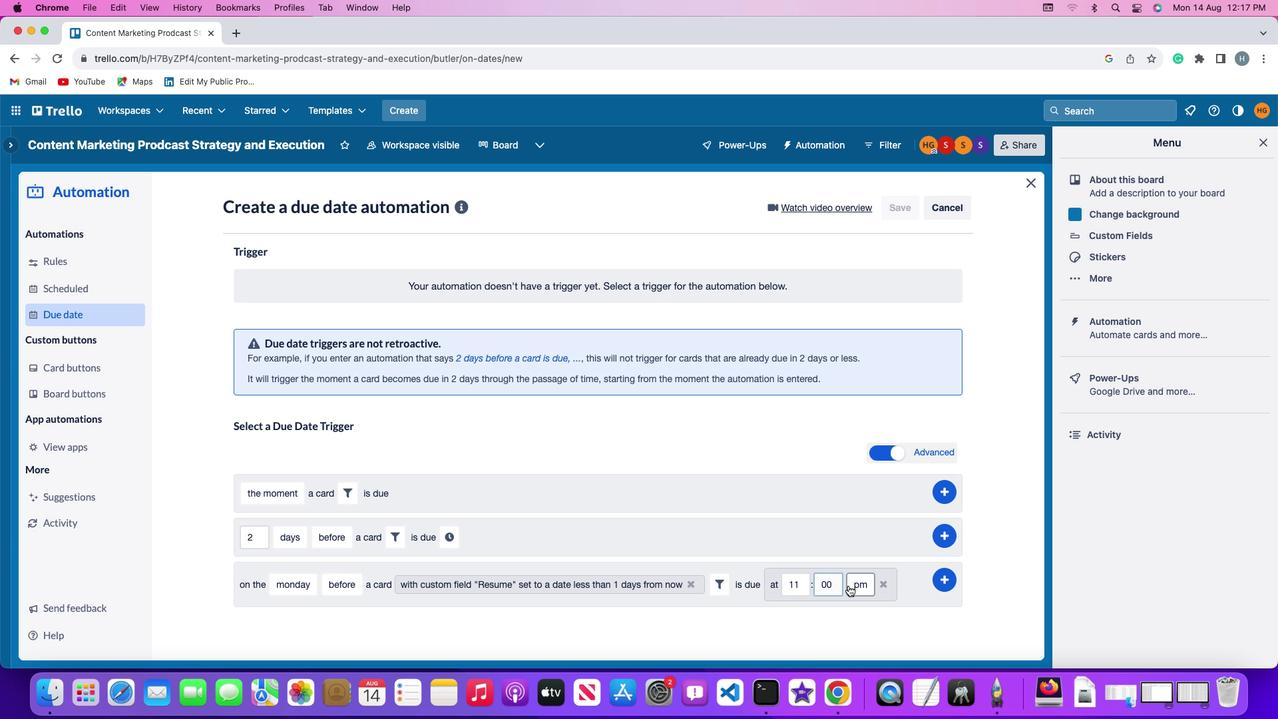 
Action: Mouse pressed left at (849, 585)
Screenshot: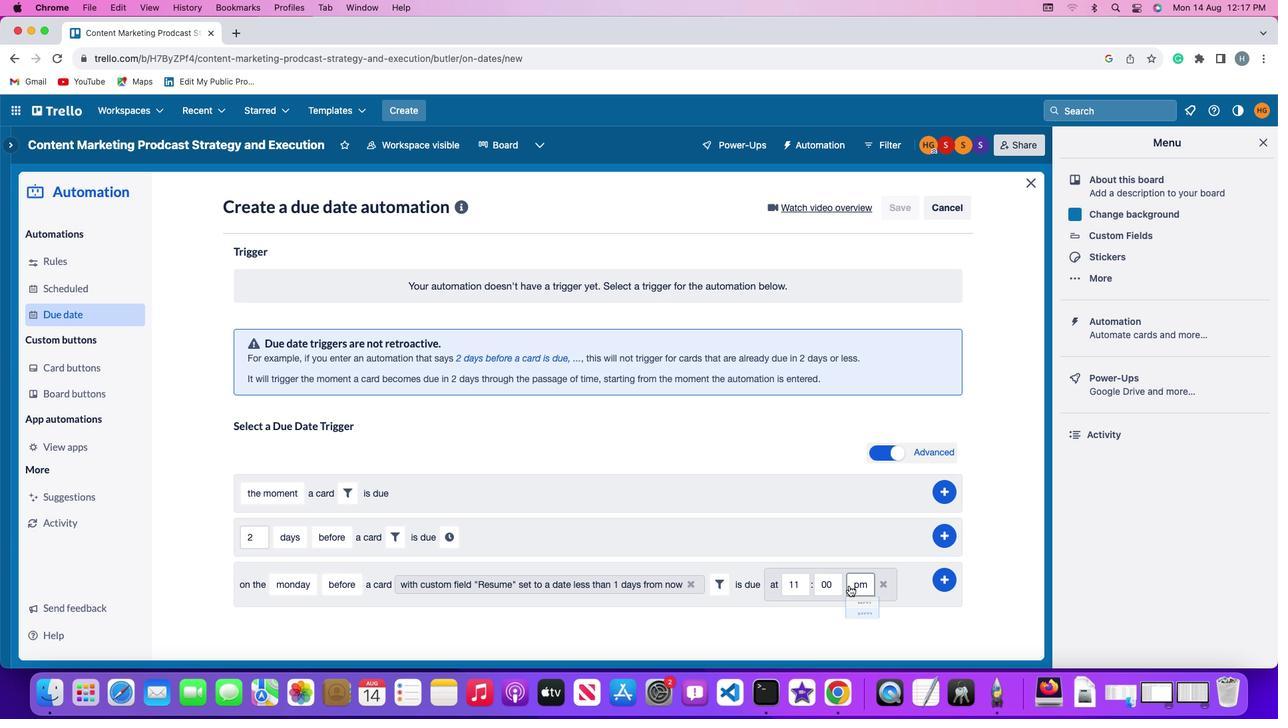 
Action: Mouse moved to (859, 606)
Screenshot: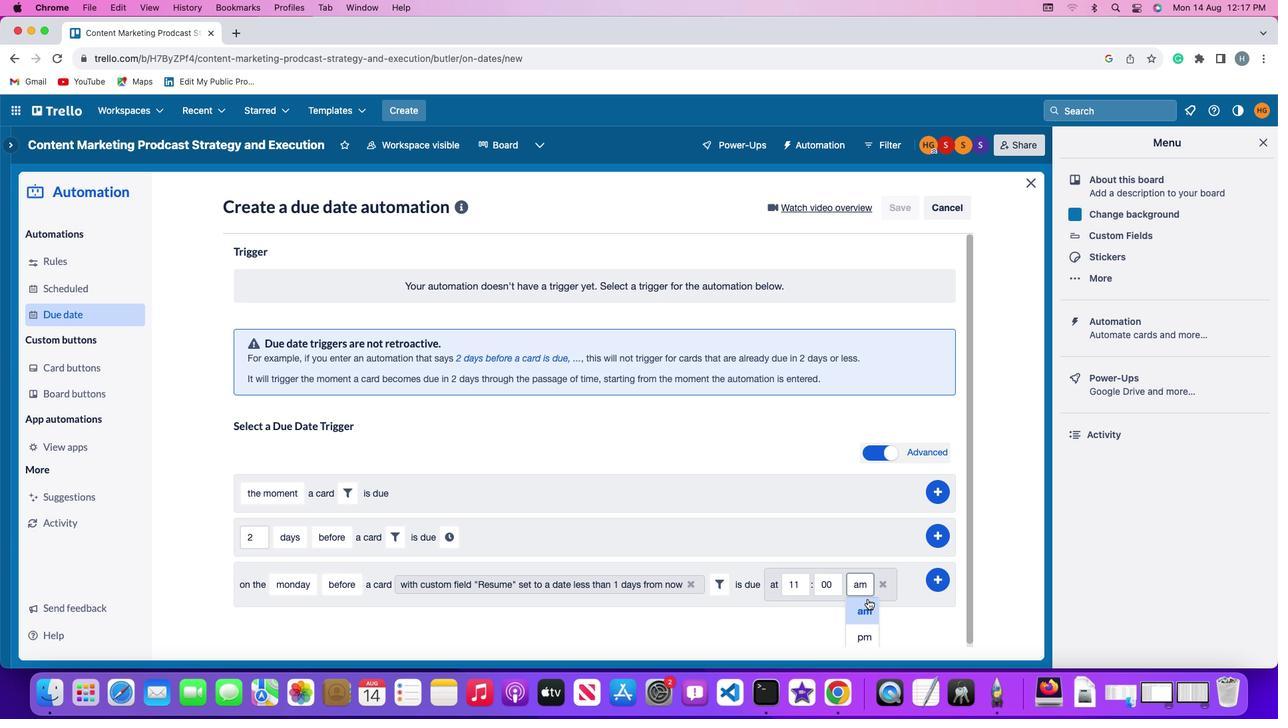 
Action: Mouse pressed left at (859, 606)
Screenshot: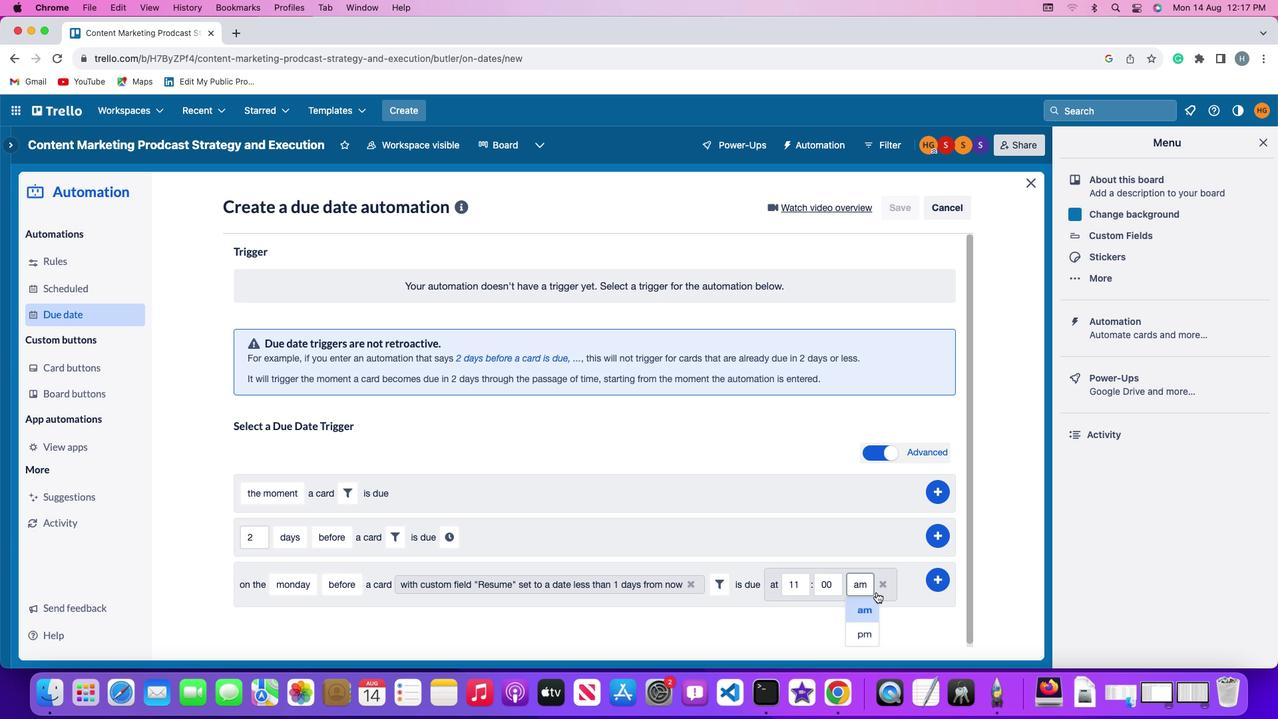 
Action: Mouse moved to (943, 580)
Screenshot: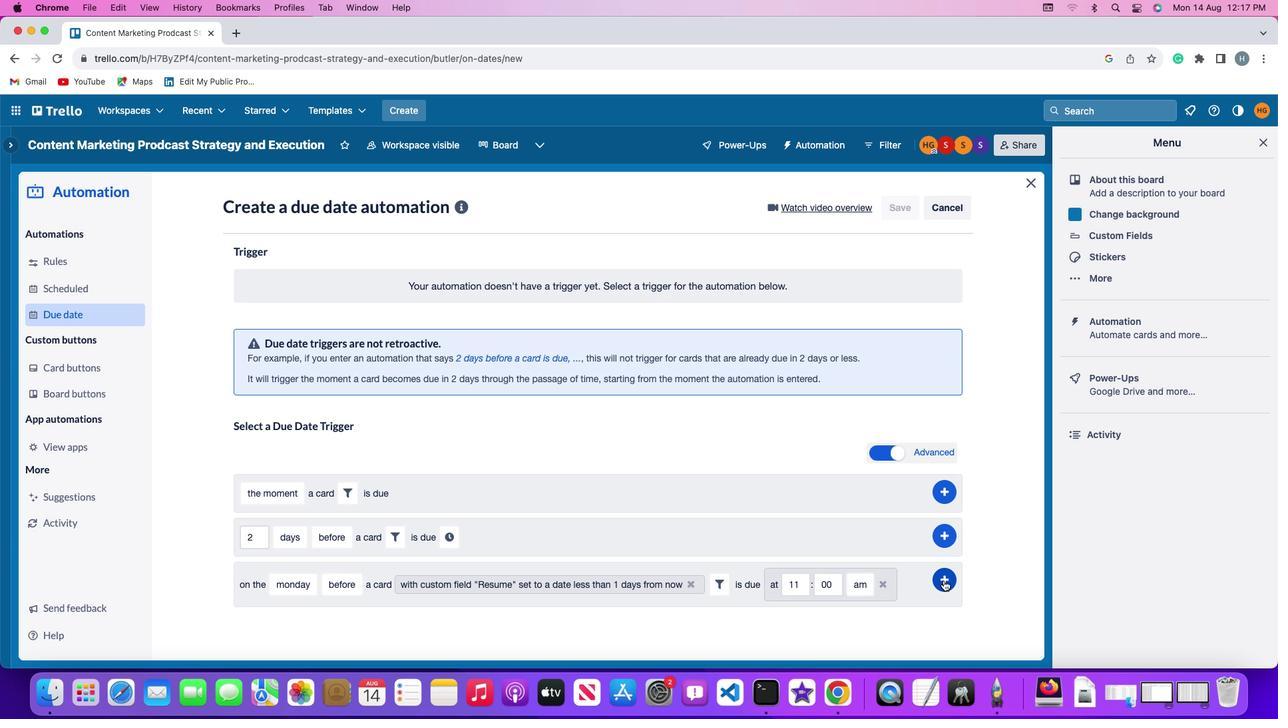 
Action: Mouse pressed left at (943, 580)
Screenshot: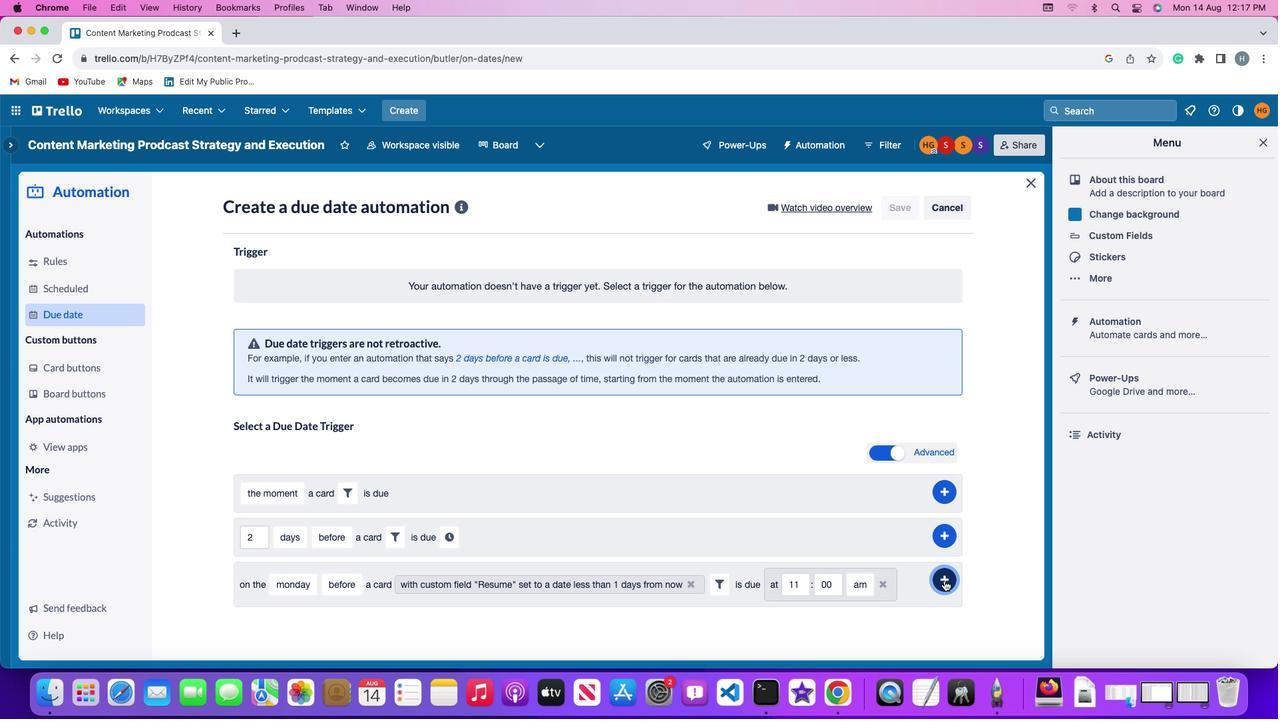 
Action: Mouse moved to (995, 481)
Screenshot: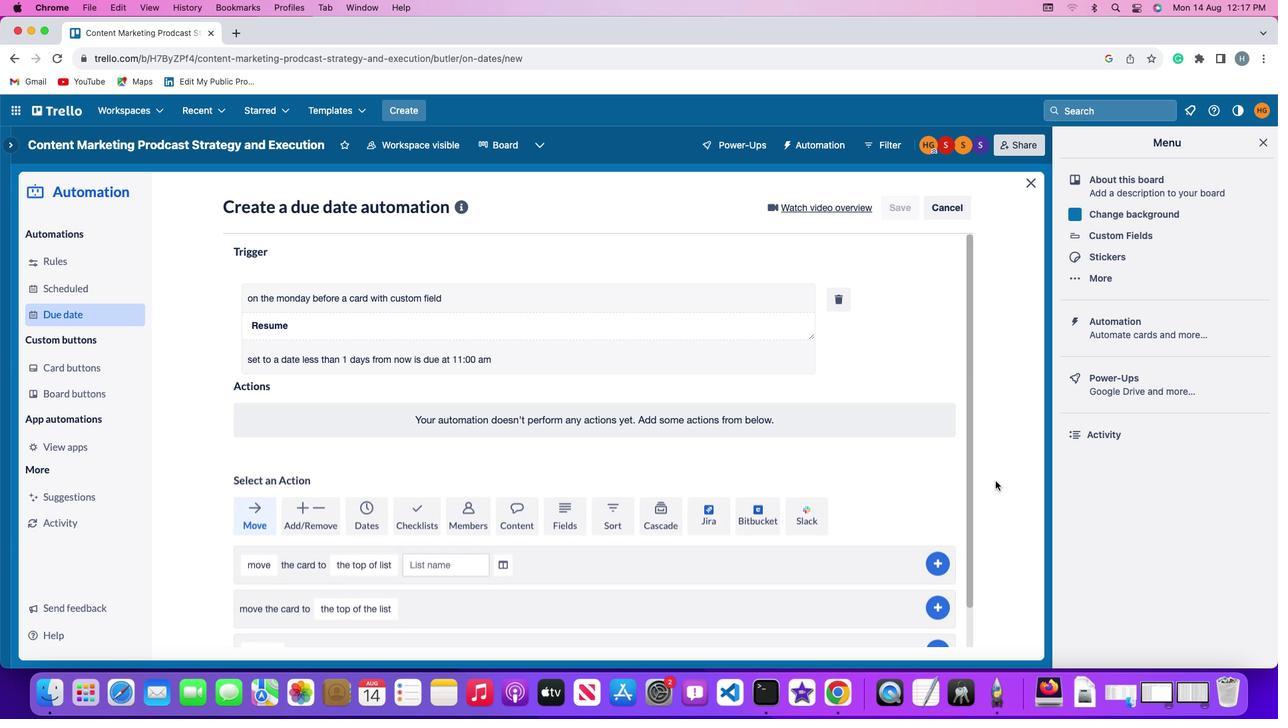 
